 Task: Look for Airbnb options in Damietta, Egypt from 14th December, 2023 to 25th December, 2023 for 3 adults, 1 child. Place can be shared room with 2 bedrooms having 3 beds and 2 bathrooms. Property type can be guest house. Amenities needed are: wifi, TV, free parkinig on premises, gym, breakfast.
Action: Mouse moved to (445, 88)
Screenshot: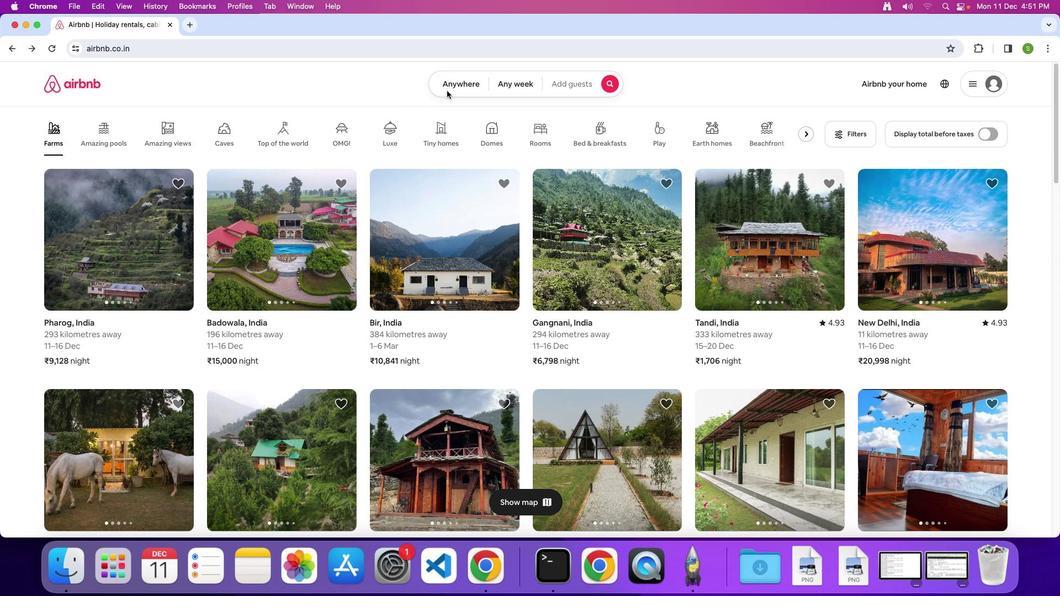 
Action: Mouse pressed left at (445, 88)
Screenshot: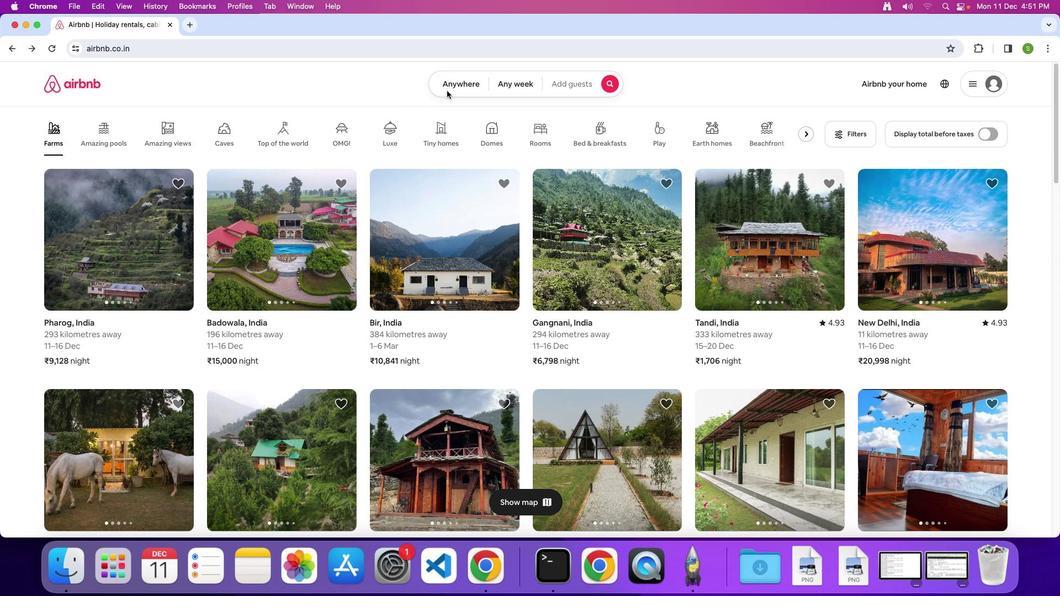 
Action: Mouse moved to (447, 88)
Screenshot: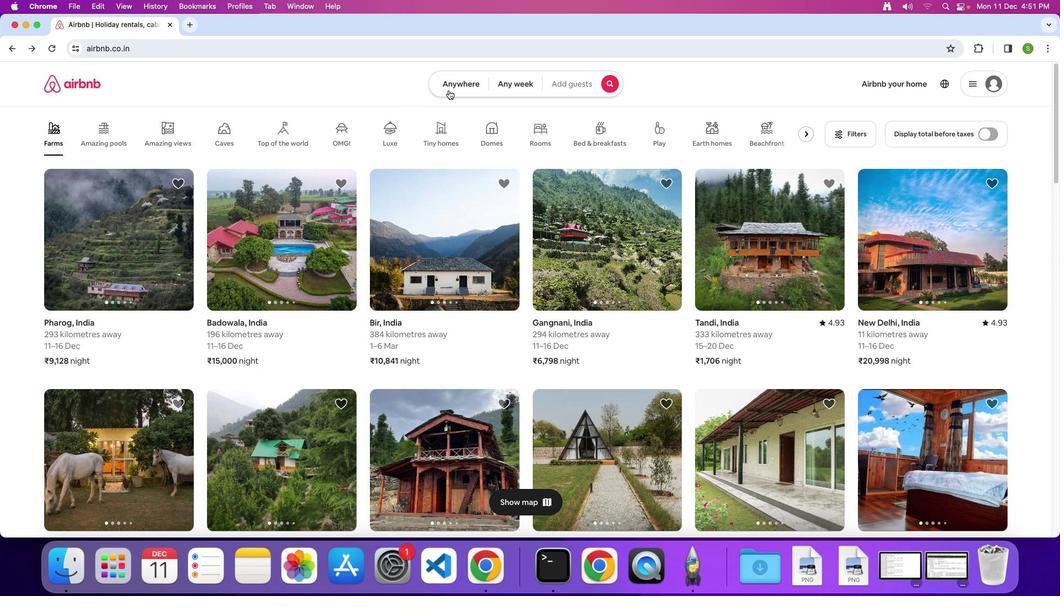 
Action: Mouse pressed left at (447, 88)
Screenshot: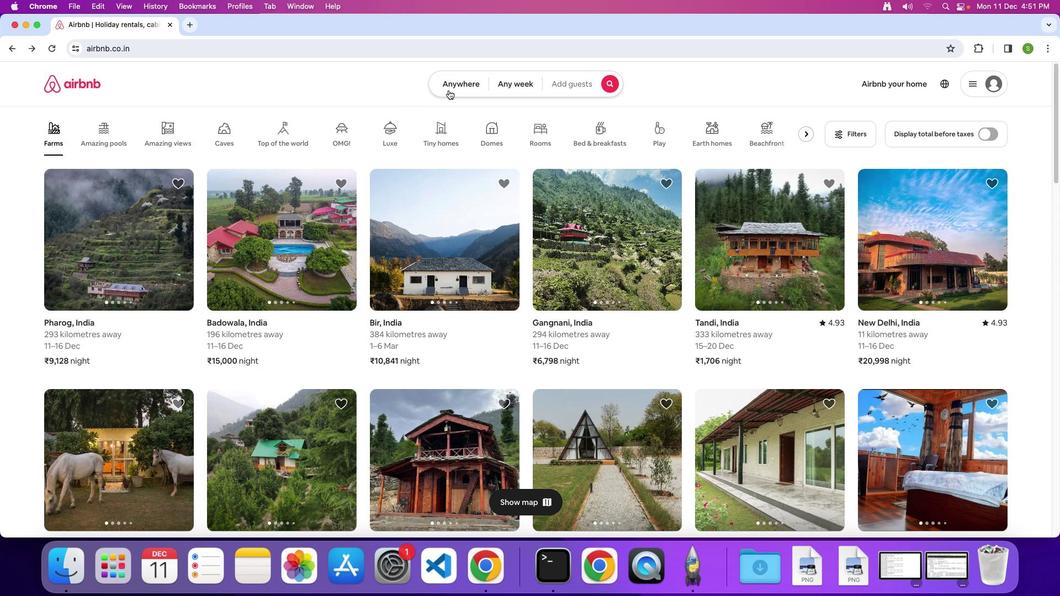 
Action: Mouse moved to (423, 114)
Screenshot: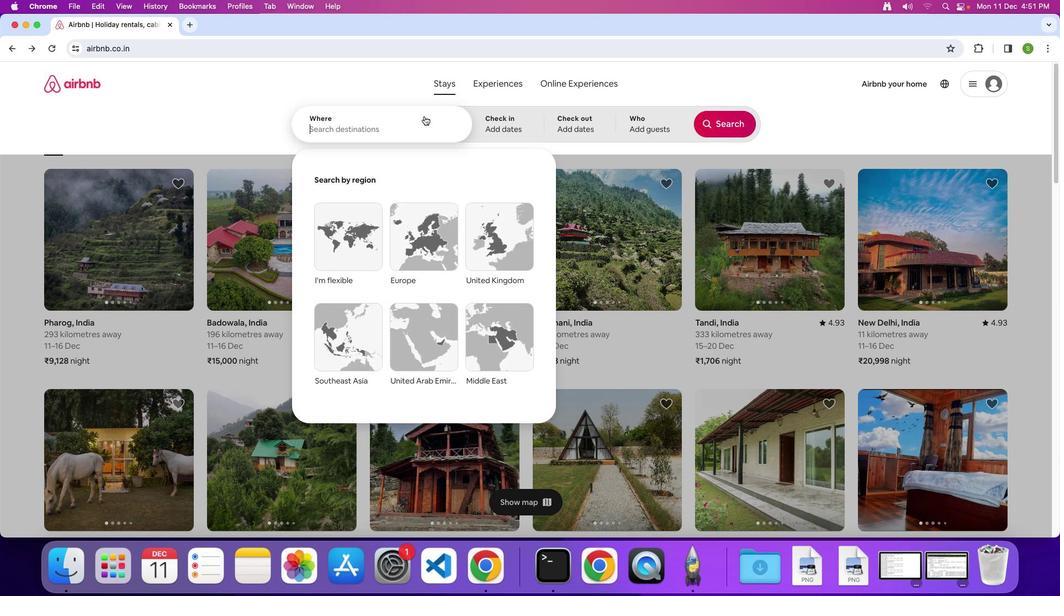 
Action: Mouse pressed left at (423, 114)
Screenshot: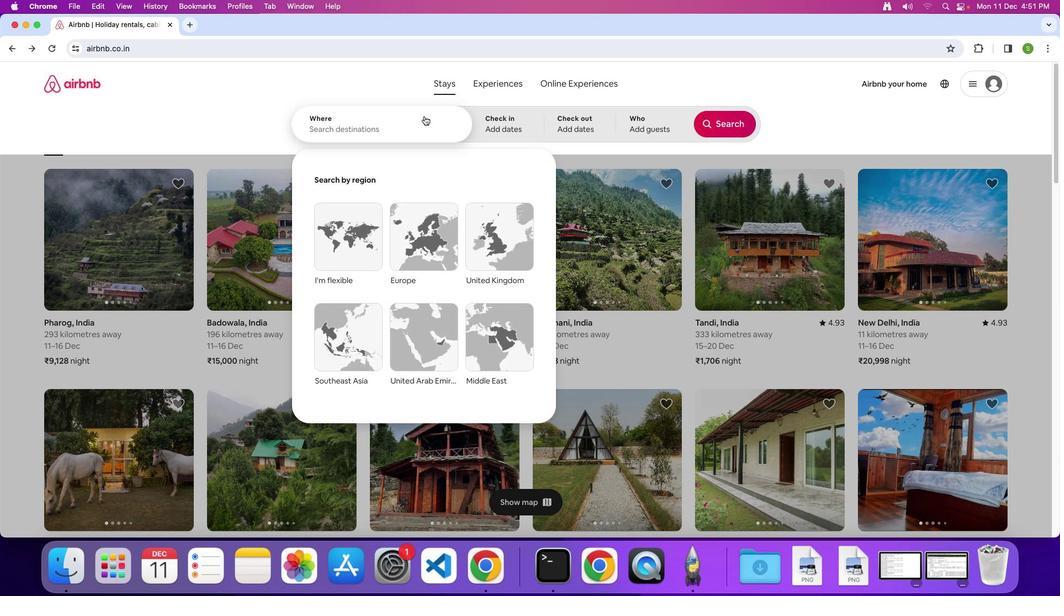 
Action: Key pressed 'D'Key.caps_lock'a''m''e''a''t''t''a'','Key.spaceKey.shift'E''g''y''p''t'Key.enter
Screenshot: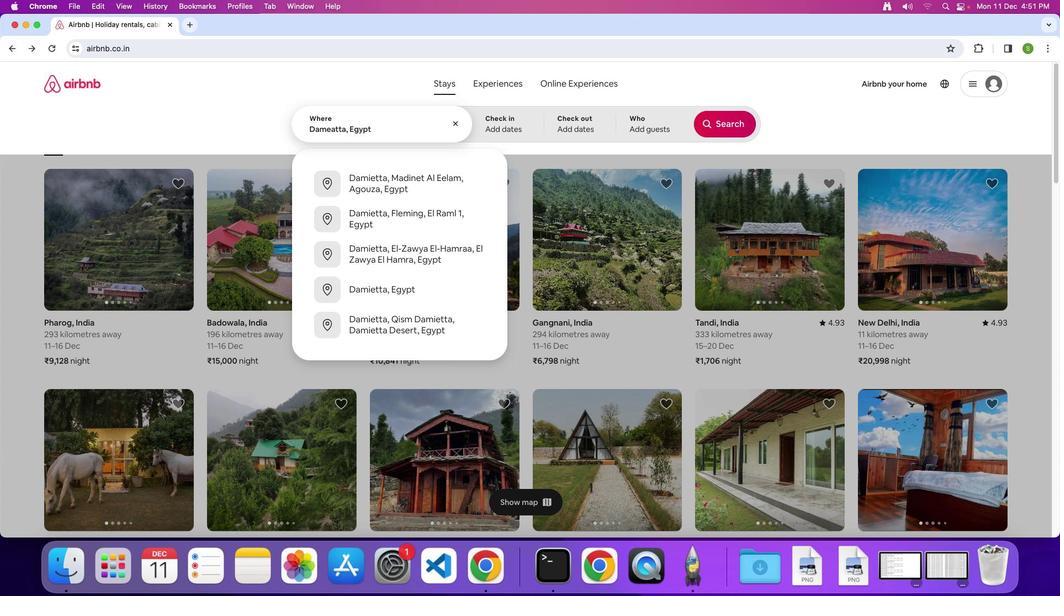 
Action: Mouse moved to (440, 316)
Screenshot: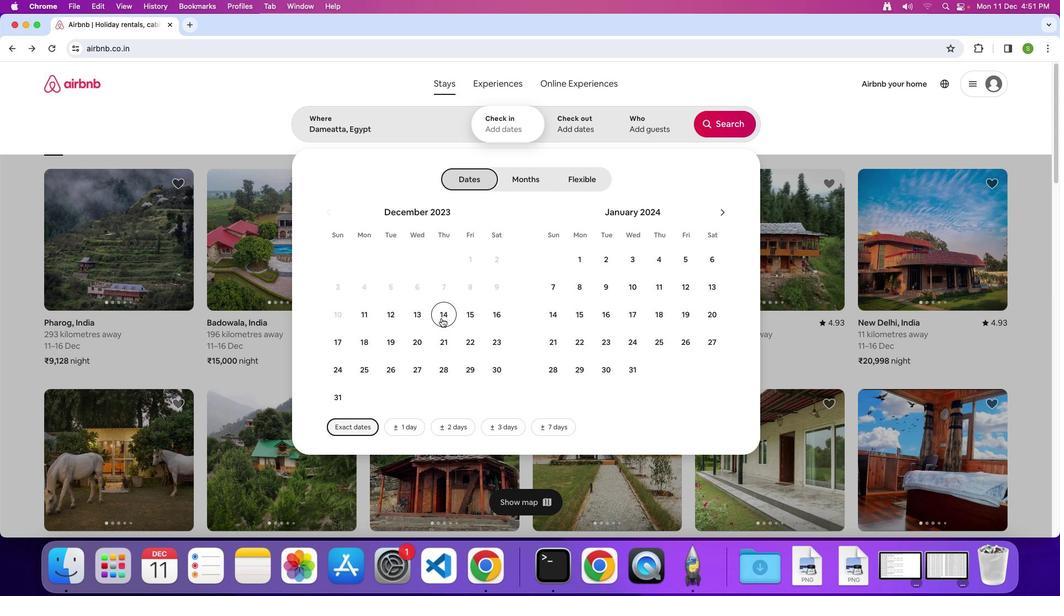 
Action: Mouse pressed left at (440, 316)
Screenshot: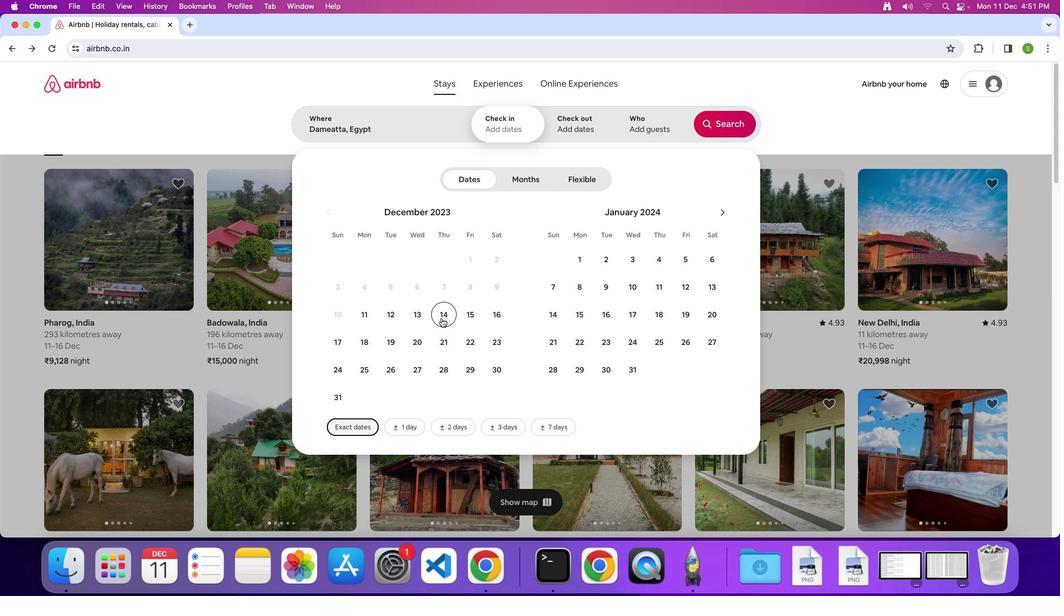 
Action: Mouse moved to (367, 366)
Screenshot: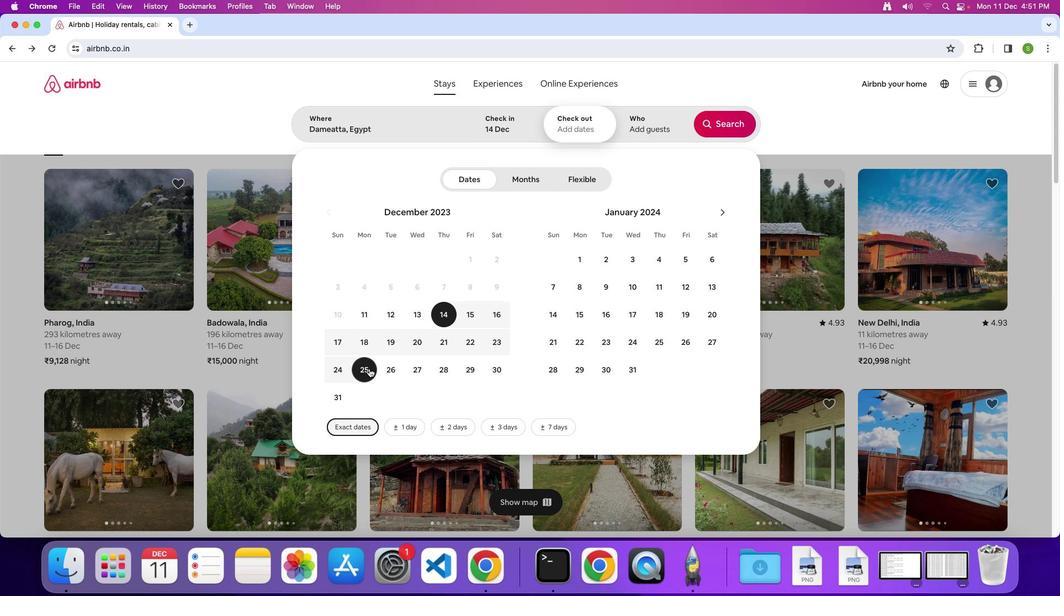 
Action: Mouse pressed left at (367, 366)
Screenshot: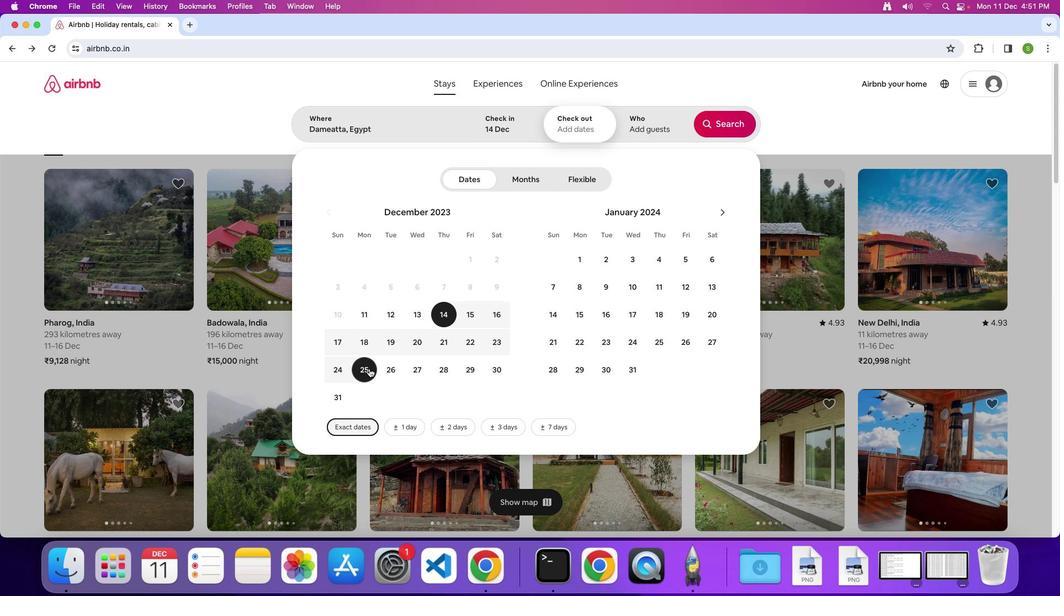 
Action: Mouse moved to (646, 108)
Screenshot: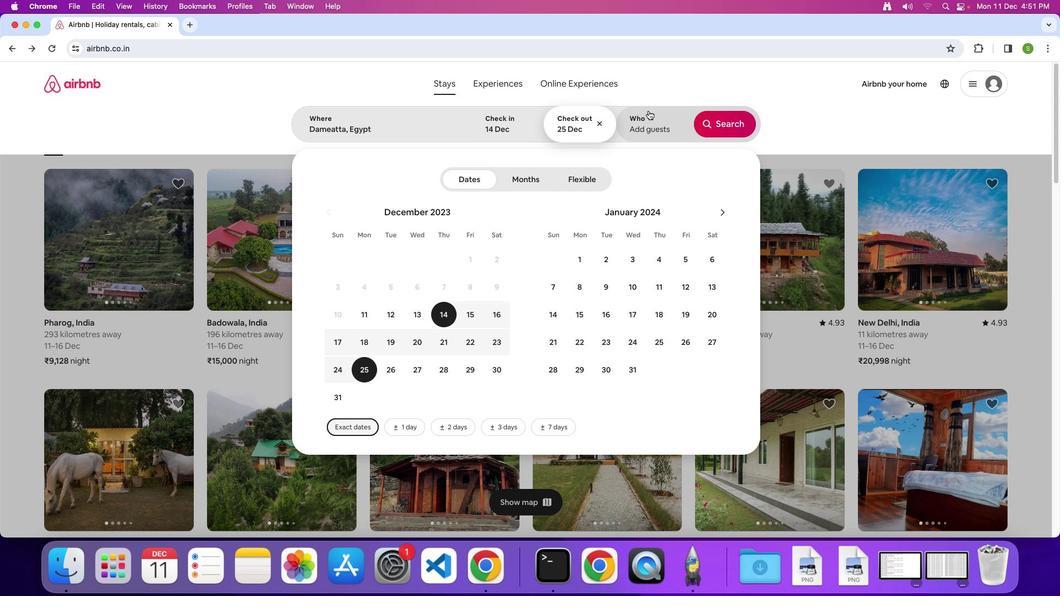 
Action: Mouse pressed left at (646, 108)
Screenshot: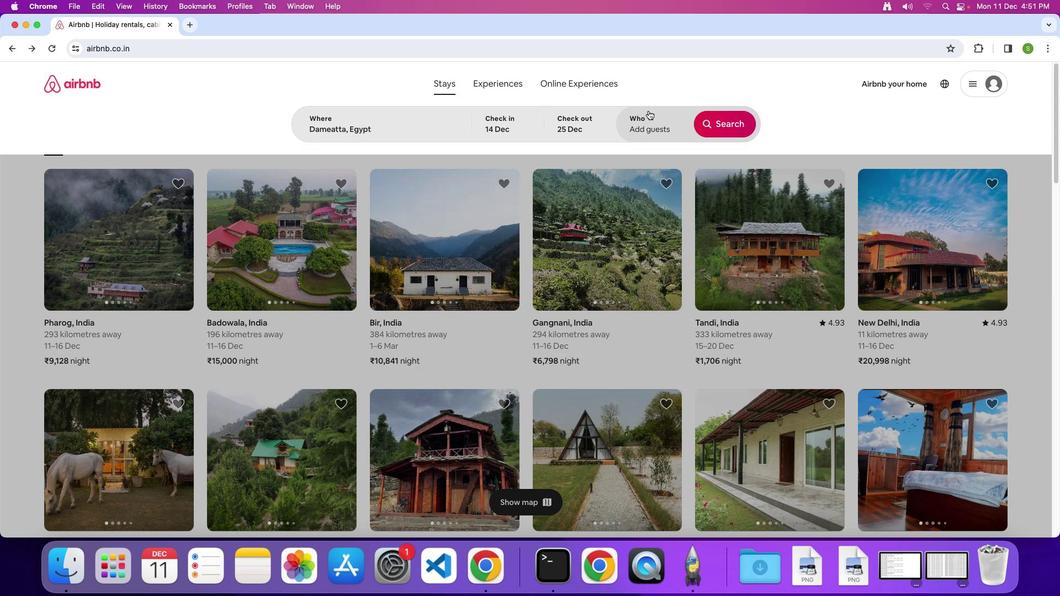 
Action: Mouse moved to (731, 181)
Screenshot: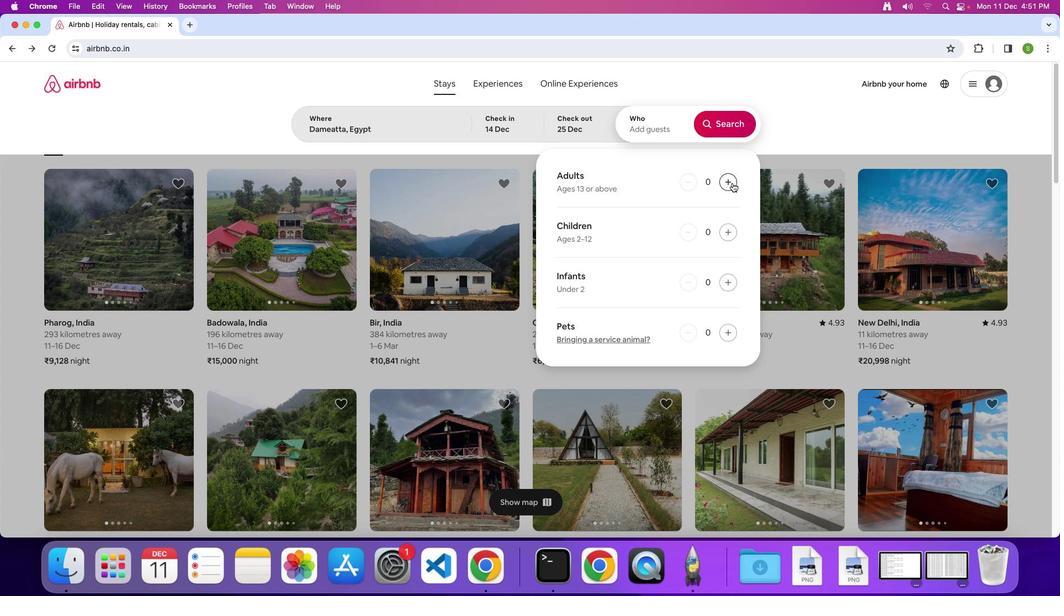 
Action: Mouse pressed left at (731, 181)
Screenshot: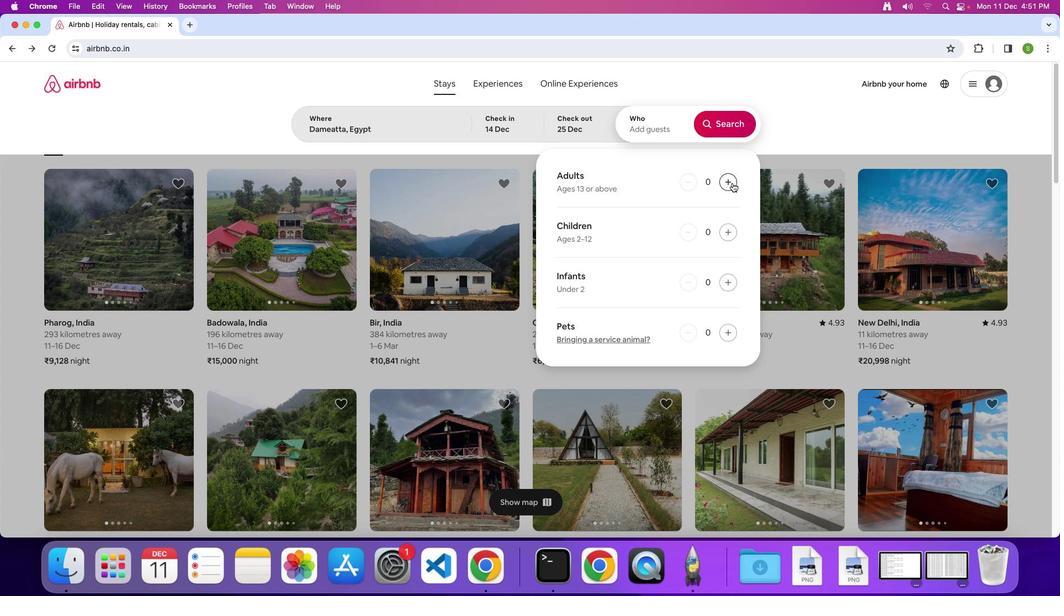 
Action: Mouse pressed left at (731, 181)
Screenshot: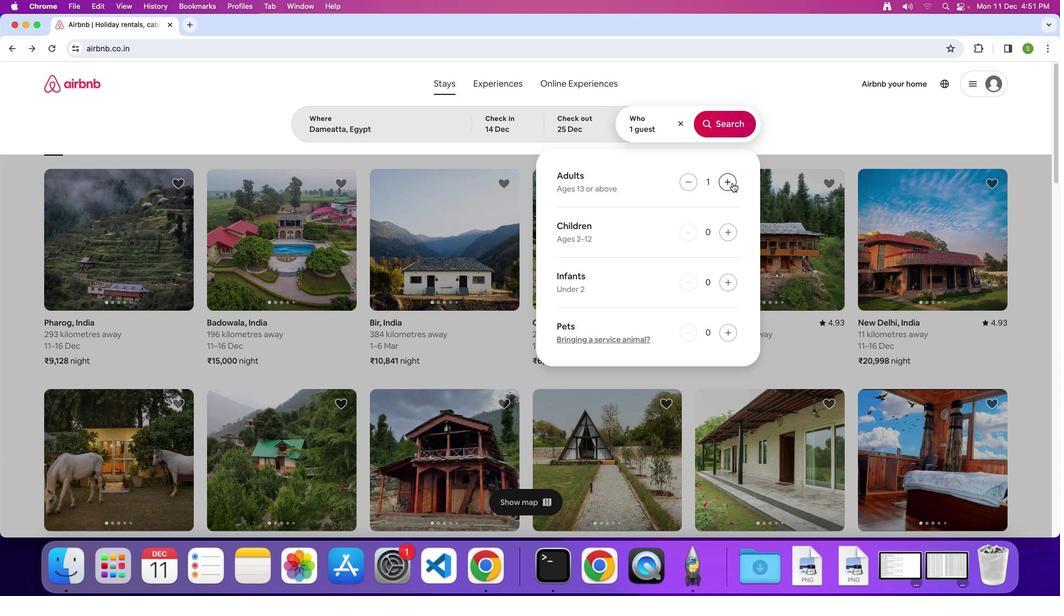 
Action: Mouse pressed left at (731, 181)
Screenshot: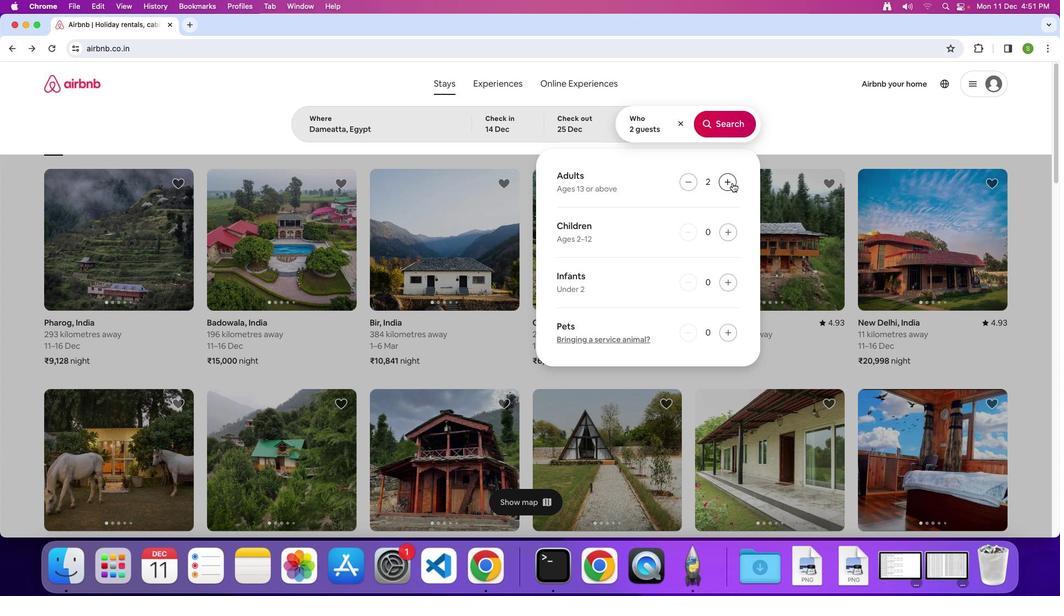
Action: Mouse moved to (724, 228)
Screenshot: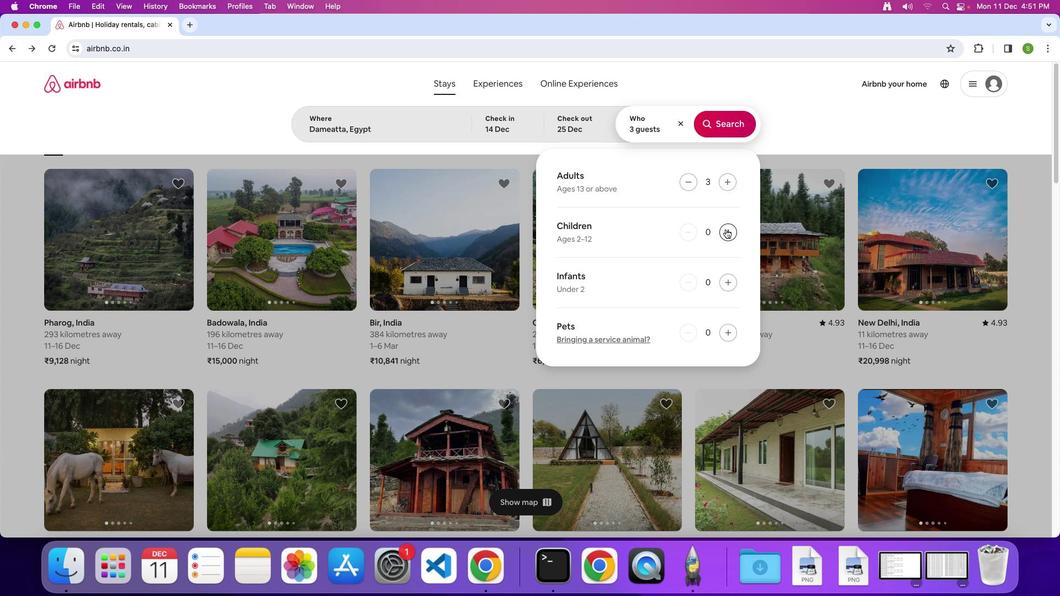 
Action: Mouse pressed left at (724, 228)
Screenshot: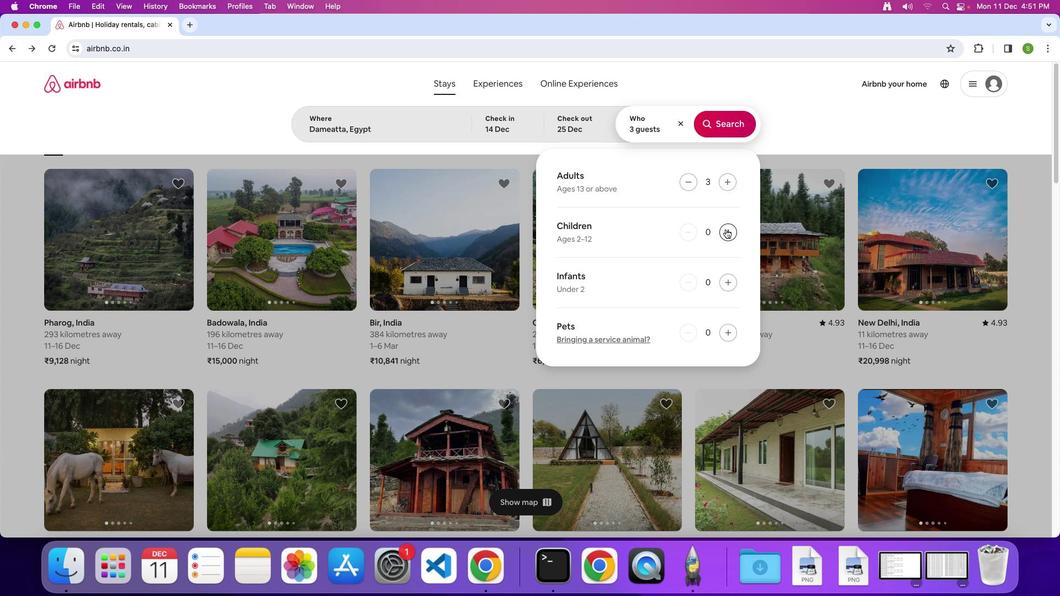 
Action: Mouse moved to (716, 127)
Screenshot: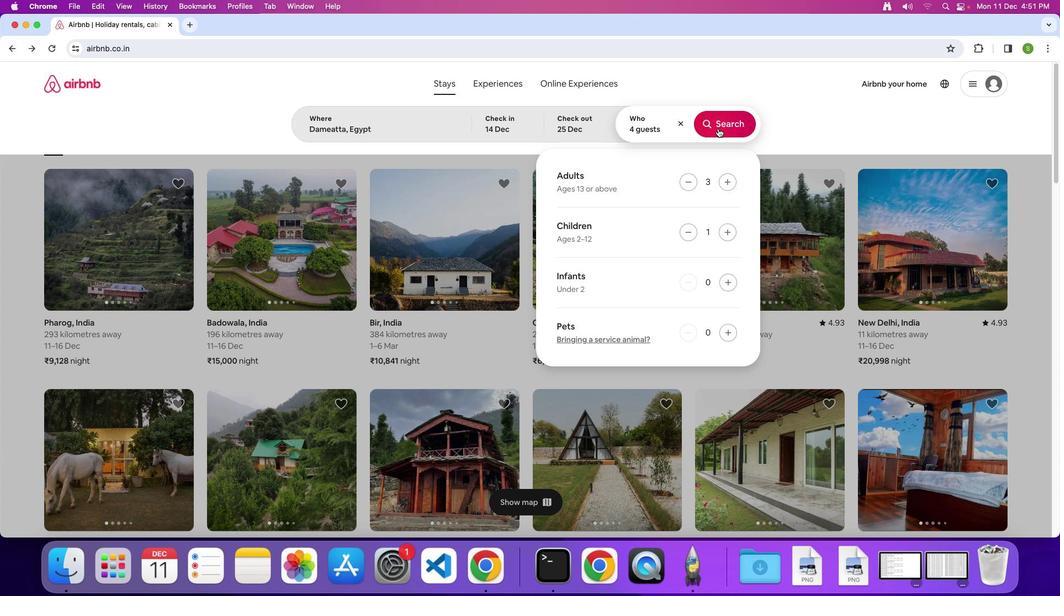 
Action: Mouse pressed left at (716, 127)
Screenshot: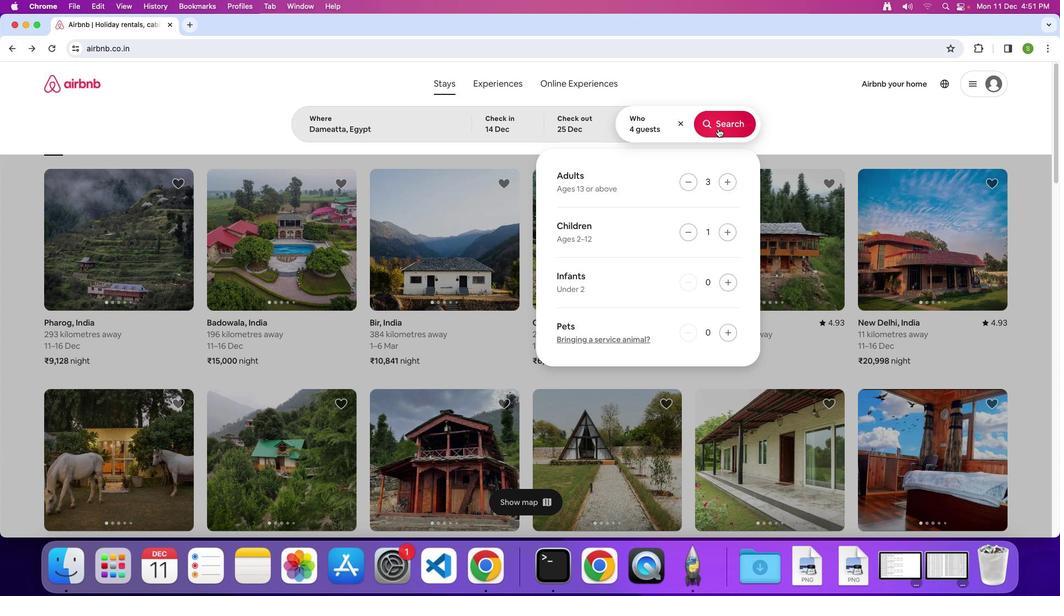 
Action: Mouse moved to (873, 133)
Screenshot: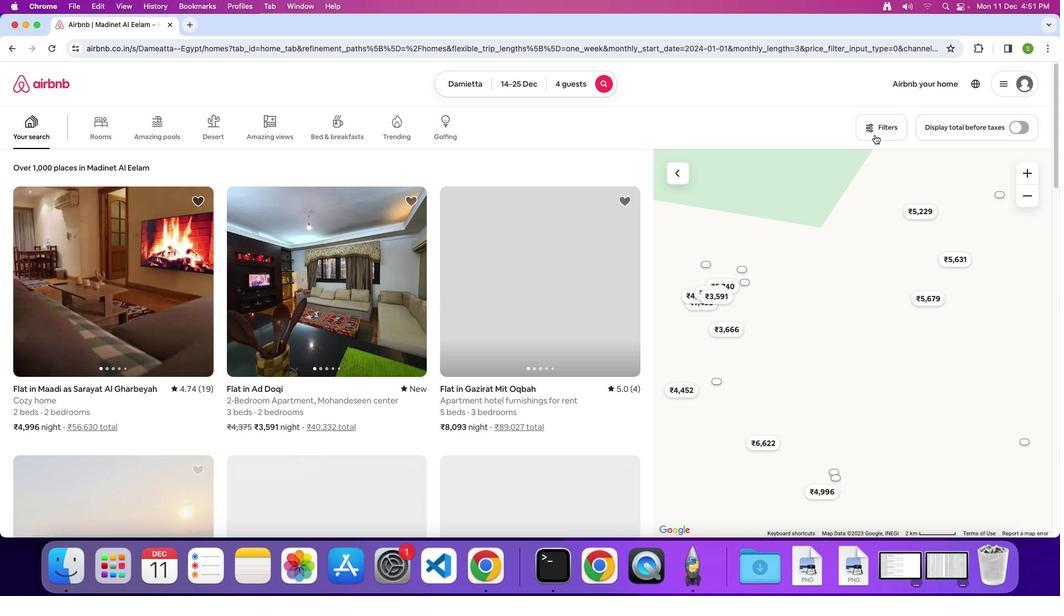 
Action: Mouse pressed left at (873, 133)
Screenshot: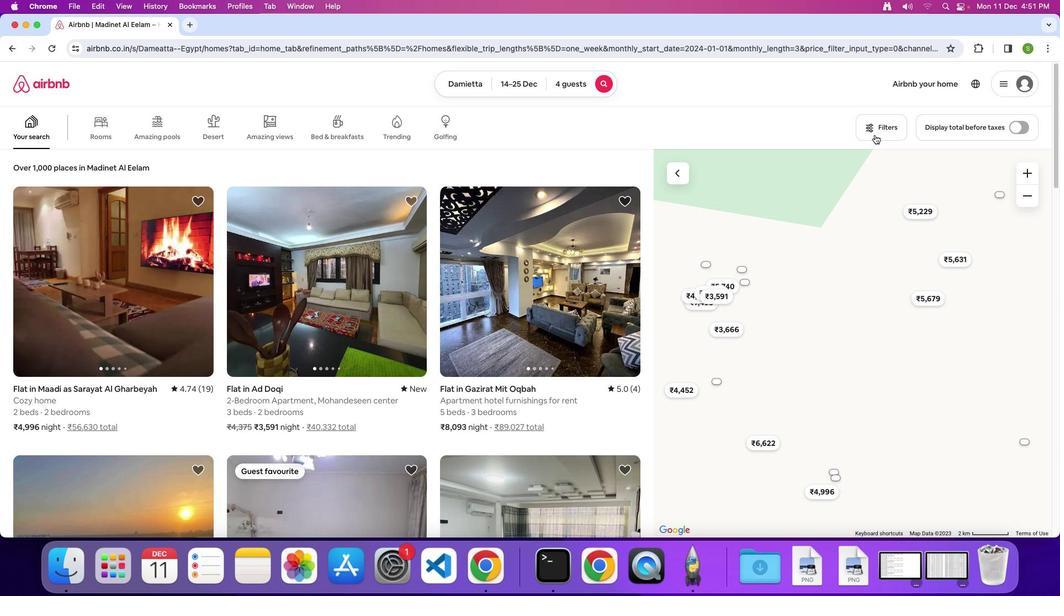 
Action: Mouse moved to (584, 288)
Screenshot: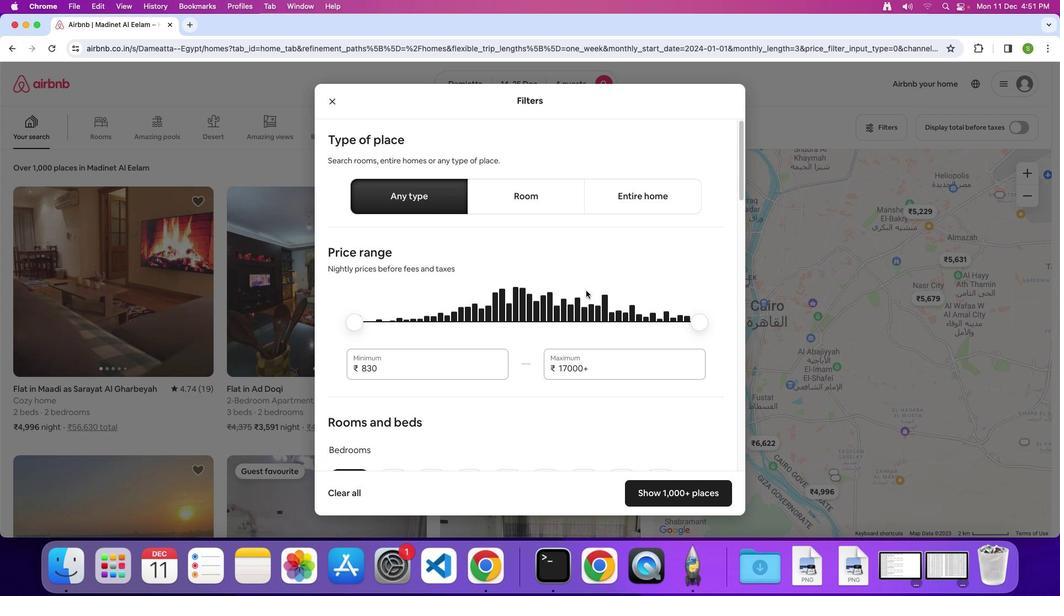 
Action: Mouse scrolled (584, 288) with delta (-1, -1)
Screenshot: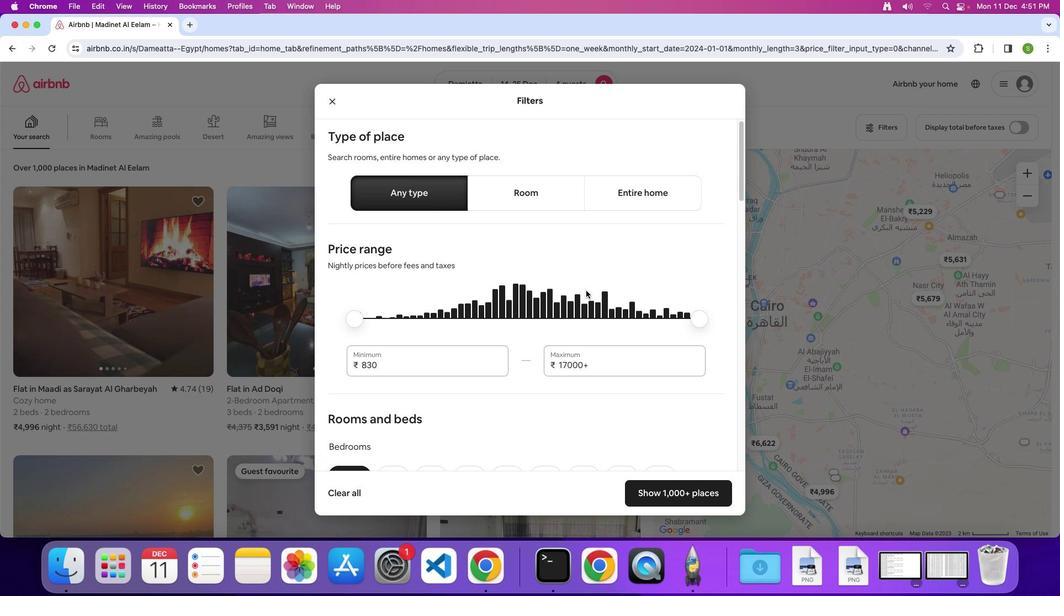 
Action: Mouse scrolled (584, 288) with delta (-1, -1)
Screenshot: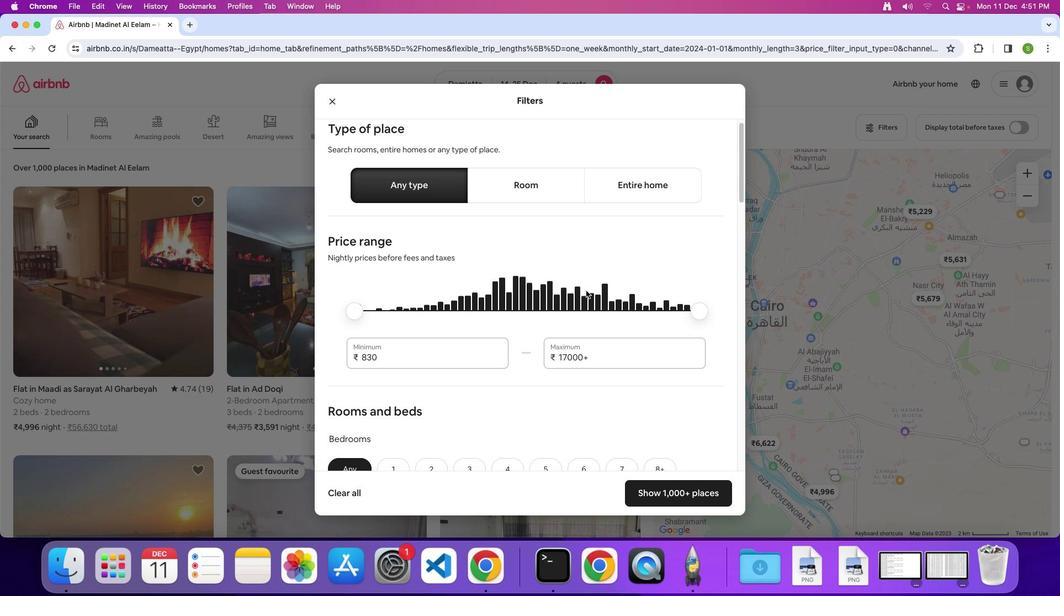 
Action: Mouse scrolled (584, 288) with delta (-1, -1)
Screenshot: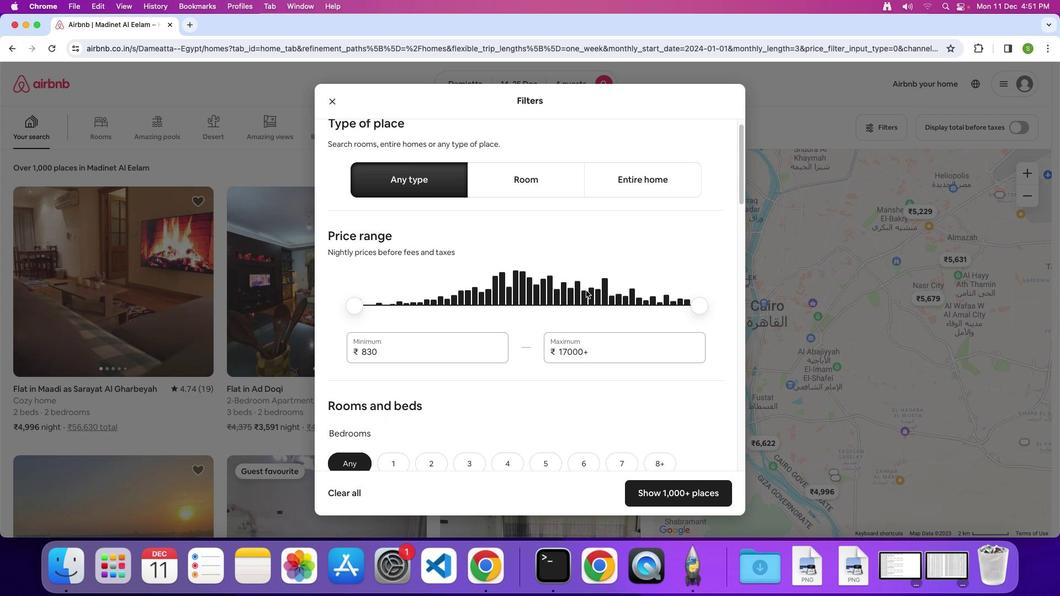 
Action: Mouse scrolled (584, 288) with delta (-1, -1)
Screenshot: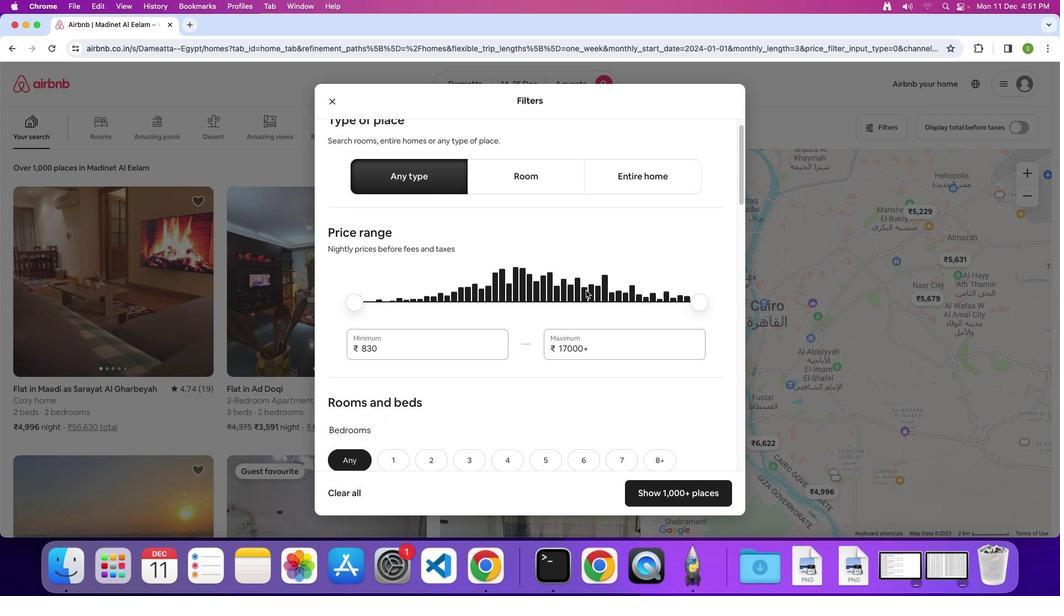 
Action: Mouse scrolled (584, 288) with delta (-1, -1)
Screenshot: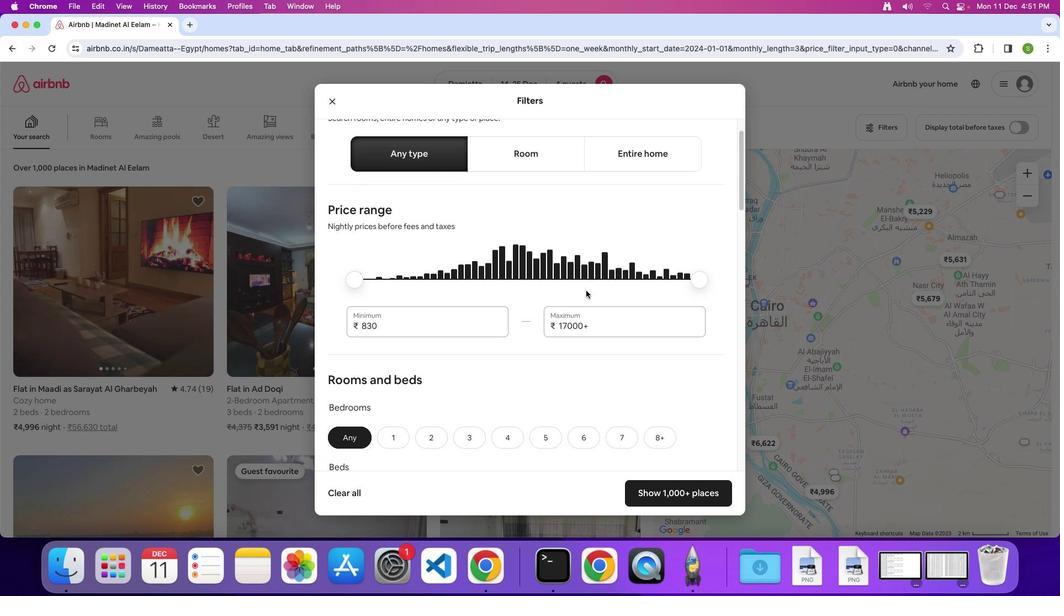 
Action: Mouse scrolled (584, 288) with delta (-1, -1)
Screenshot: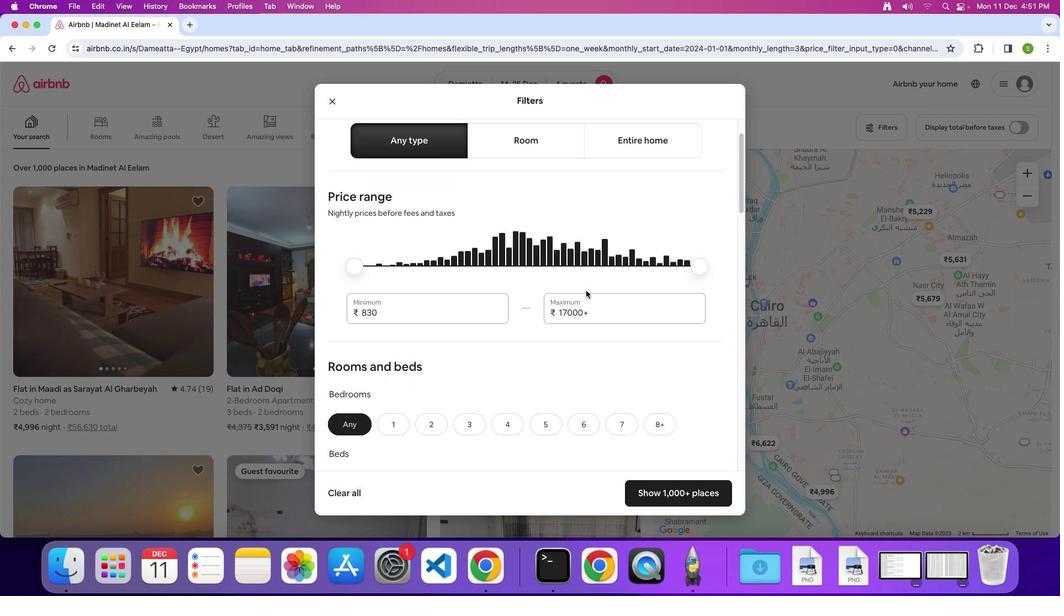 
Action: Mouse scrolled (584, 288) with delta (-1, -1)
Screenshot: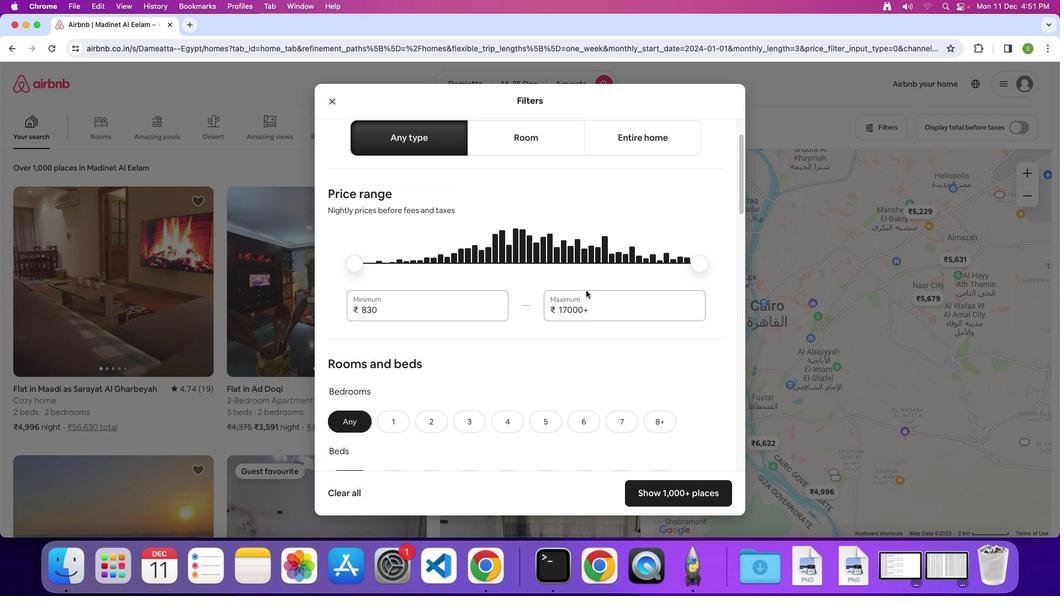 
Action: Mouse scrolled (584, 288) with delta (-1, -2)
Screenshot: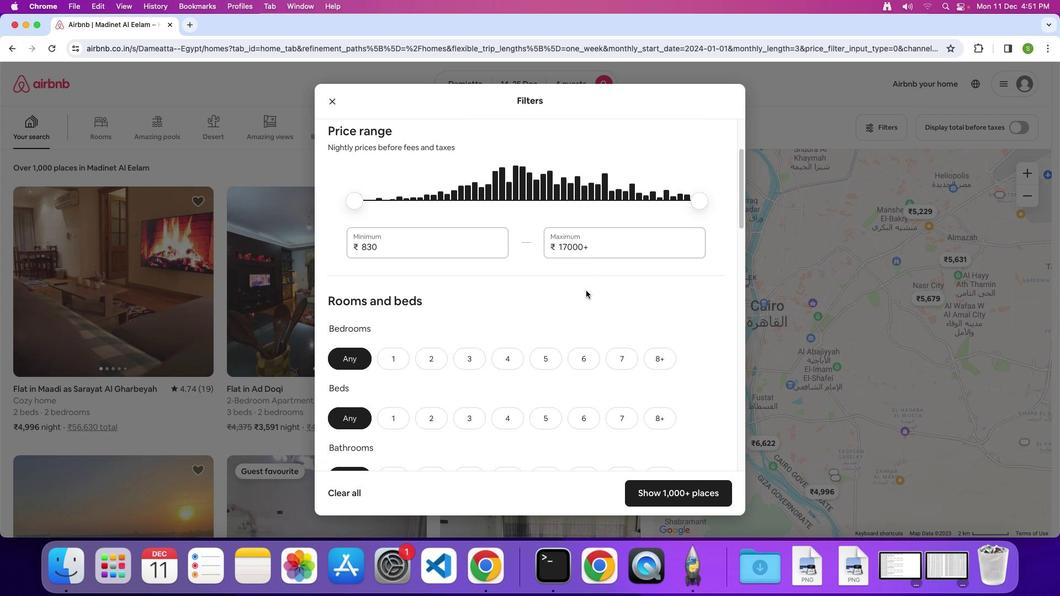 
Action: Mouse moved to (586, 283)
Screenshot: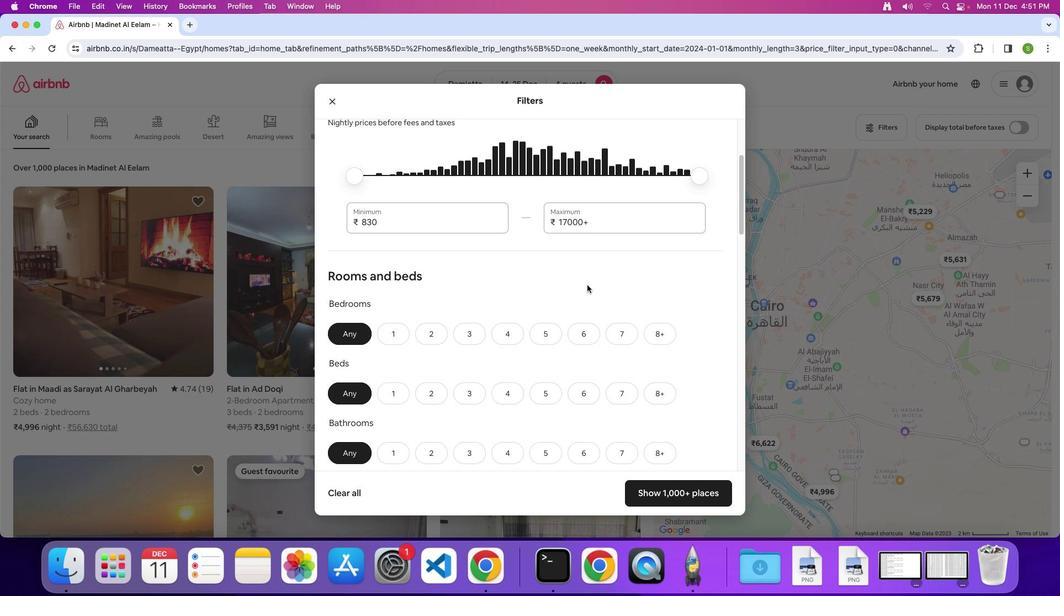 
Action: Mouse scrolled (586, 283) with delta (-1, -1)
Screenshot: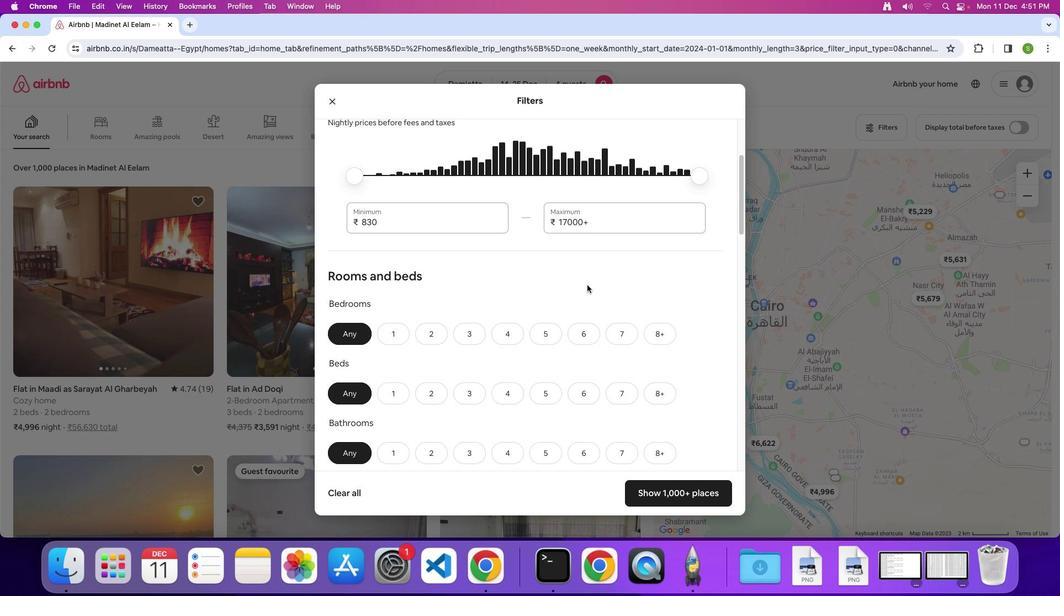
Action: Mouse moved to (586, 283)
Screenshot: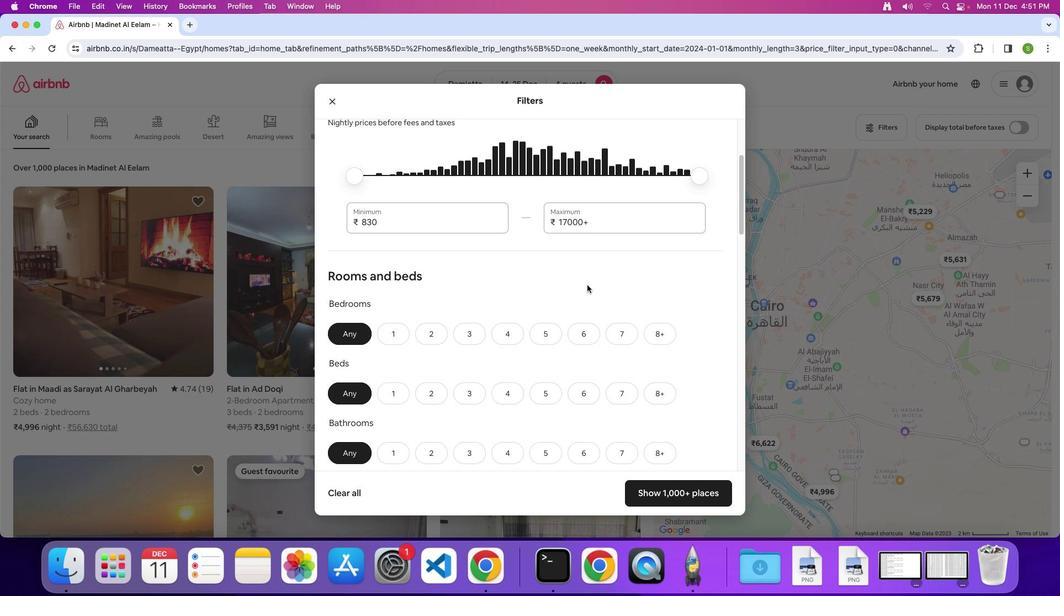 
Action: Mouse scrolled (586, 283) with delta (-1, -1)
Screenshot: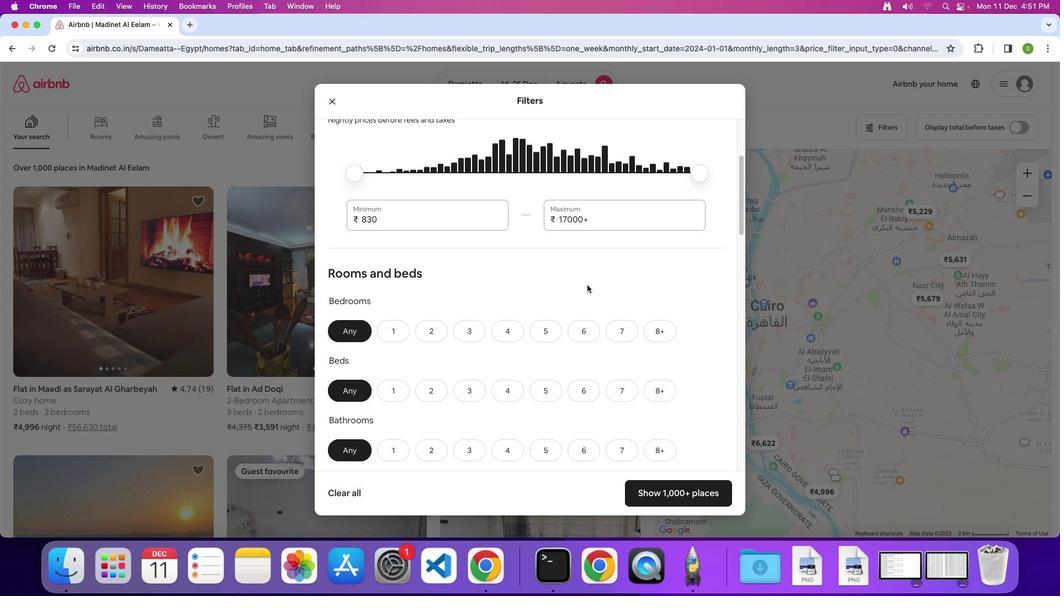 
Action: Mouse scrolled (586, 283) with delta (-1, -1)
Screenshot: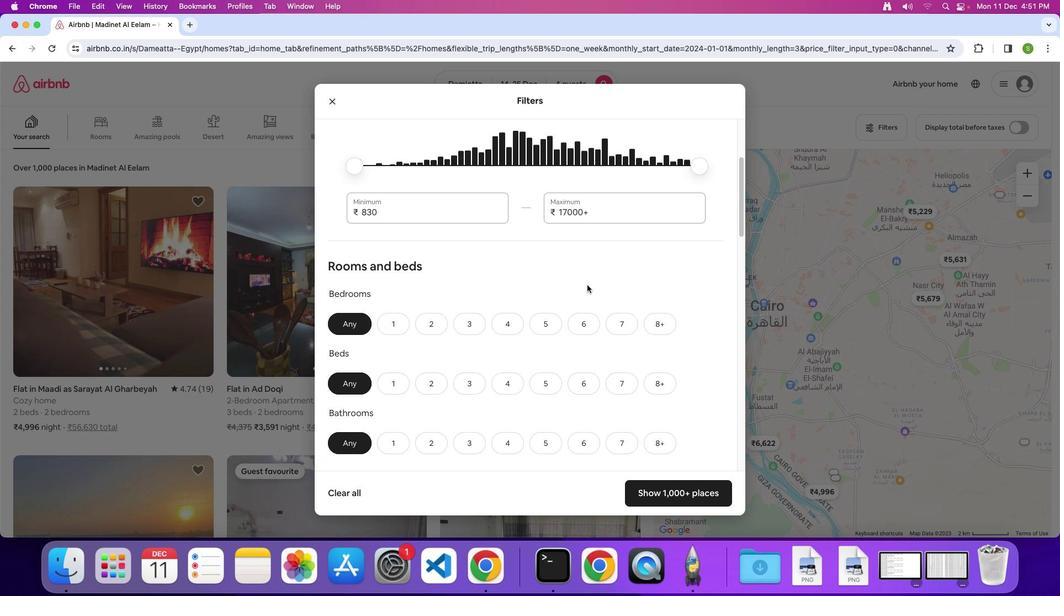 
Action: Mouse scrolled (586, 283) with delta (-1, -1)
Screenshot: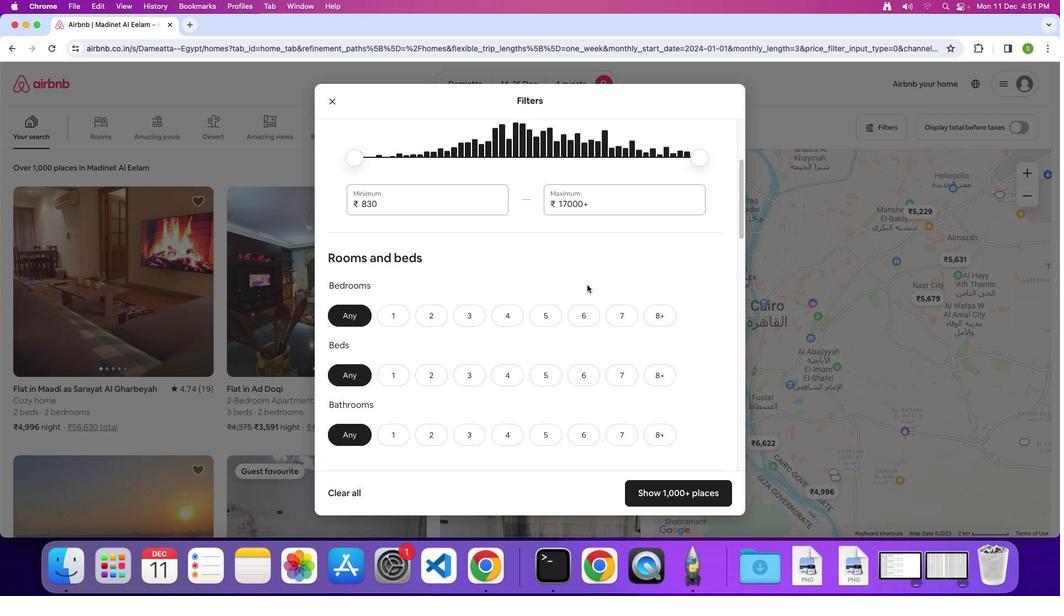 
Action: Mouse scrolled (586, 283) with delta (-1, -1)
Screenshot: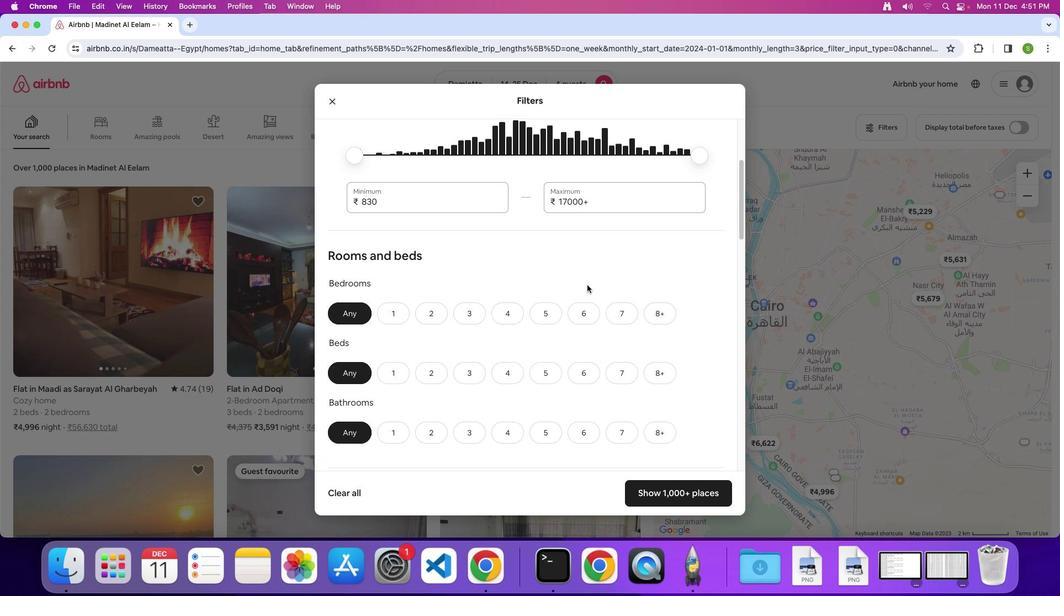 
Action: Mouse scrolled (586, 283) with delta (-1, -1)
Screenshot: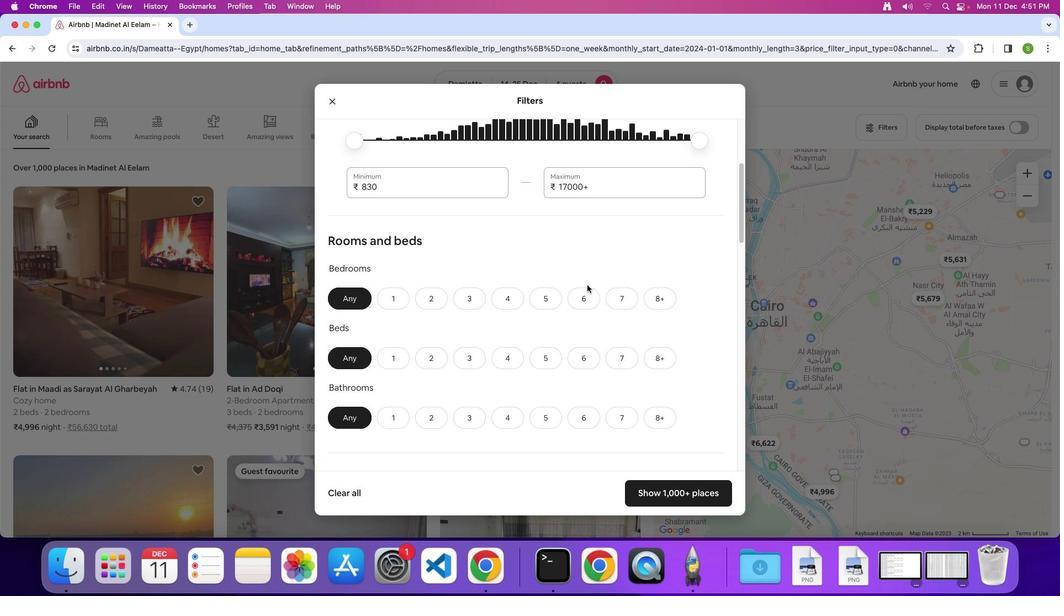 
Action: Mouse scrolled (586, 283) with delta (-1, -1)
Screenshot: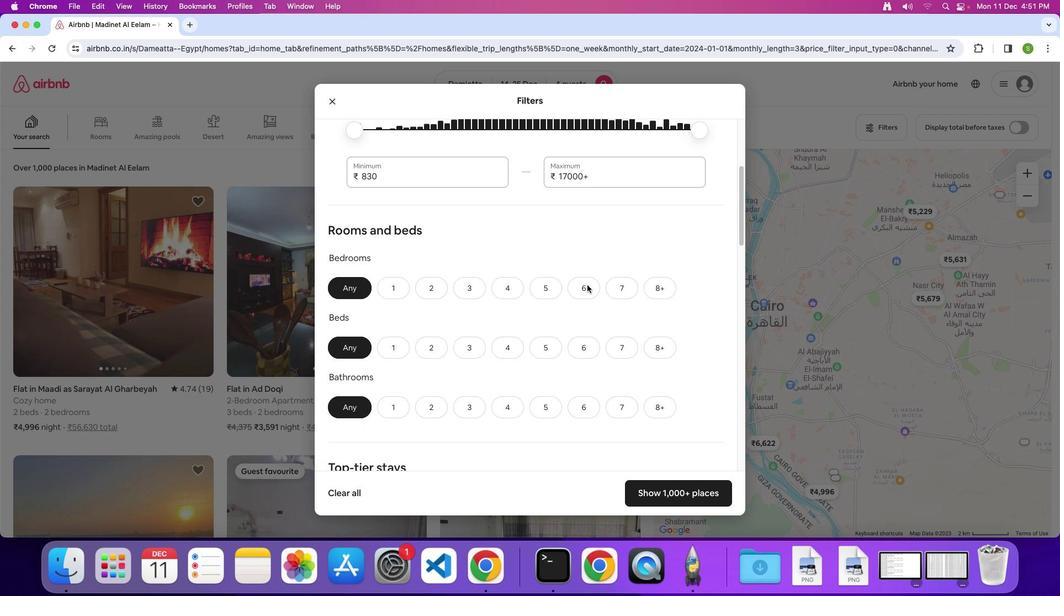 
Action: Mouse scrolled (586, 283) with delta (-1, -1)
Screenshot: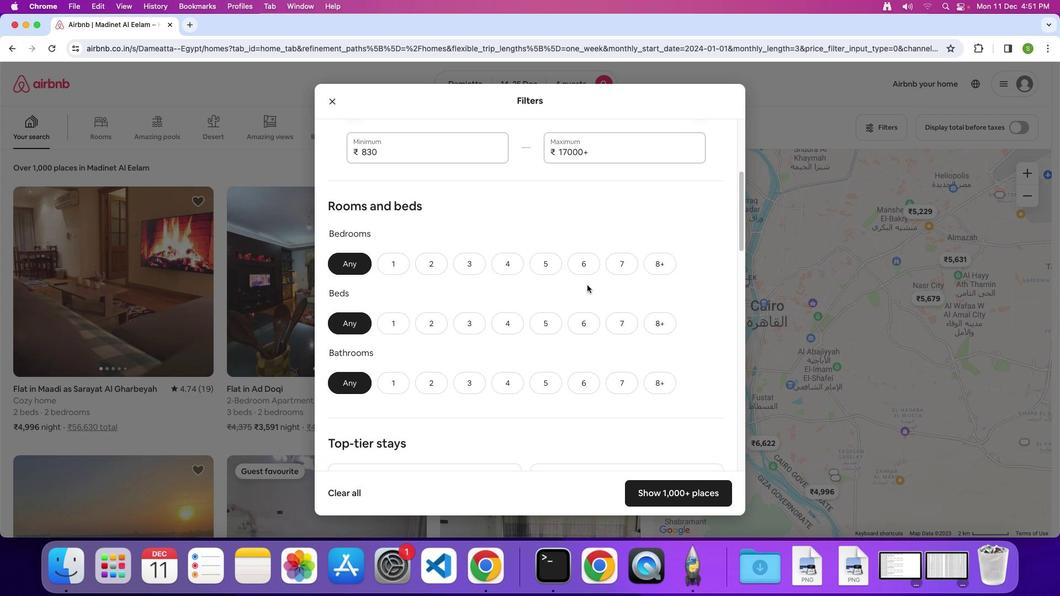 
Action: Mouse moved to (432, 251)
Screenshot: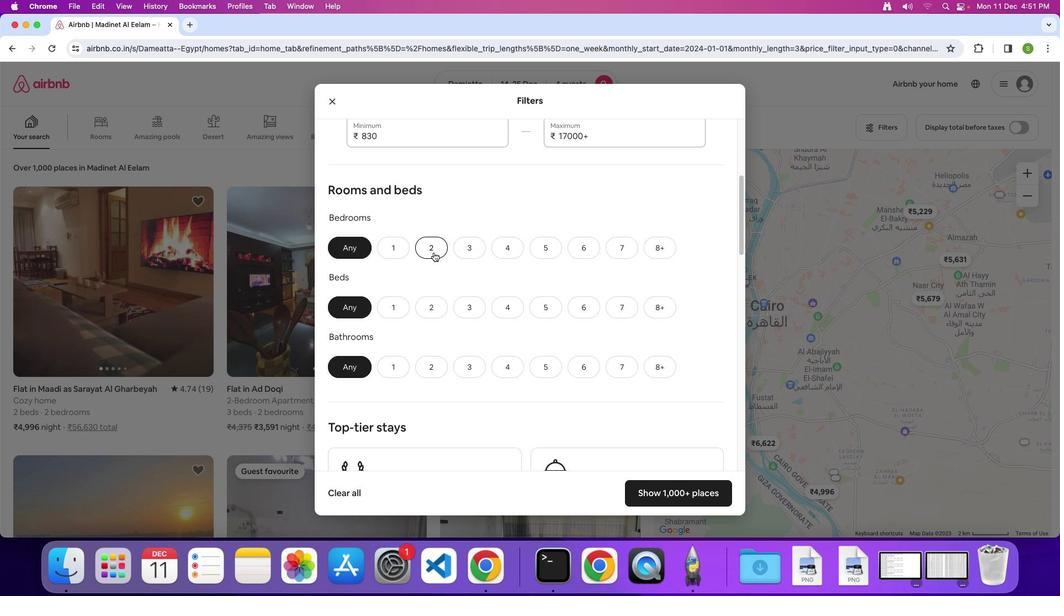 
Action: Mouse pressed left at (432, 251)
Screenshot: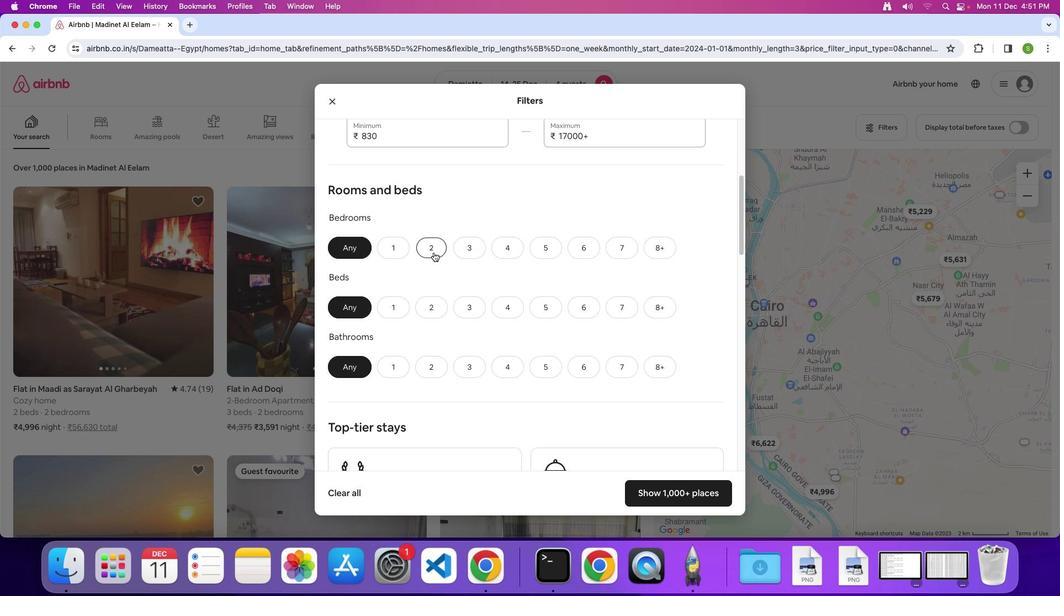 
Action: Mouse moved to (467, 309)
Screenshot: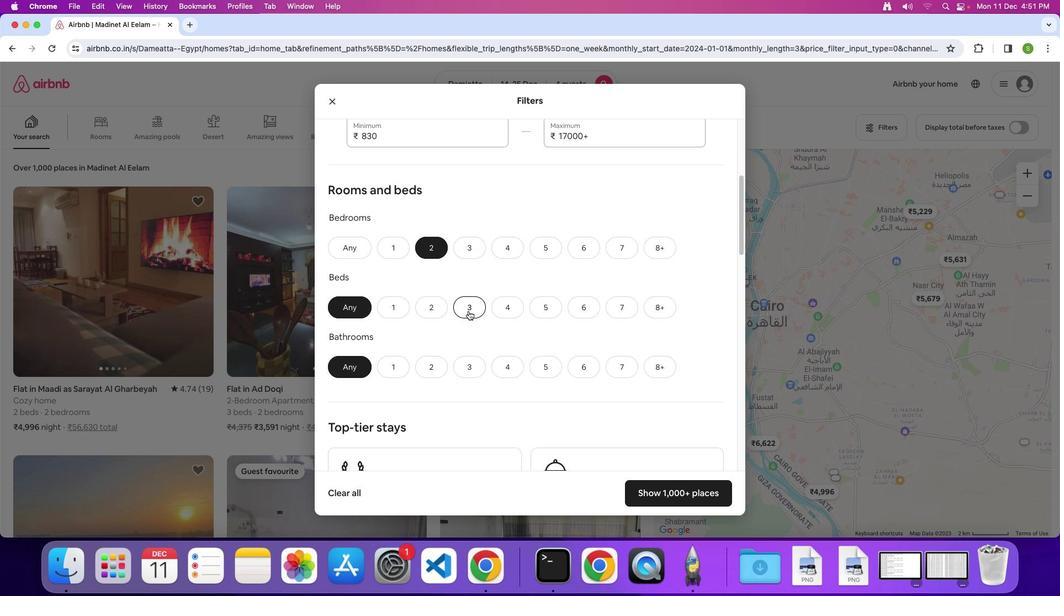 
Action: Mouse pressed left at (467, 309)
Screenshot: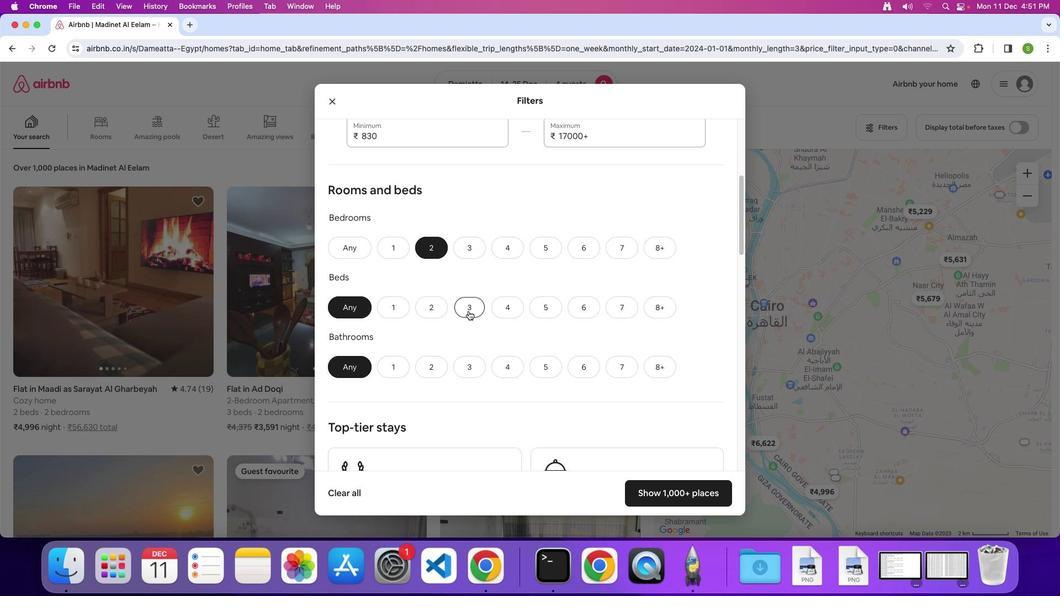 
Action: Mouse moved to (437, 361)
Screenshot: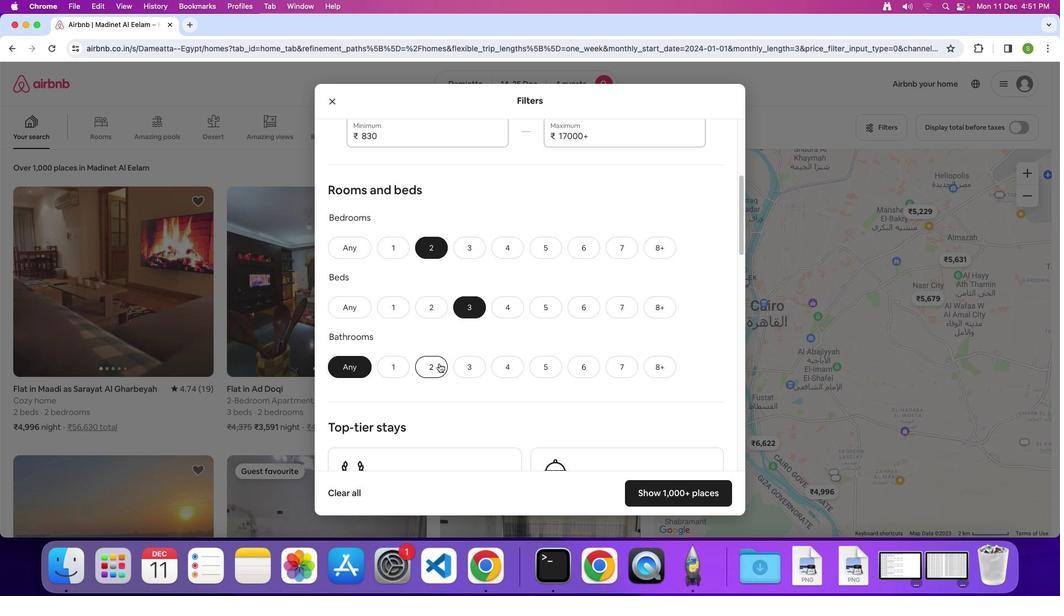 
Action: Mouse pressed left at (437, 361)
Screenshot: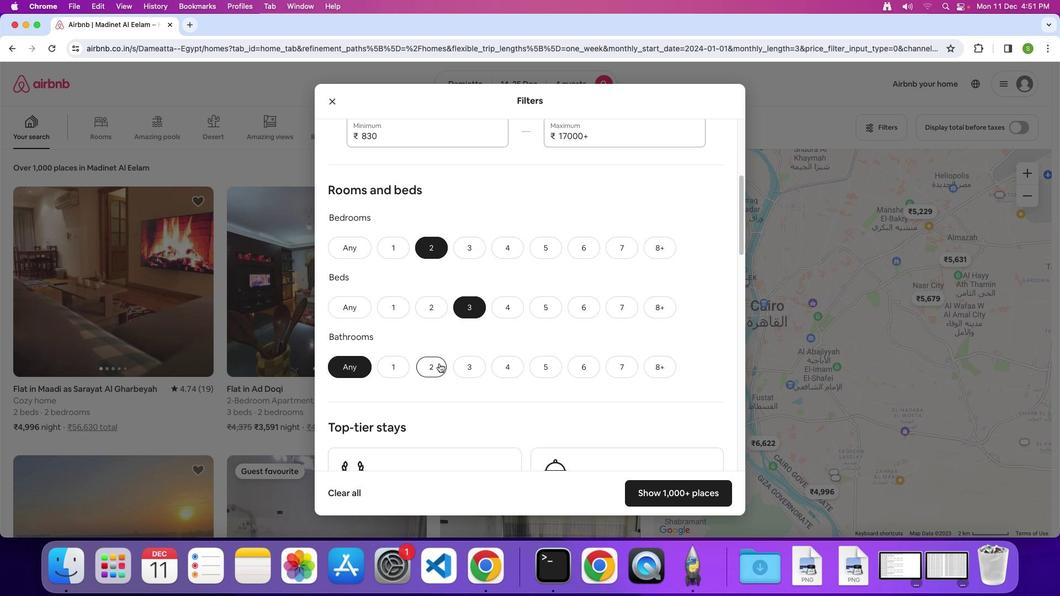 
Action: Mouse moved to (556, 326)
Screenshot: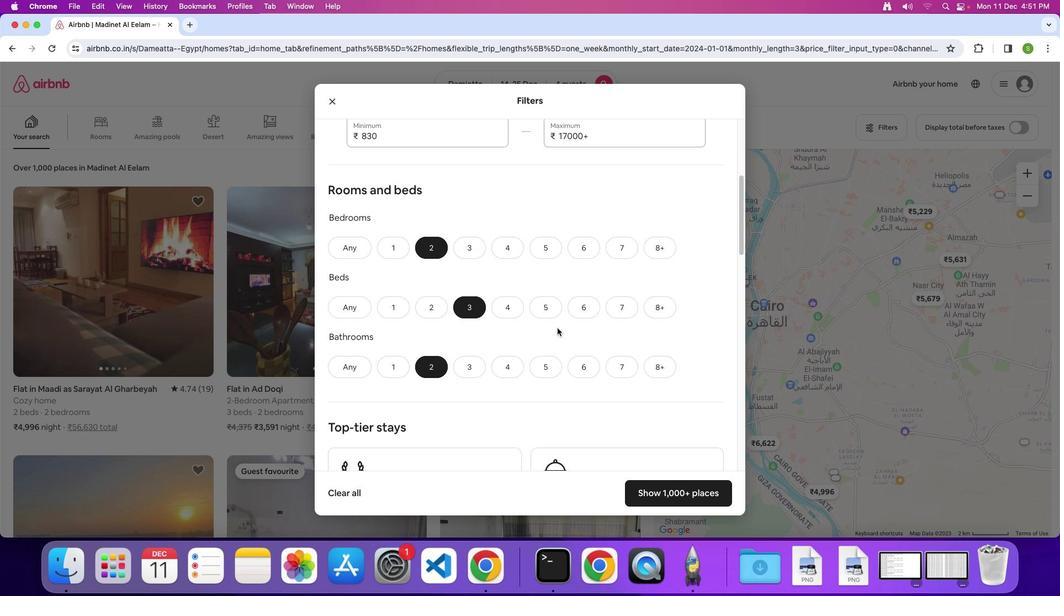 
Action: Mouse scrolled (556, 326) with delta (-1, -1)
Screenshot: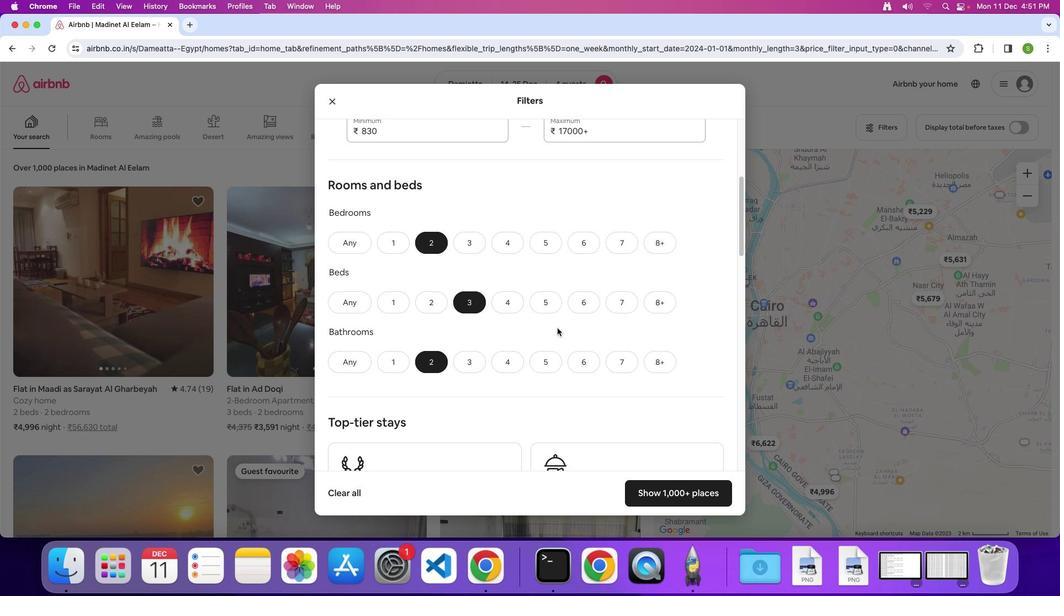 
Action: Mouse scrolled (556, 326) with delta (-1, -1)
Screenshot: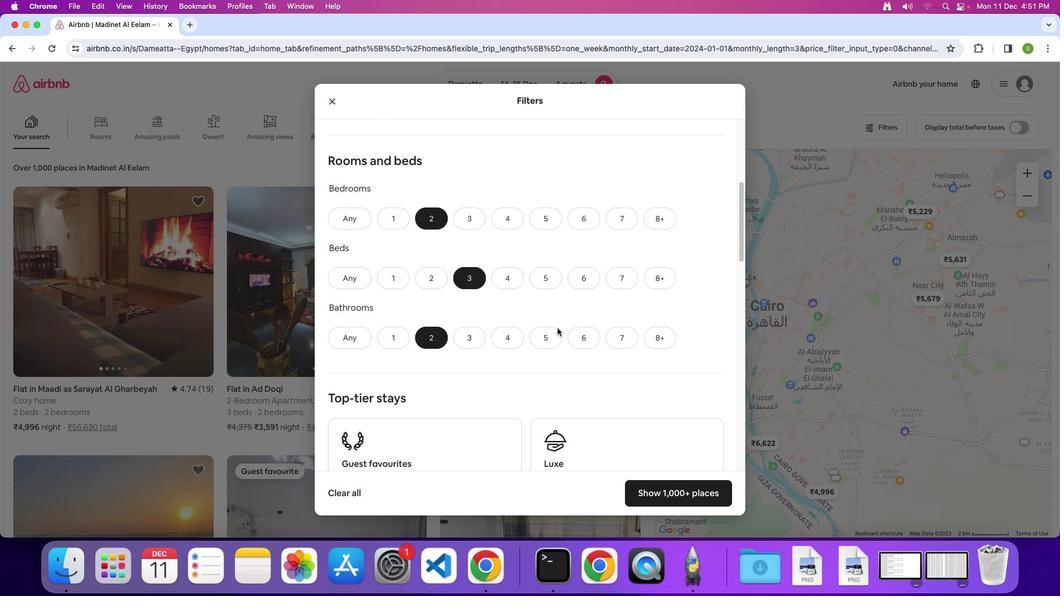 
Action: Mouse scrolled (556, 326) with delta (-1, -2)
Screenshot: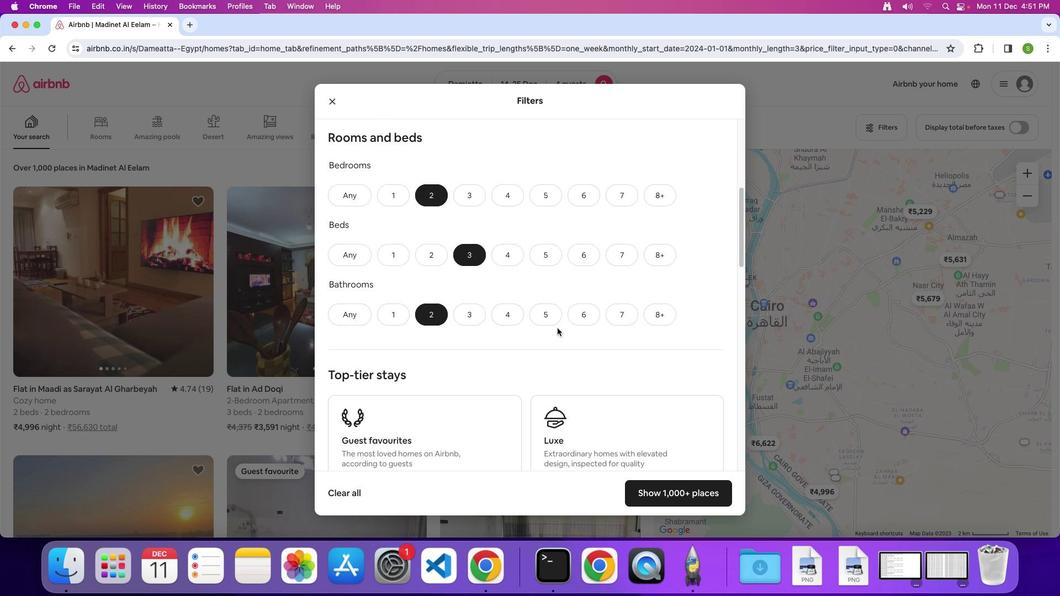 
Action: Mouse scrolled (556, 326) with delta (-1, -1)
Screenshot: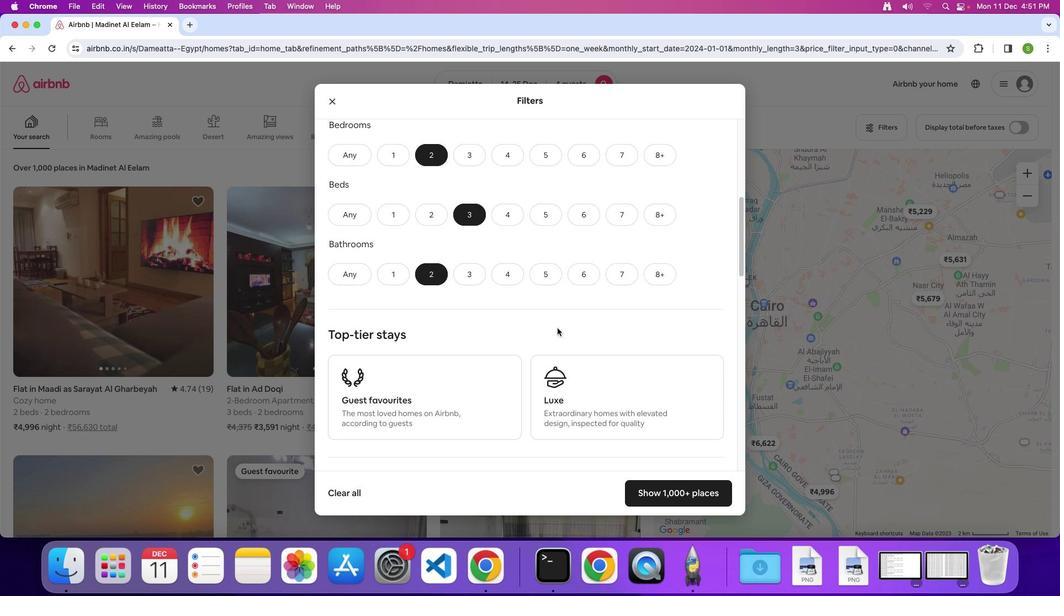 
Action: Mouse scrolled (556, 326) with delta (-1, -1)
Screenshot: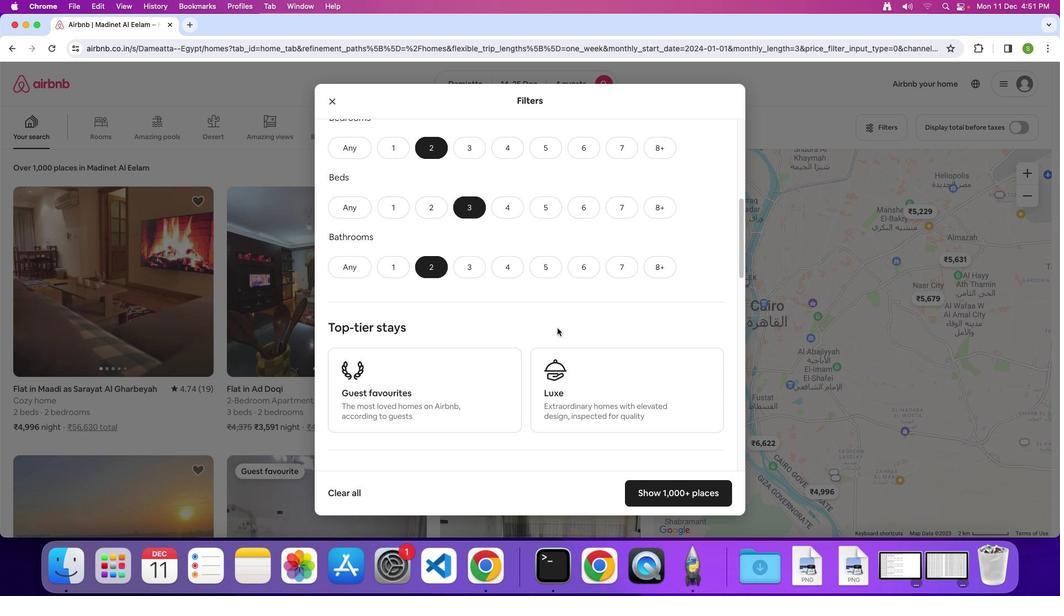 
Action: Mouse scrolled (556, 326) with delta (-1, -1)
Screenshot: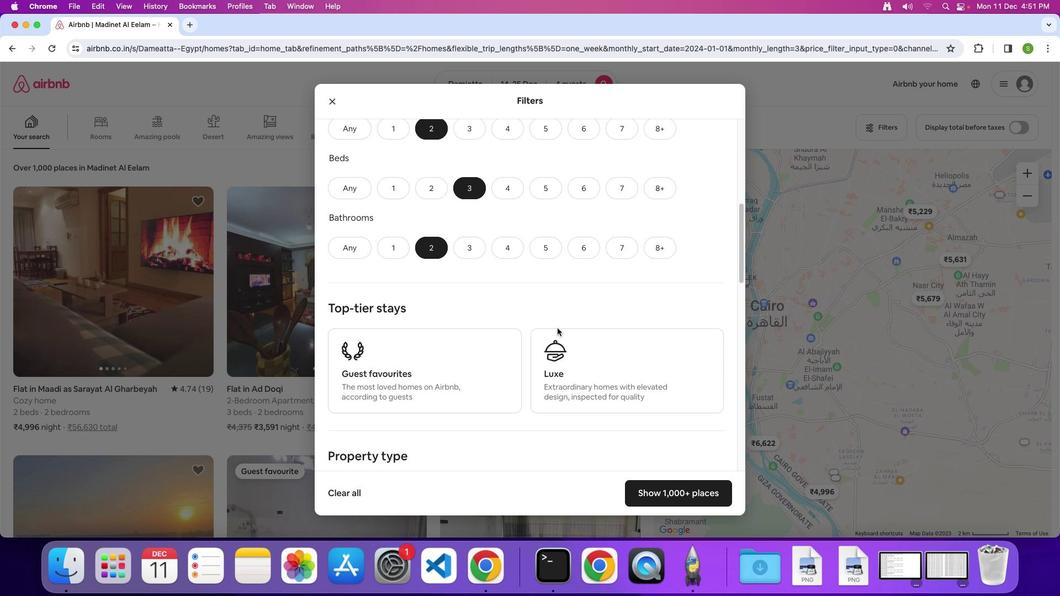 
Action: Mouse scrolled (556, 326) with delta (-1, -1)
Screenshot: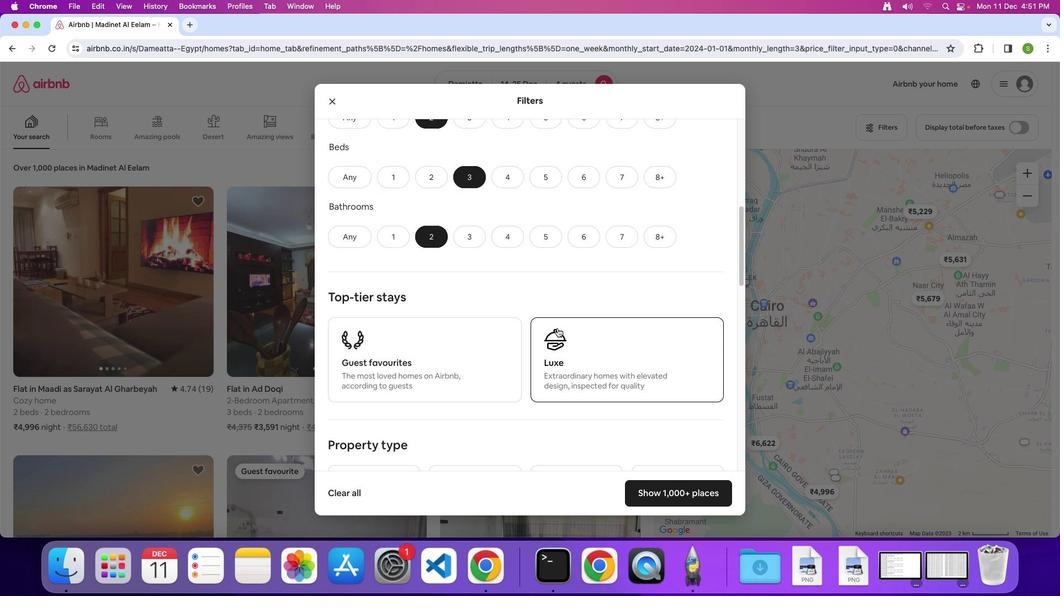 
Action: Mouse scrolled (556, 326) with delta (-1, -1)
Screenshot: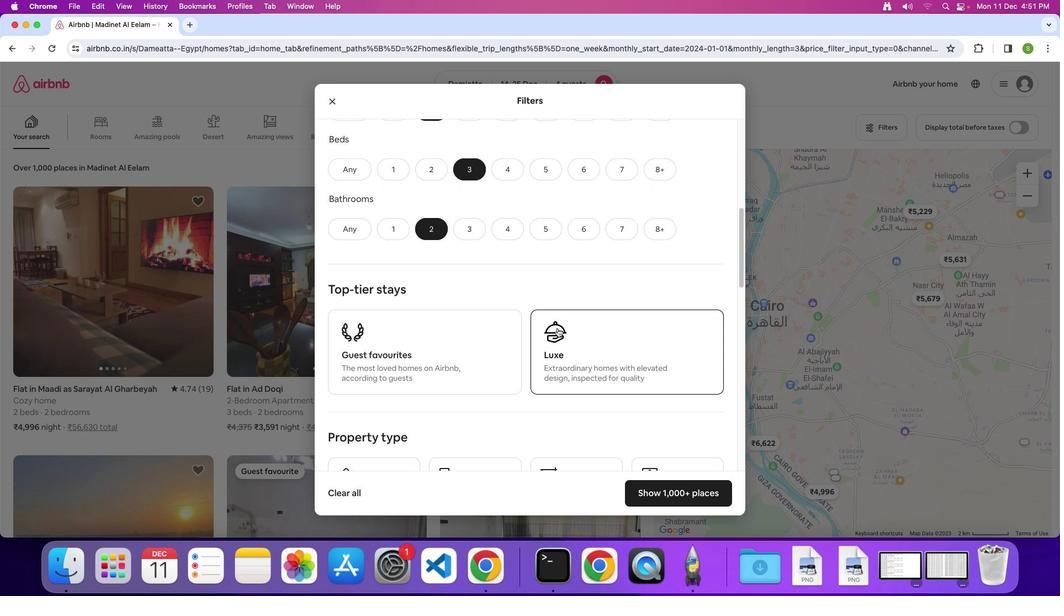 
Action: Mouse scrolled (556, 326) with delta (-1, -1)
Screenshot: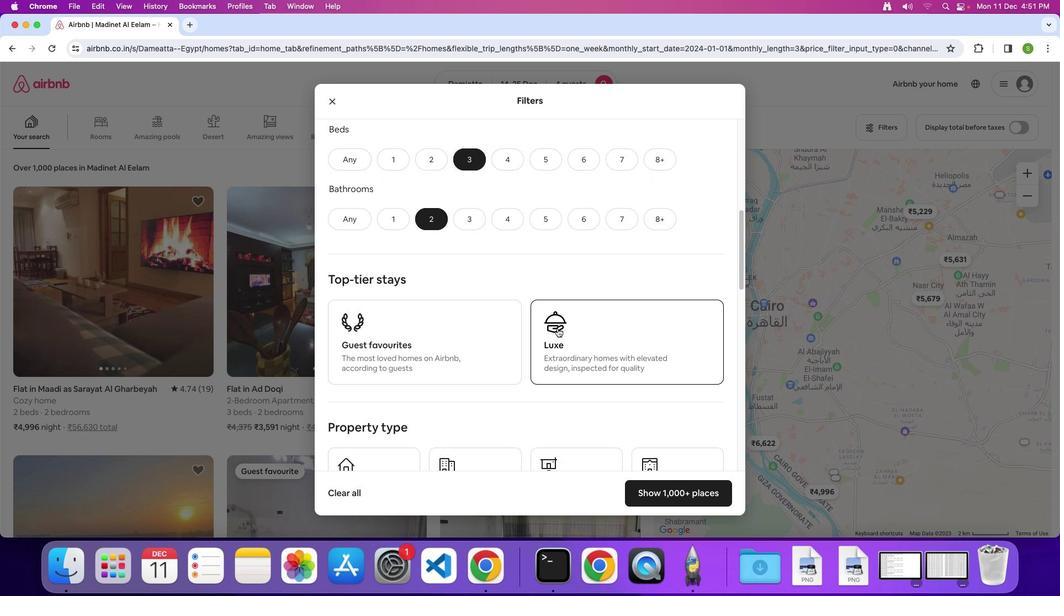 
Action: Mouse scrolled (556, 326) with delta (-1, -1)
Screenshot: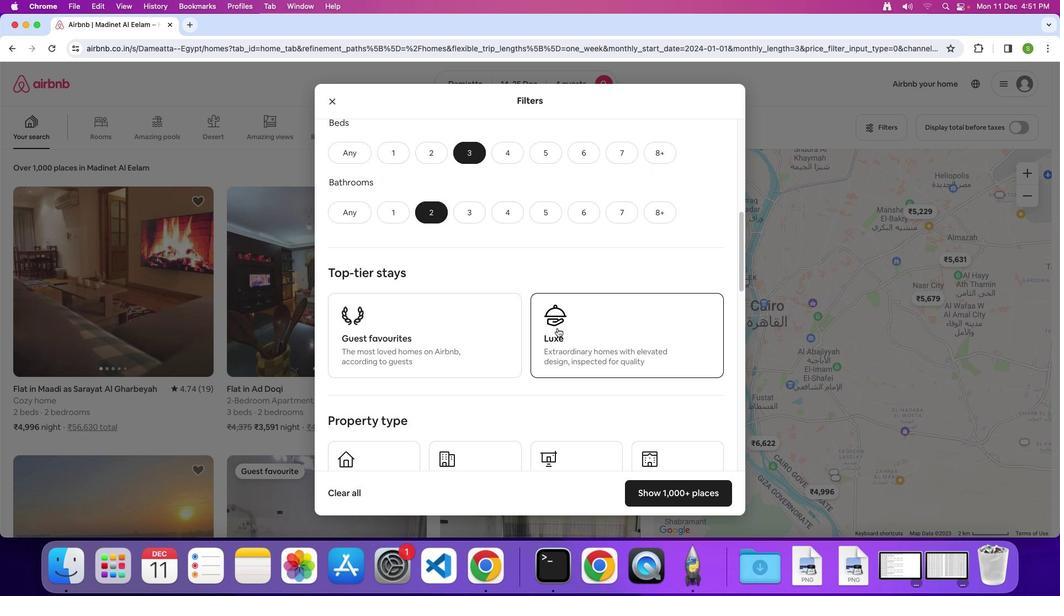 
Action: Mouse scrolled (556, 326) with delta (-1, -1)
Screenshot: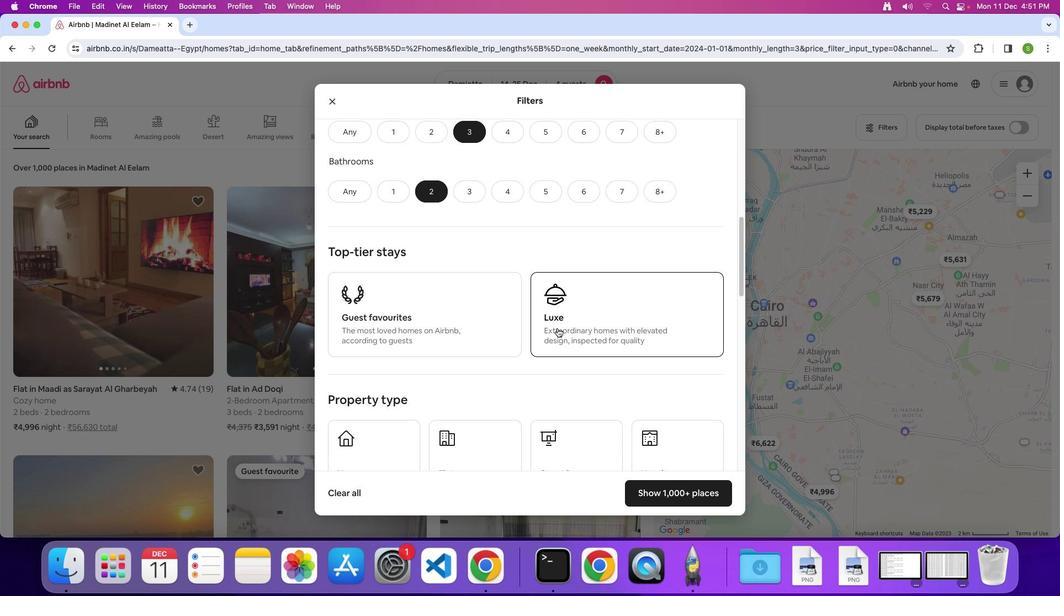 
Action: Mouse scrolled (556, 326) with delta (-1, -1)
Screenshot: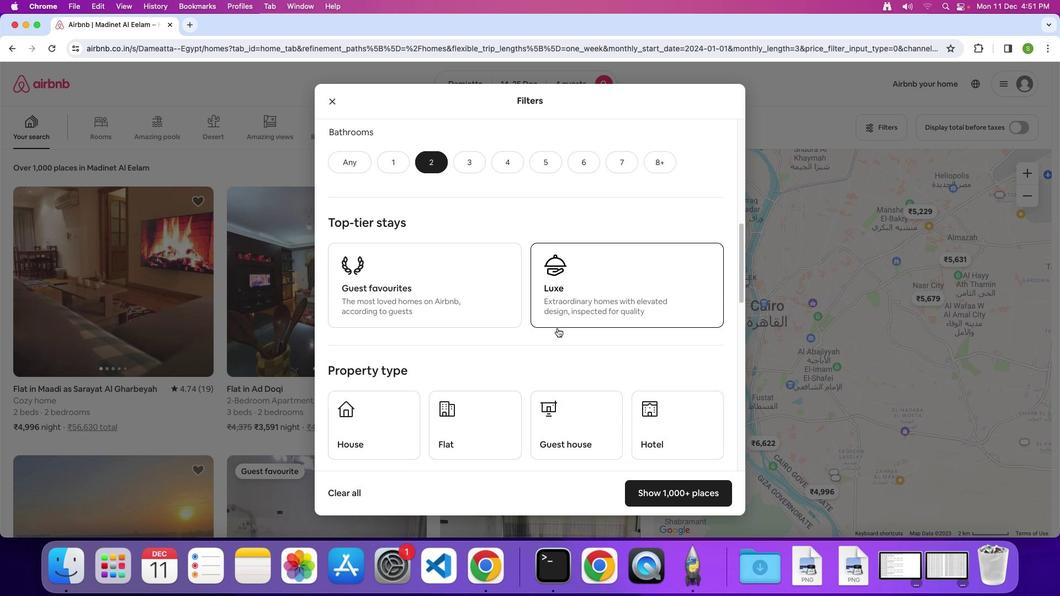 
Action: Mouse scrolled (556, 326) with delta (-1, -1)
Screenshot: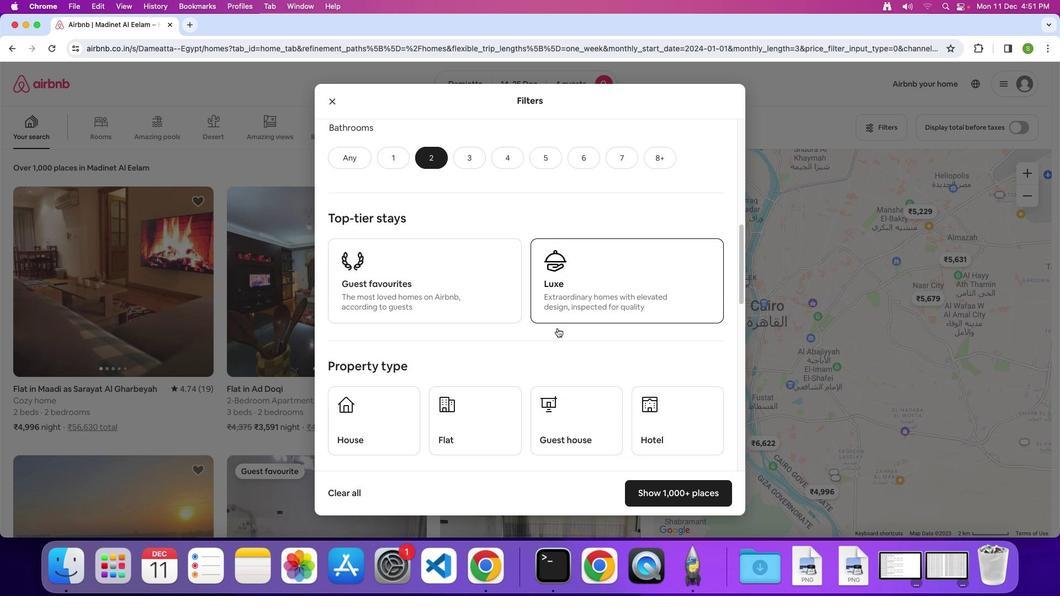 
Action: Mouse scrolled (556, 326) with delta (-1, -1)
Screenshot: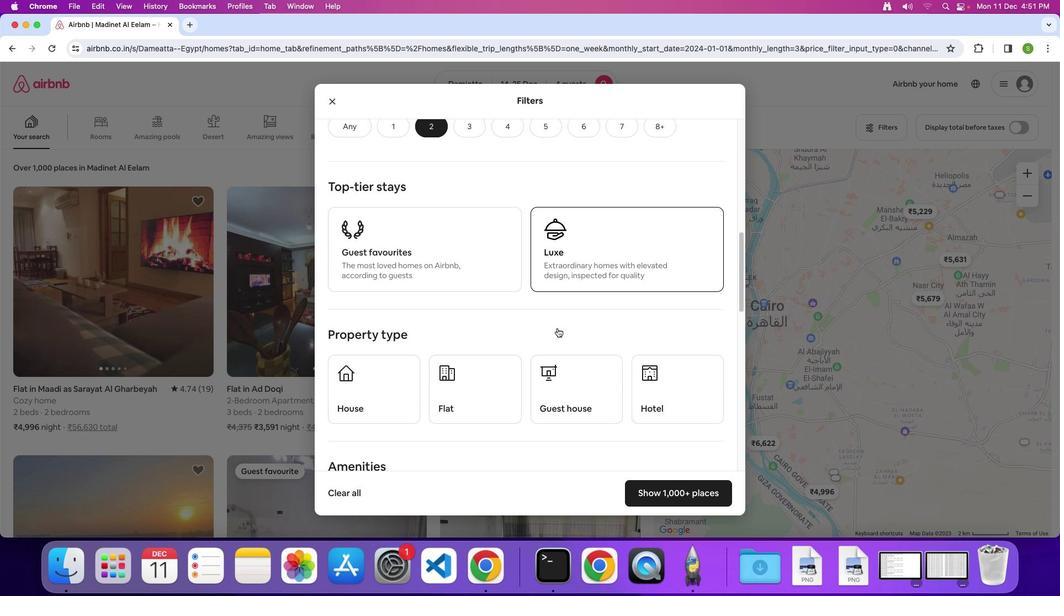 
Action: Mouse scrolled (556, 326) with delta (-1, -1)
Screenshot: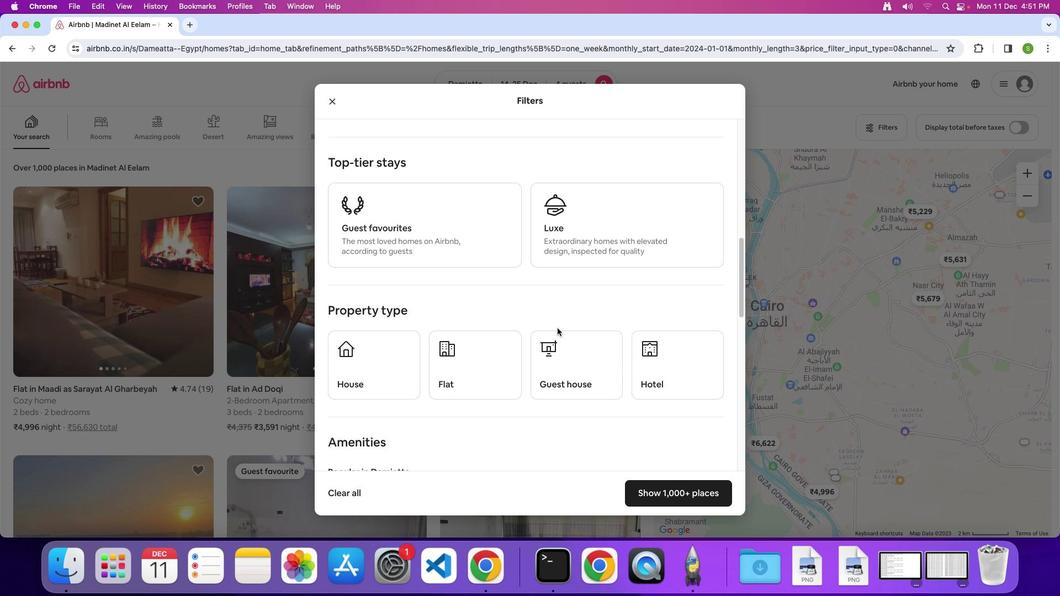 
Action: Mouse scrolled (556, 326) with delta (-1, -1)
Screenshot: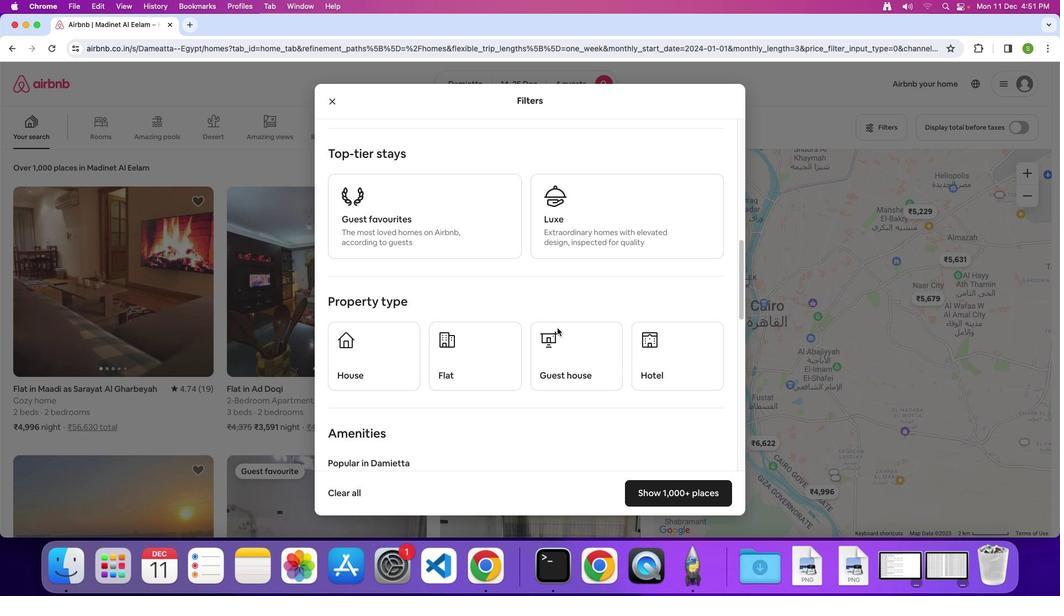 
Action: Mouse moved to (567, 346)
Screenshot: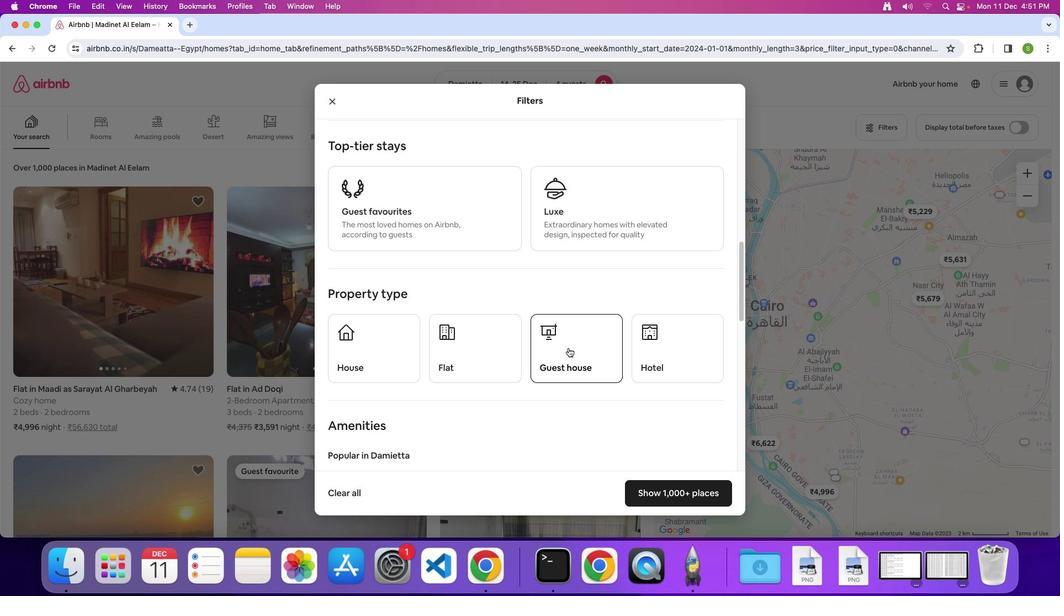 
Action: Mouse pressed left at (567, 346)
Screenshot: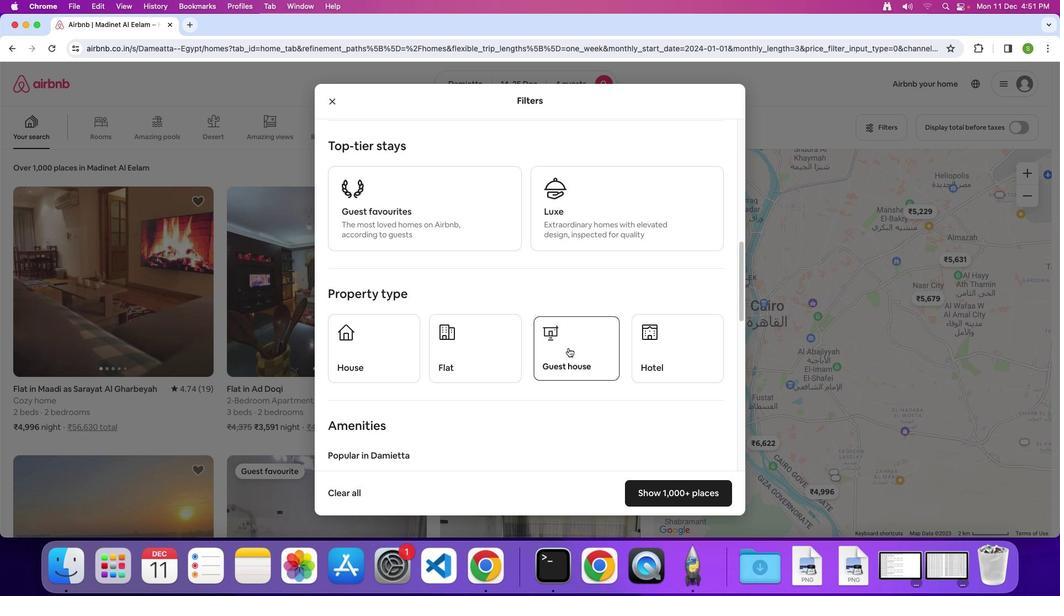 
Action: Mouse moved to (569, 334)
Screenshot: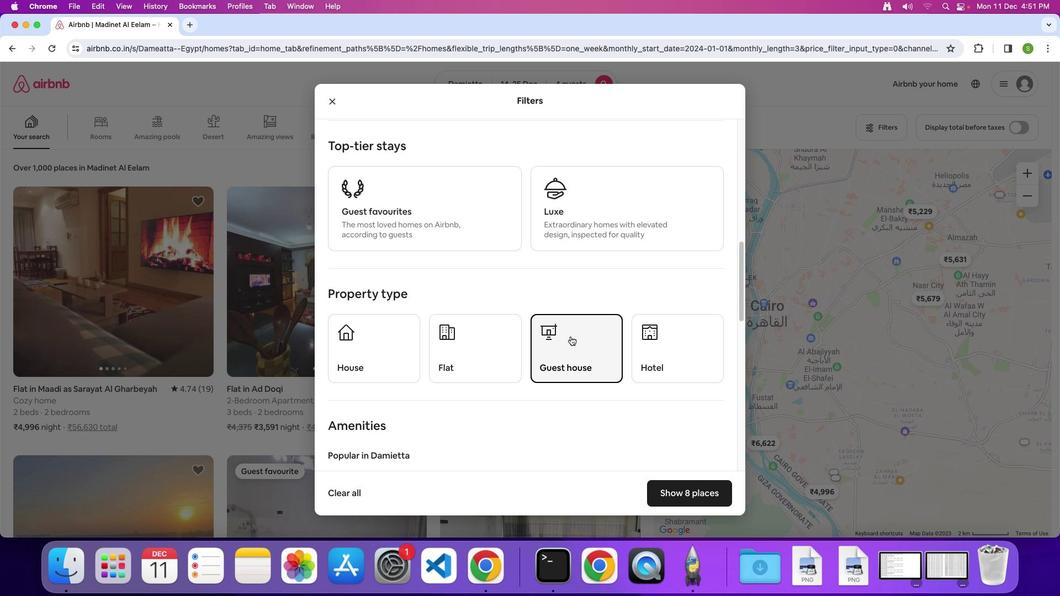 
Action: Mouse scrolled (569, 334) with delta (-1, -1)
Screenshot: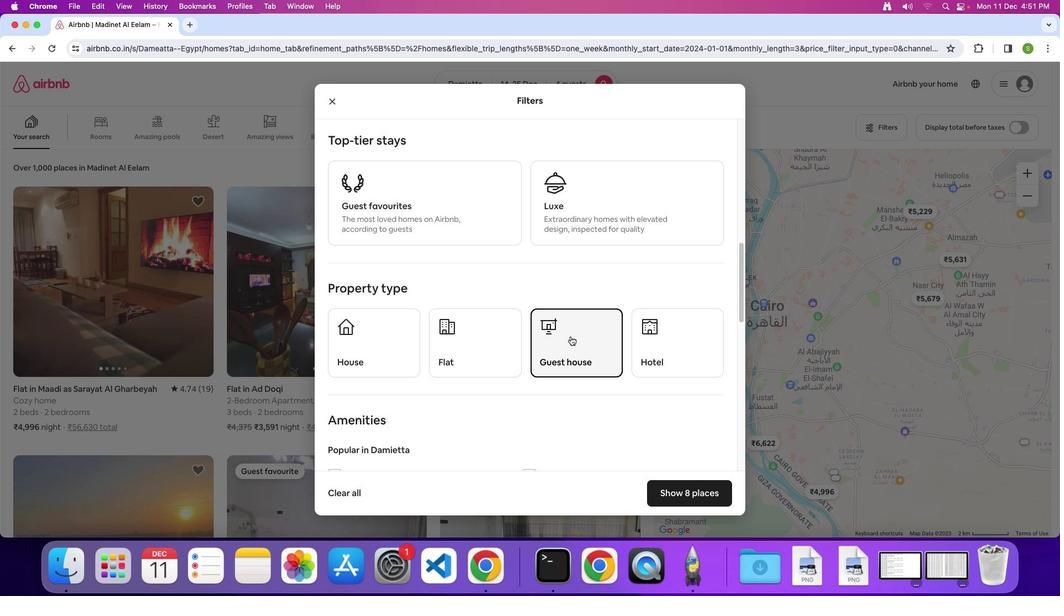 
Action: Mouse scrolled (569, 334) with delta (-1, -1)
Screenshot: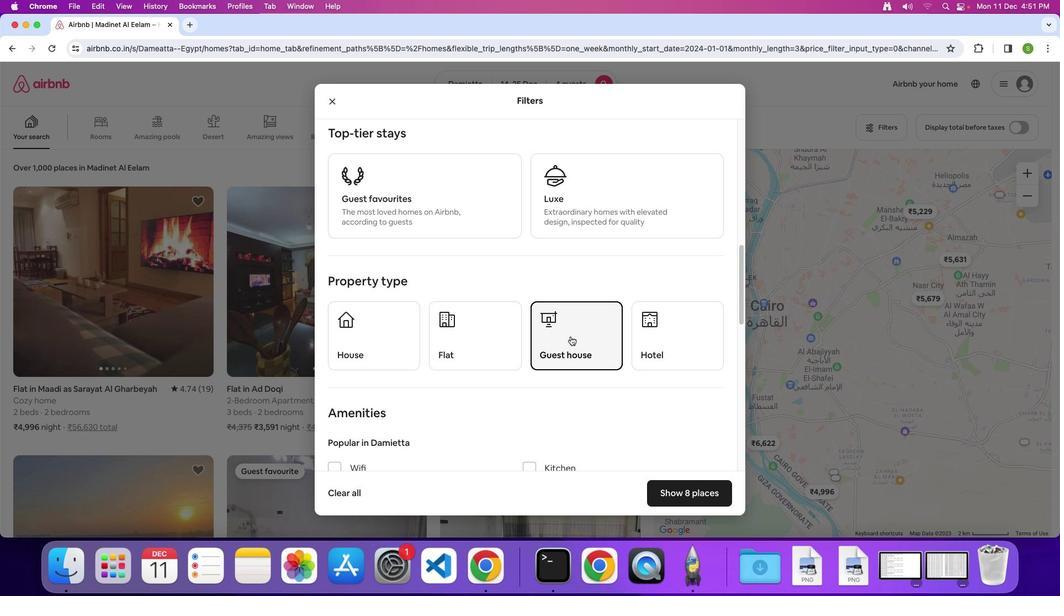 
Action: Mouse scrolled (569, 334) with delta (-1, -2)
Screenshot: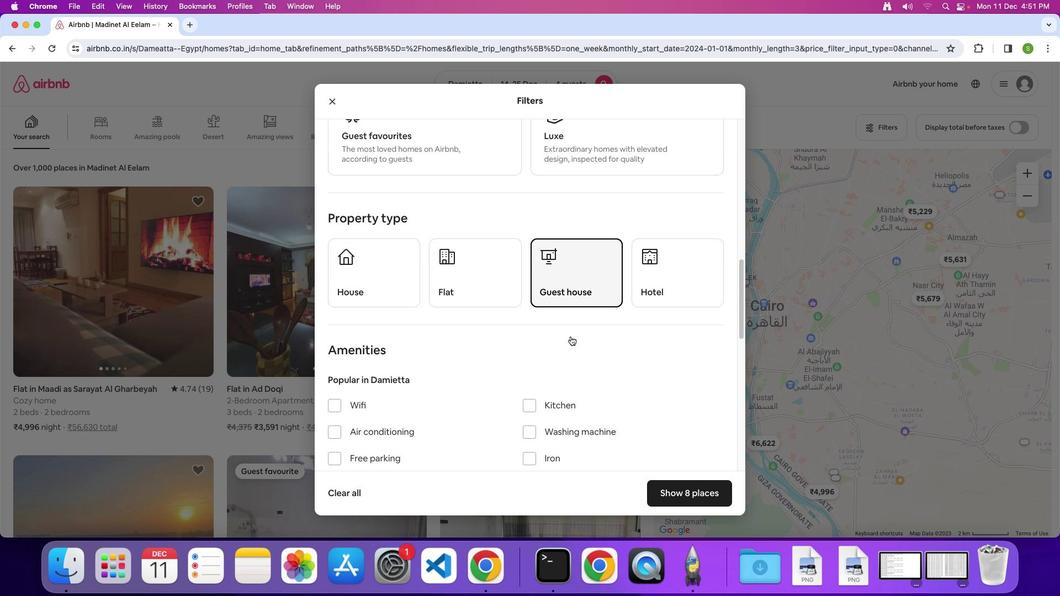 
Action: Mouse moved to (569, 334)
Screenshot: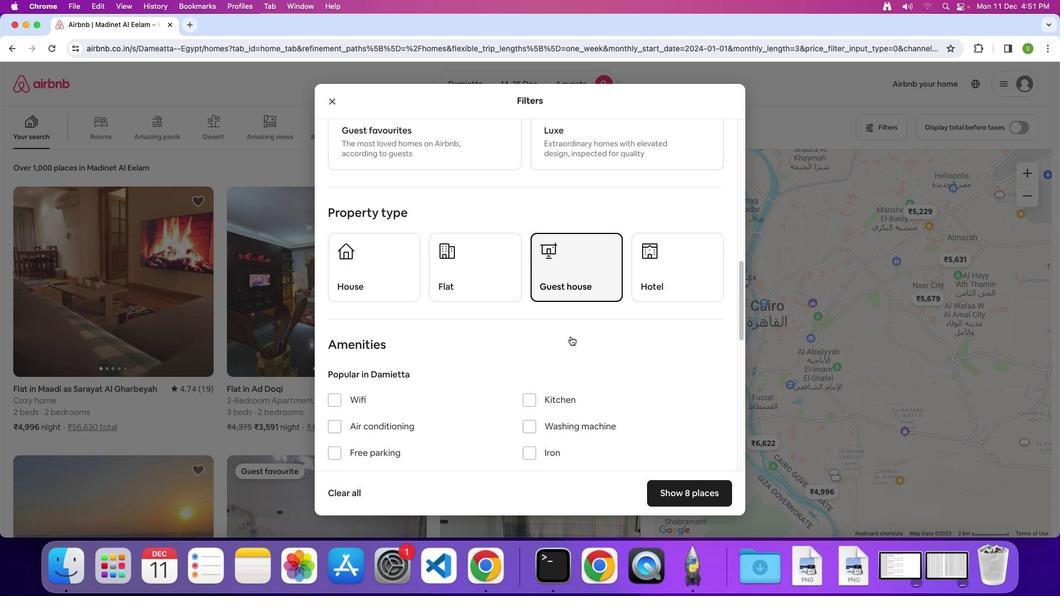 
Action: Mouse scrolled (569, 334) with delta (-1, -1)
Screenshot: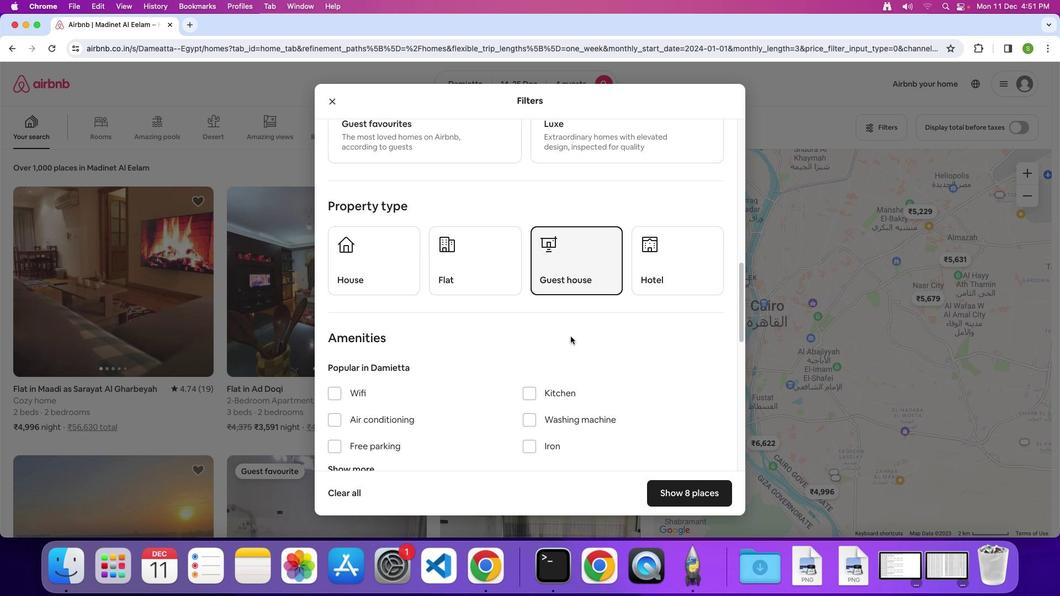 
Action: Mouse scrolled (569, 334) with delta (-1, -1)
Screenshot: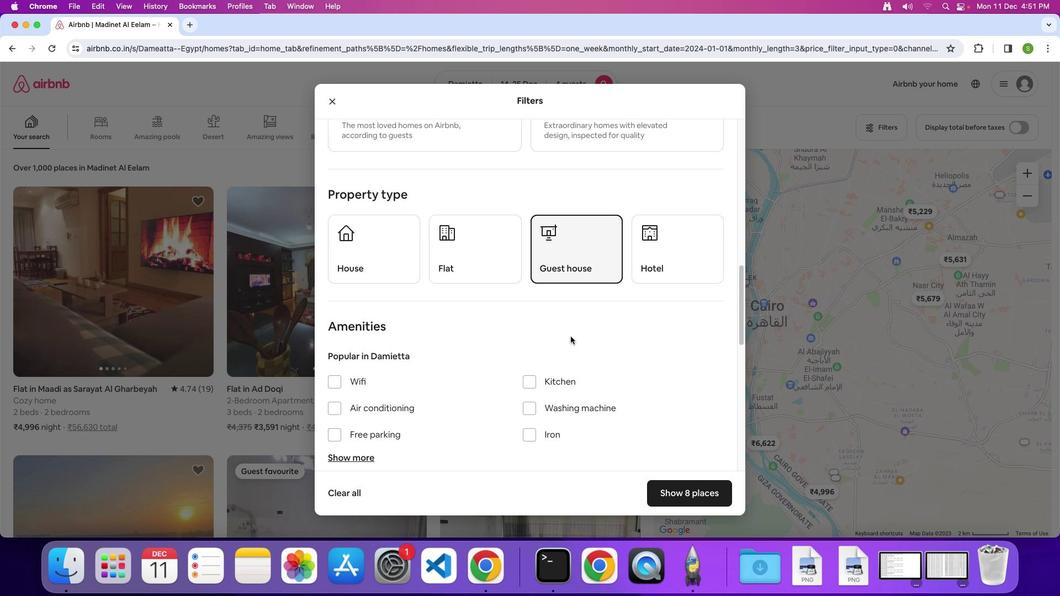 
Action: Mouse scrolled (569, 334) with delta (-1, -1)
Screenshot: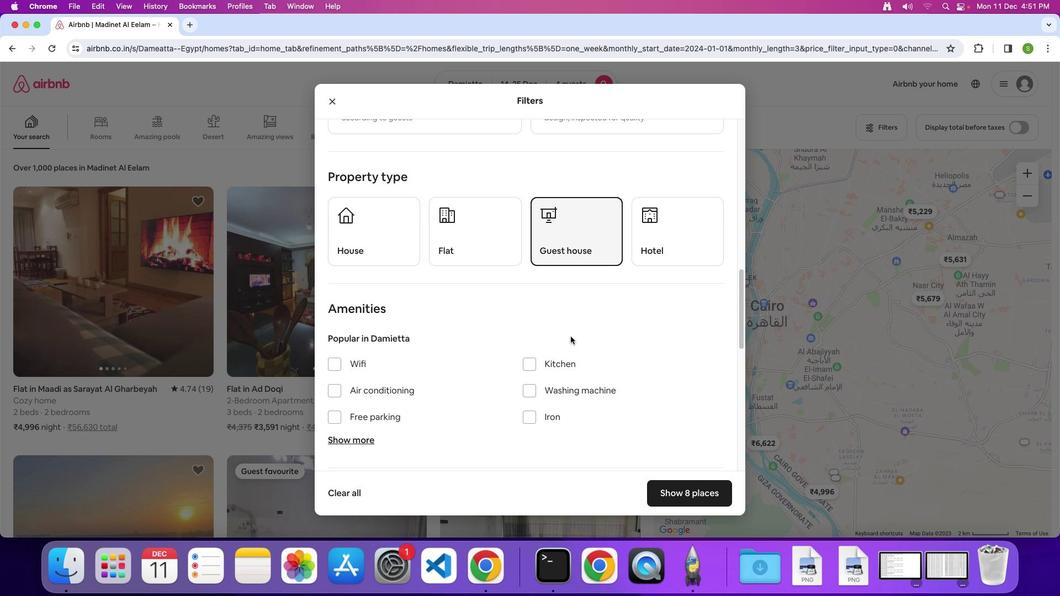 
Action: Mouse scrolled (569, 334) with delta (-1, -1)
Screenshot: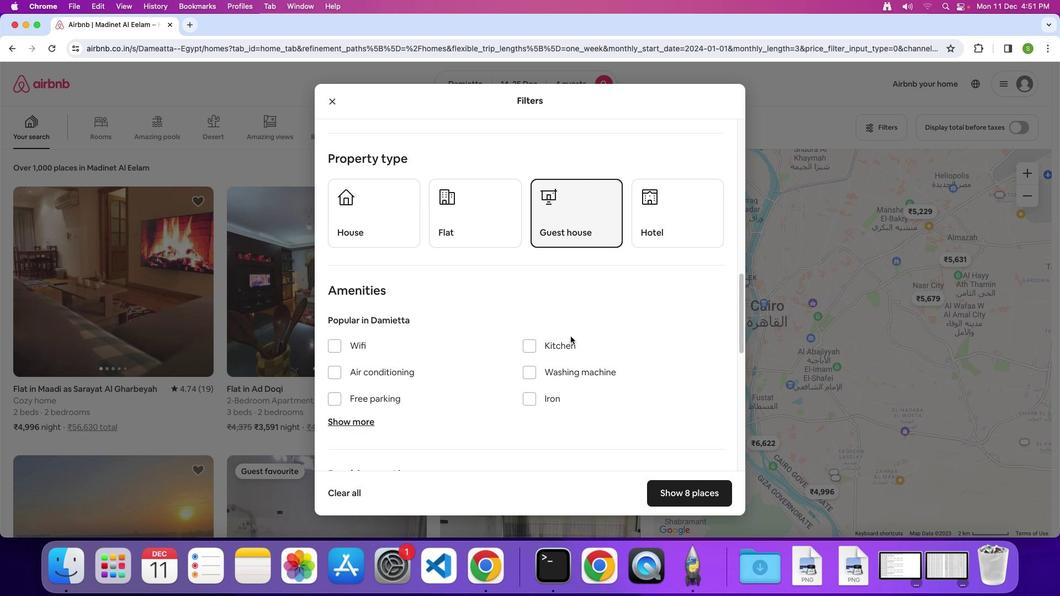 
Action: Mouse scrolled (569, 334) with delta (-1, -1)
Screenshot: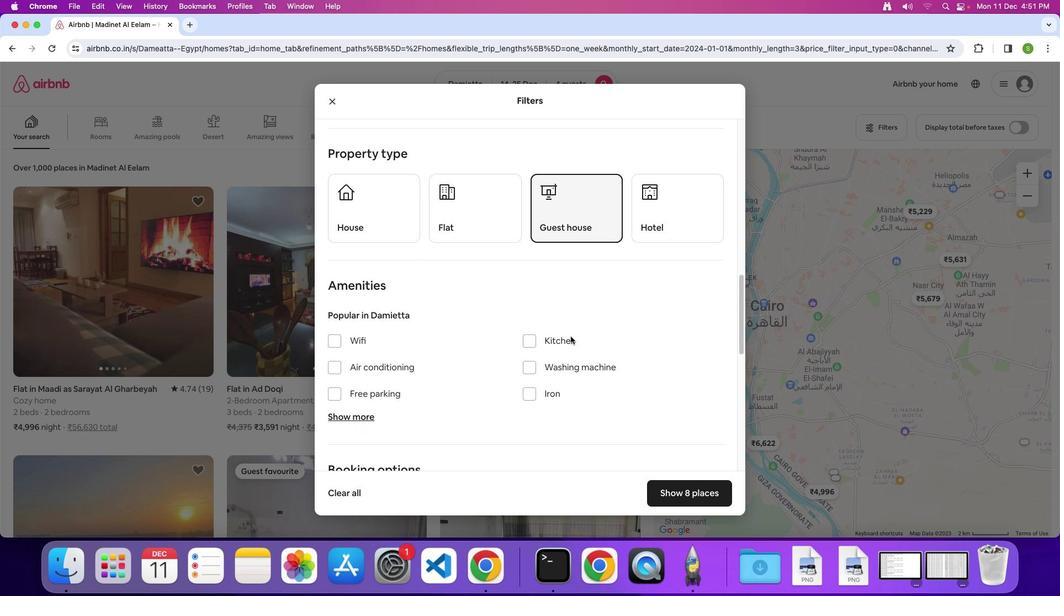 
Action: Mouse scrolled (569, 334) with delta (-1, -1)
Screenshot: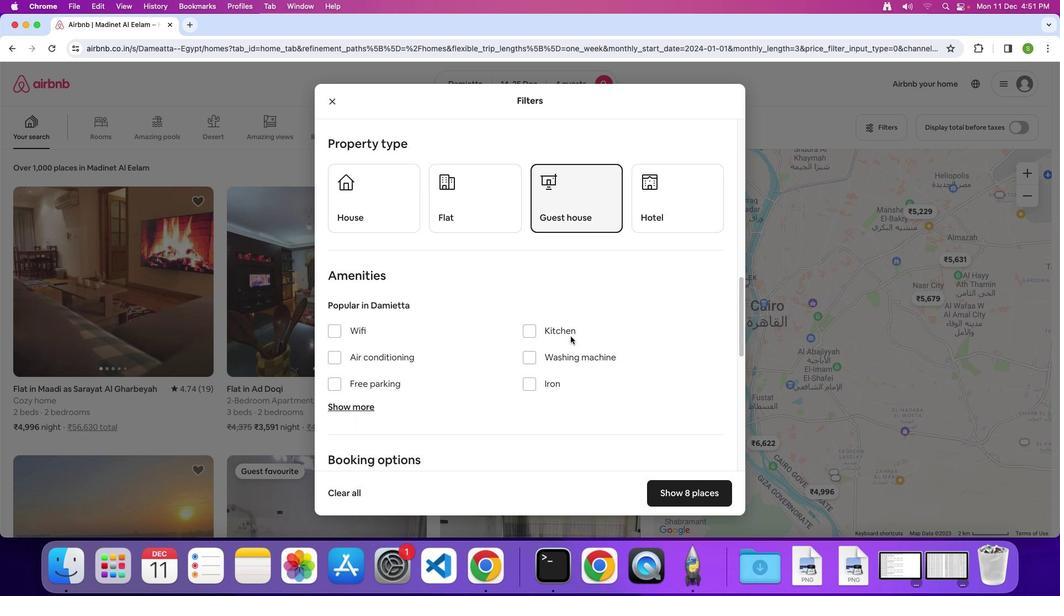 
Action: Mouse scrolled (569, 334) with delta (-1, -1)
Screenshot: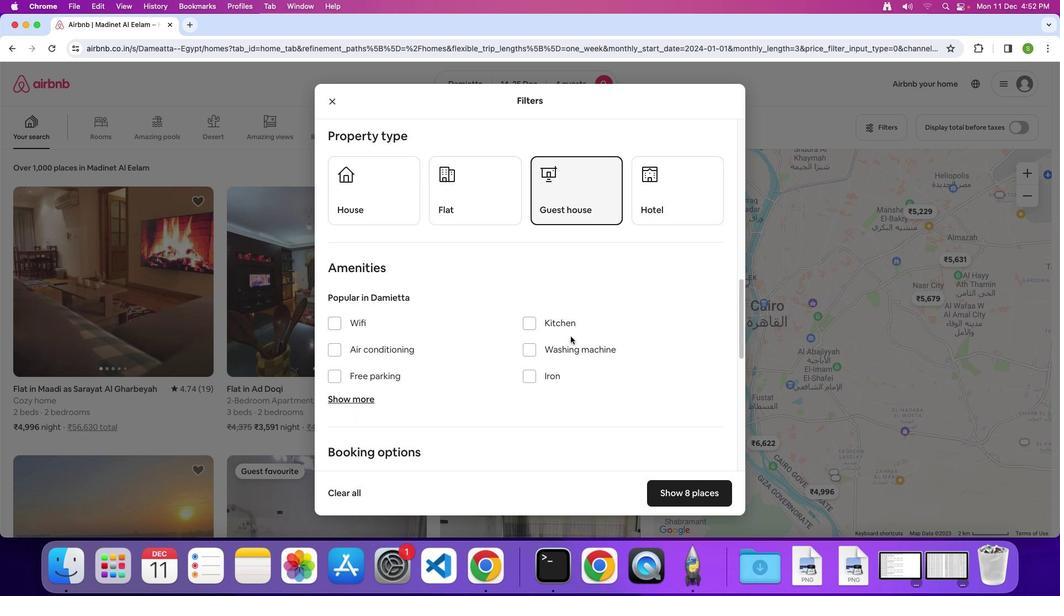 
Action: Mouse scrolled (569, 334) with delta (-1, -1)
Screenshot: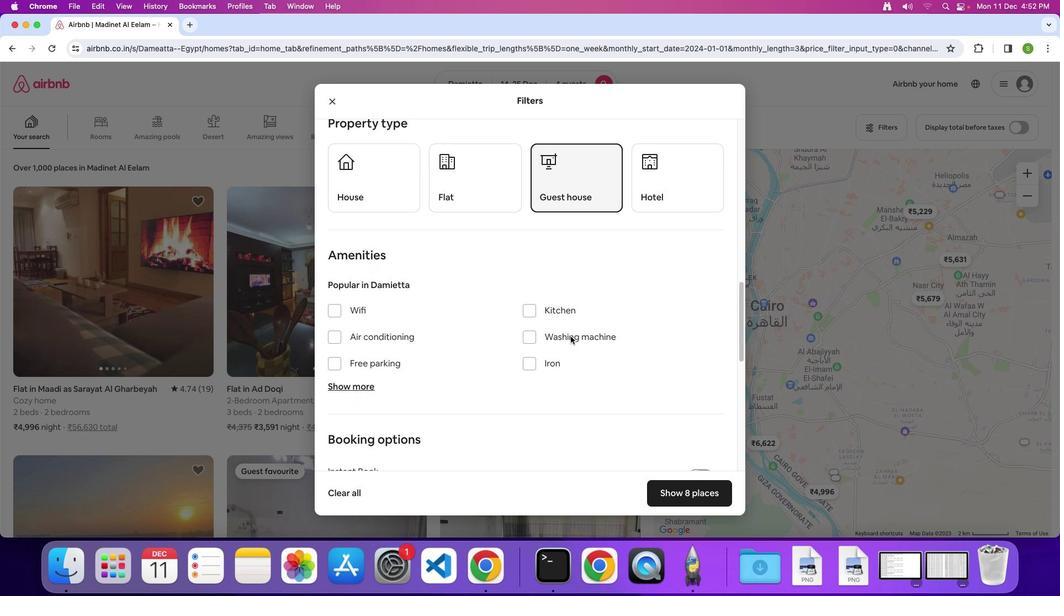 
Action: Mouse scrolled (569, 334) with delta (-1, -1)
Screenshot: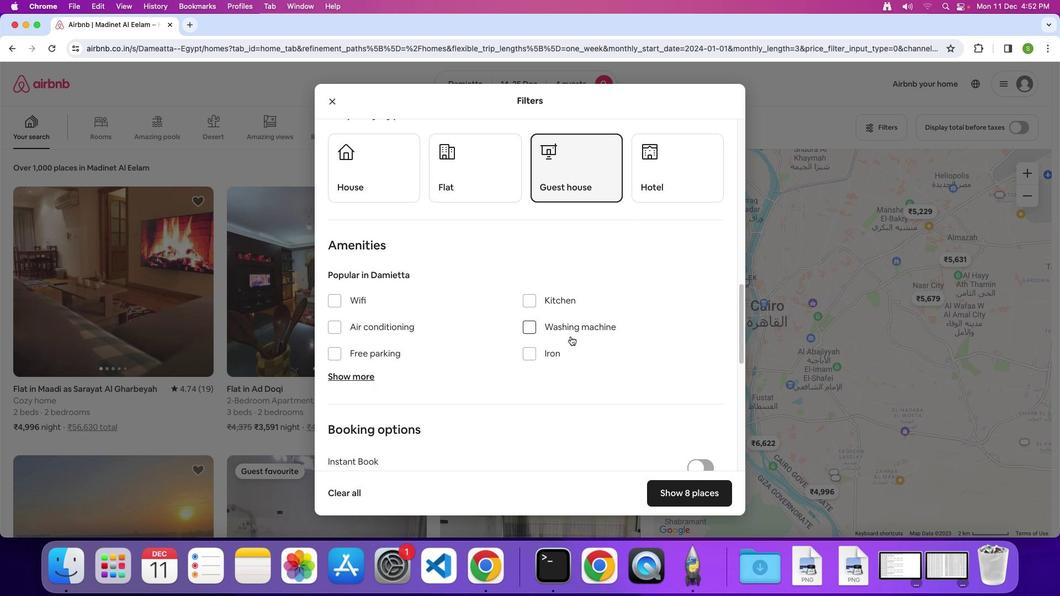 
Action: Mouse scrolled (569, 334) with delta (-1, -1)
Screenshot: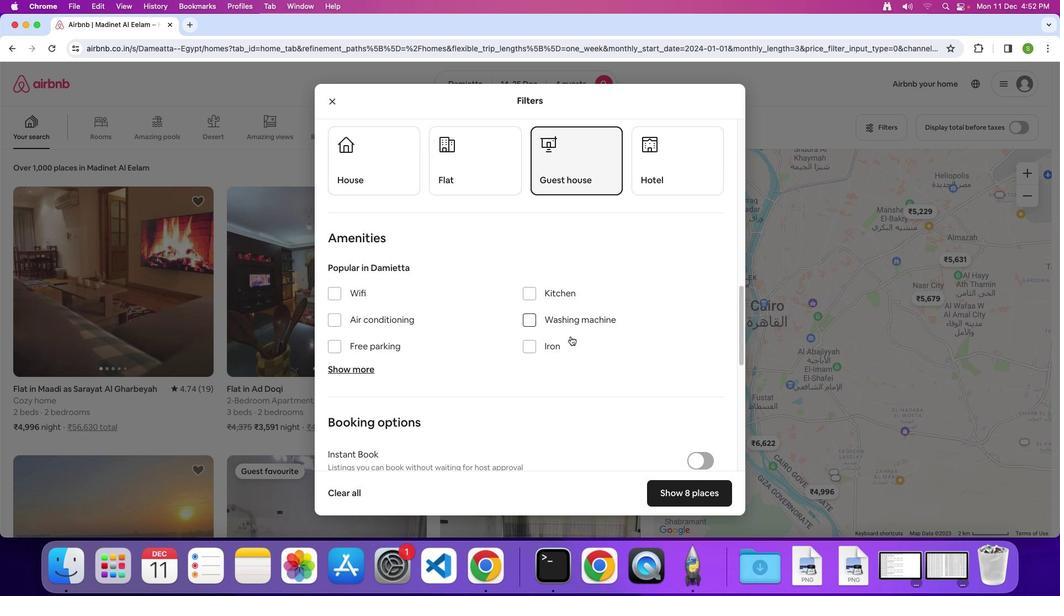 
Action: Mouse scrolled (569, 334) with delta (-1, -1)
Screenshot: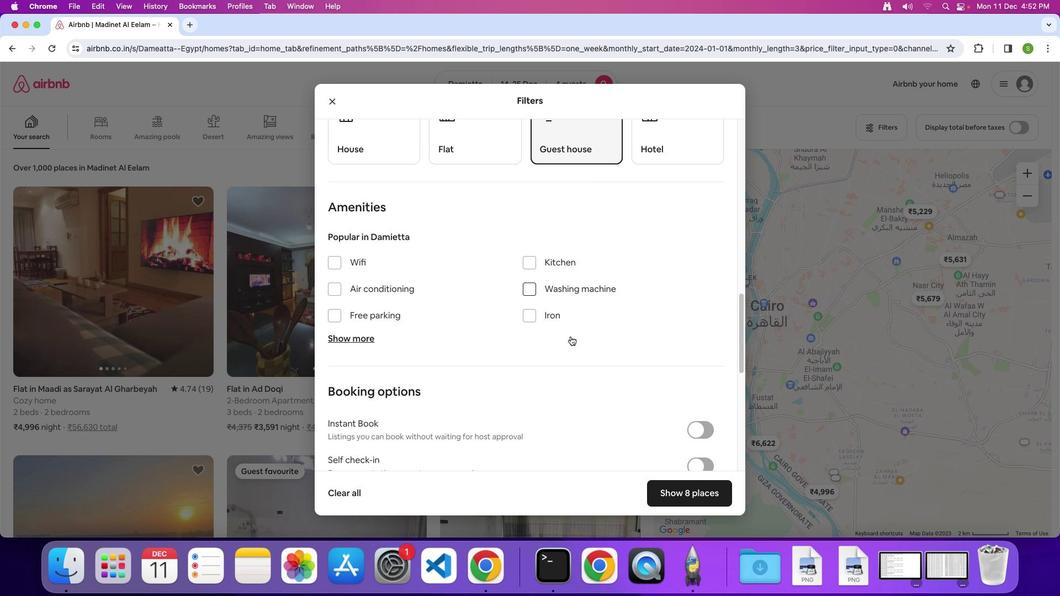 
Action: Mouse scrolled (569, 334) with delta (-1, -1)
Screenshot: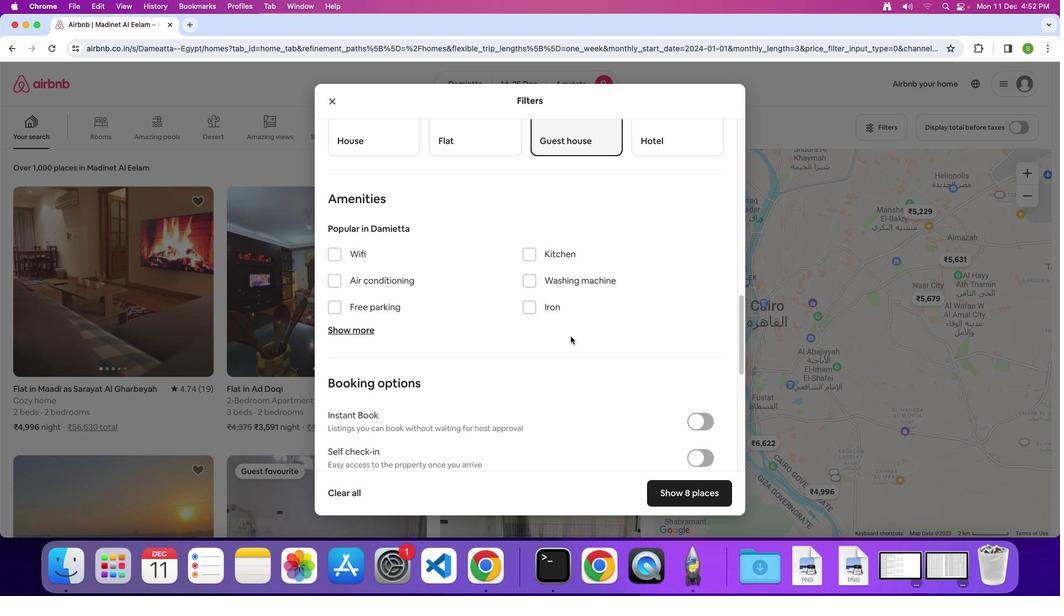
Action: Mouse moved to (335, 303)
Screenshot: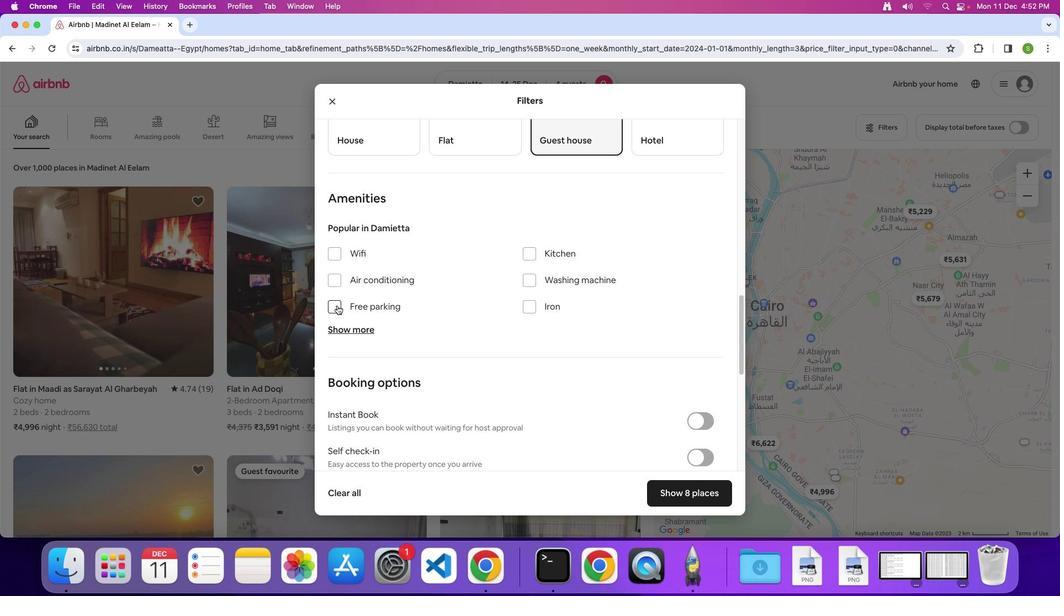 
Action: Mouse pressed left at (335, 303)
Screenshot: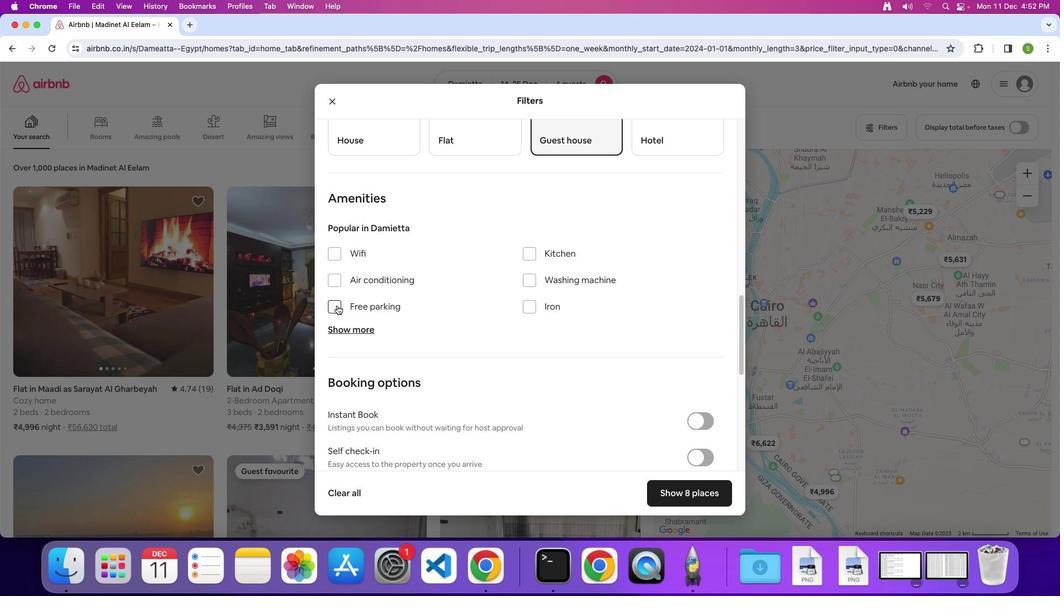 
Action: Mouse moved to (332, 248)
Screenshot: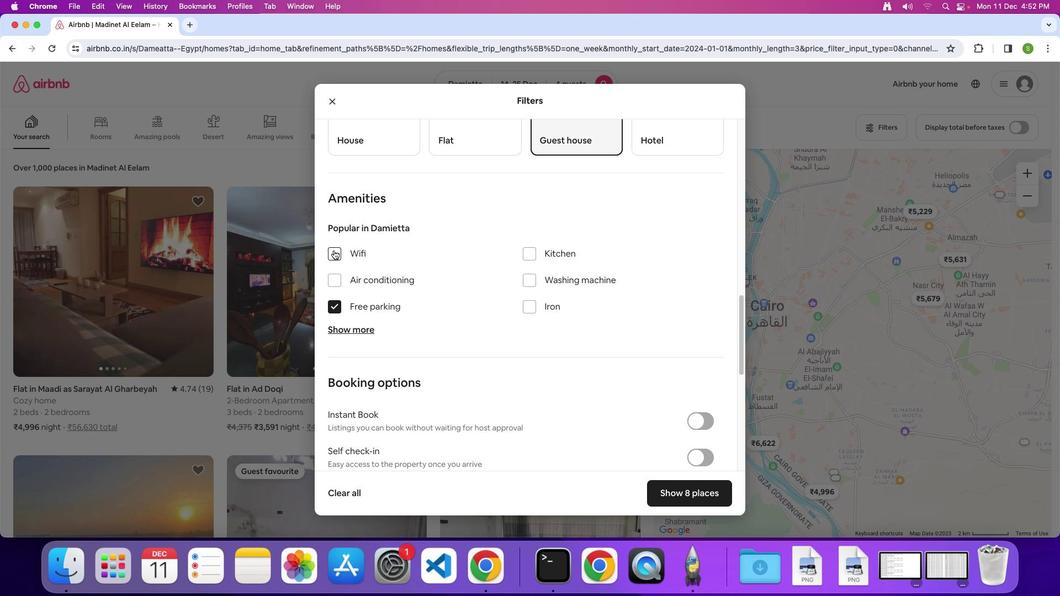 
Action: Mouse pressed left at (332, 248)
Screenshot: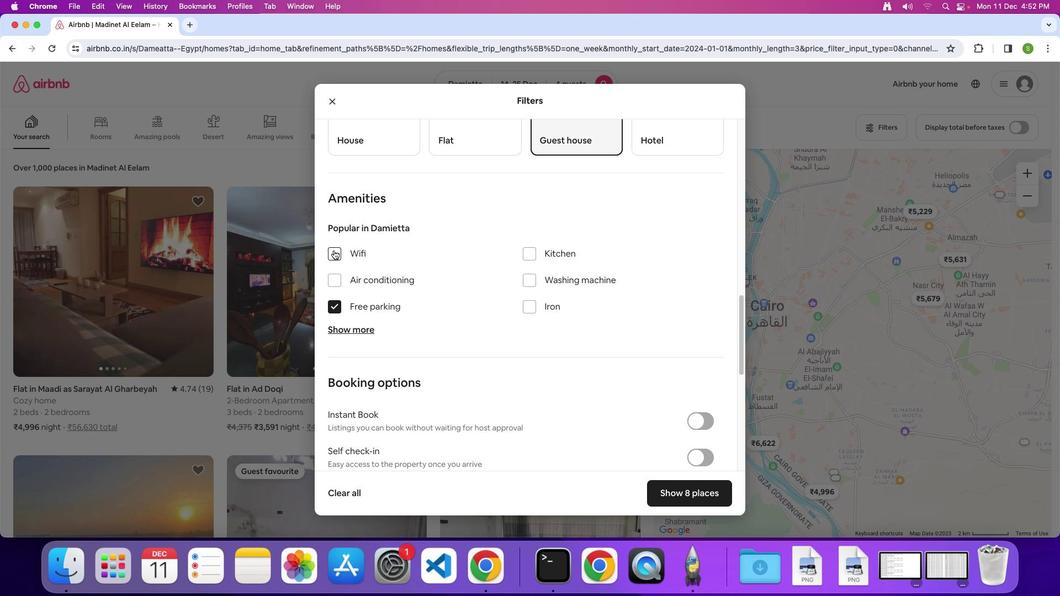 
Action: Mouse moved to (352, 329)
Screenshot: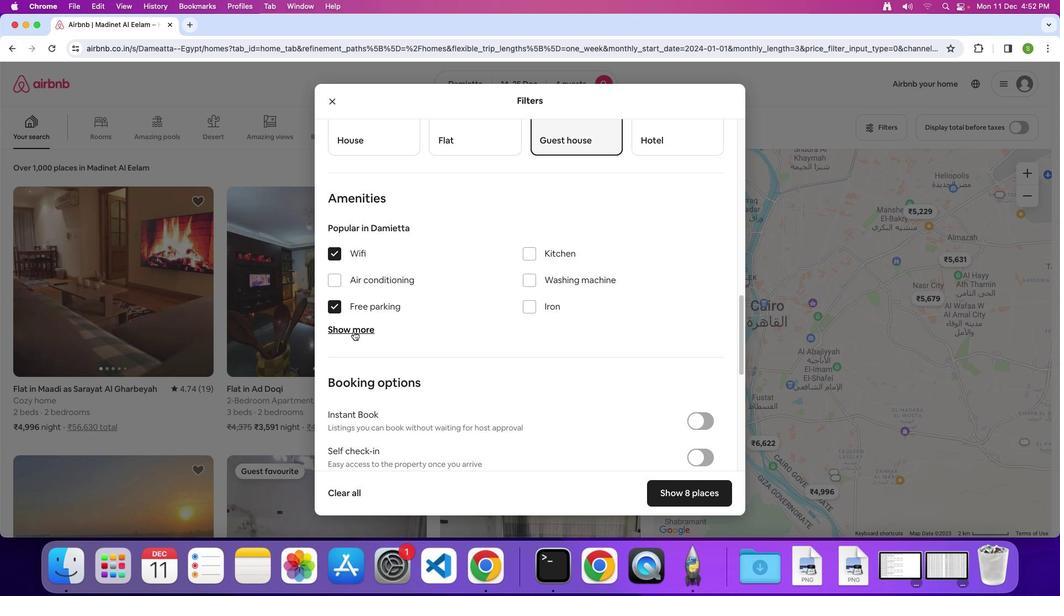 
Action: Mouse pressed left at (352, 329)
Screenshot: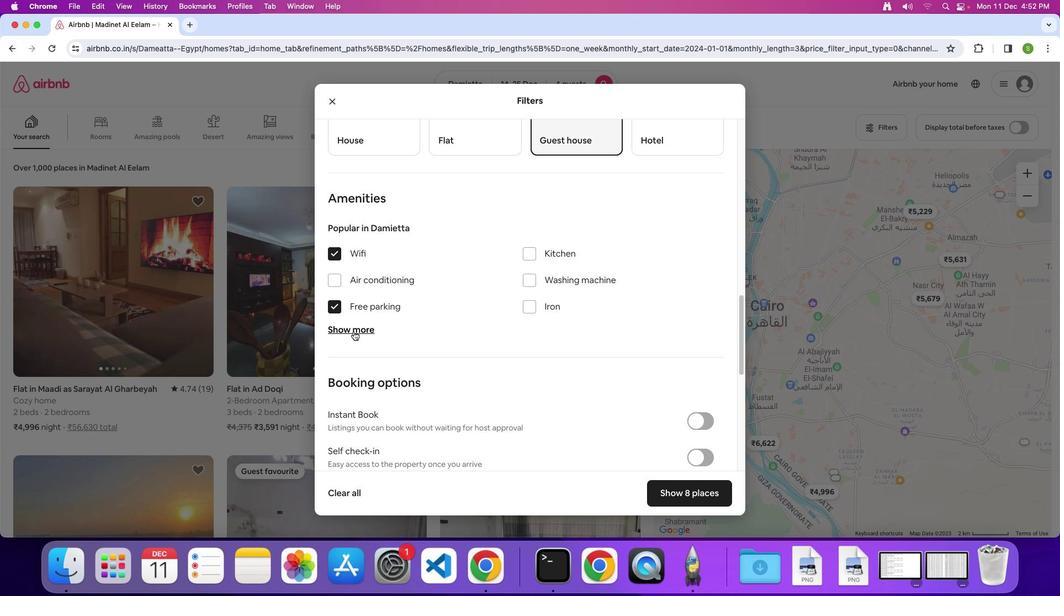
Action: Mouse moved to (484, 323)
Screenshot: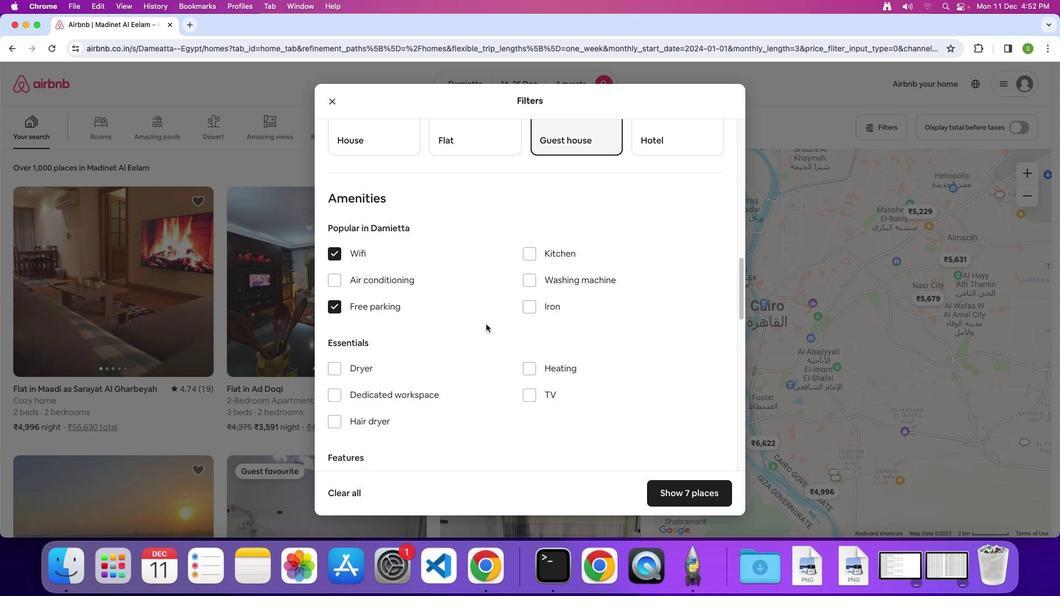 
Action: Mouse scrolled (484, 323) with delta (-1, -1)
Screenshot: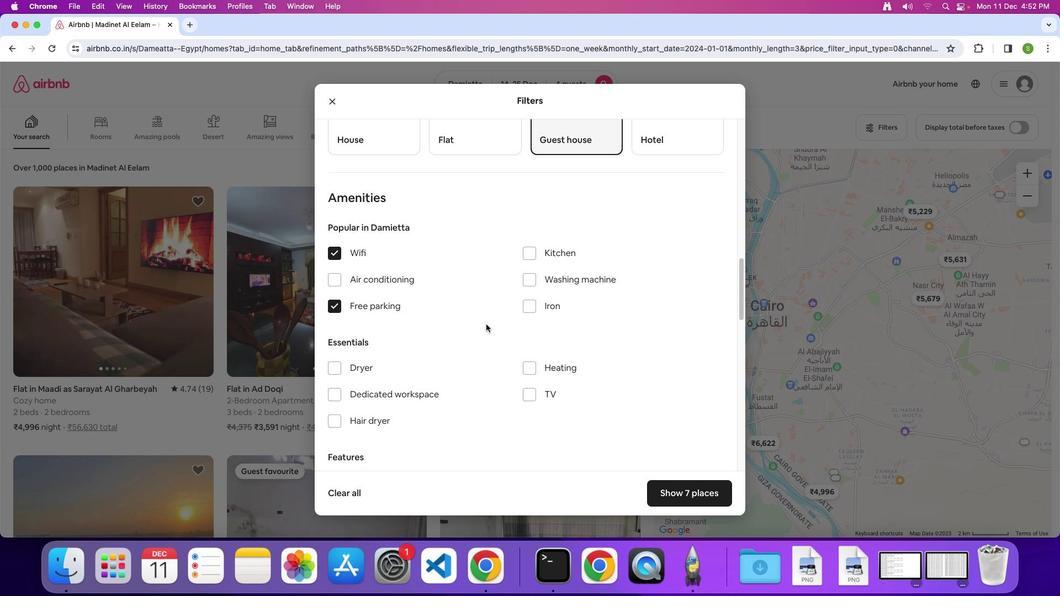 
Action: Mouse scrolled (484, 323) with delta (-1, -1)
Screenshot: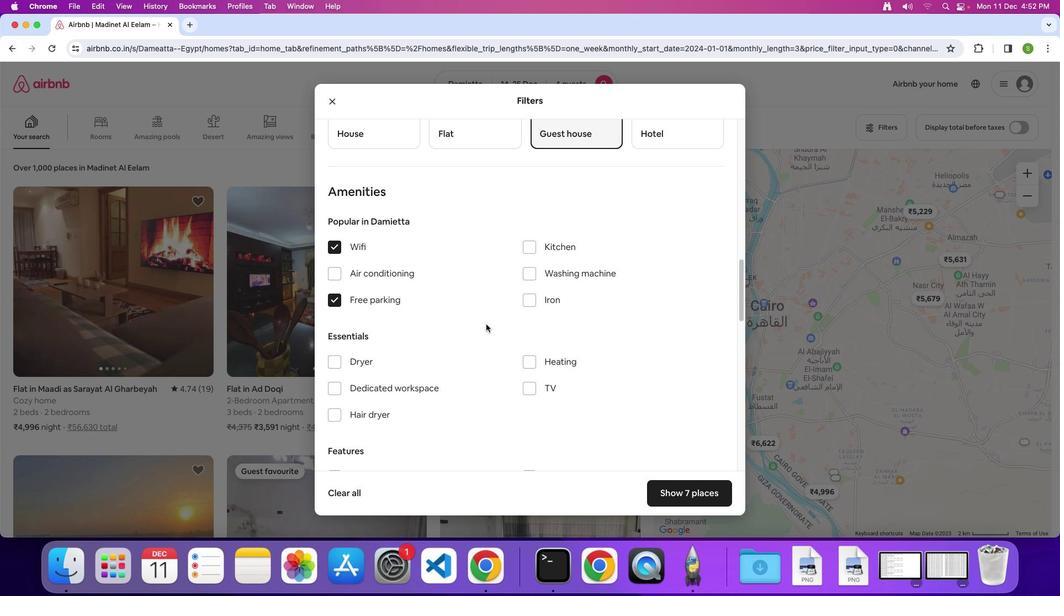 
Action: Mouse scrolled (484, 323) with delta (-1, -1)
Screenshot: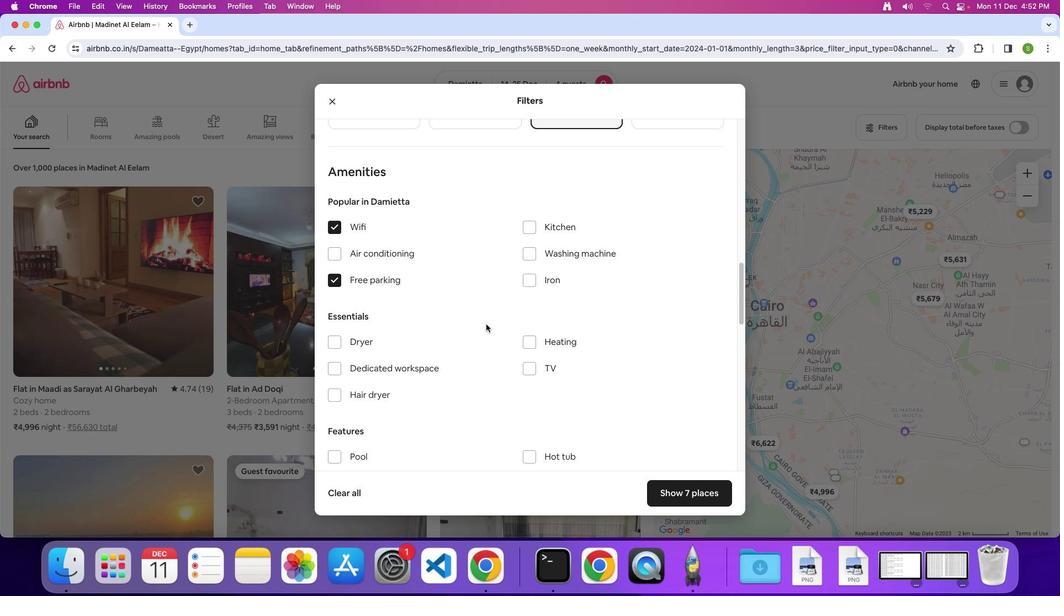
Action: Mouse scrolled (484, 323) with delta (-1, -1)
Screenshot: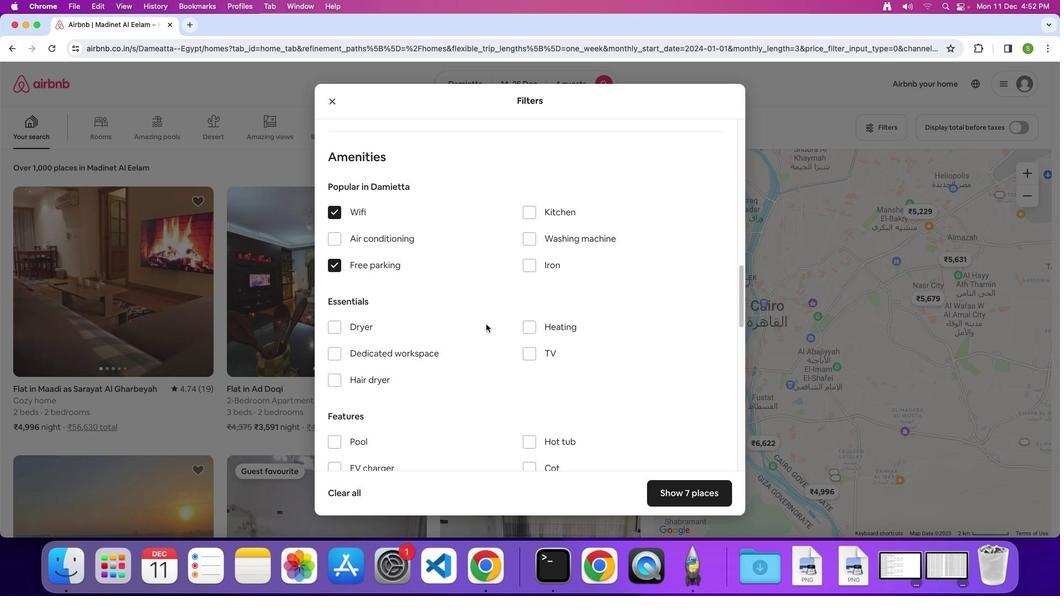 
Action: Mouse scrolled (484, 323) with delta (-1, -1)
Screenshot: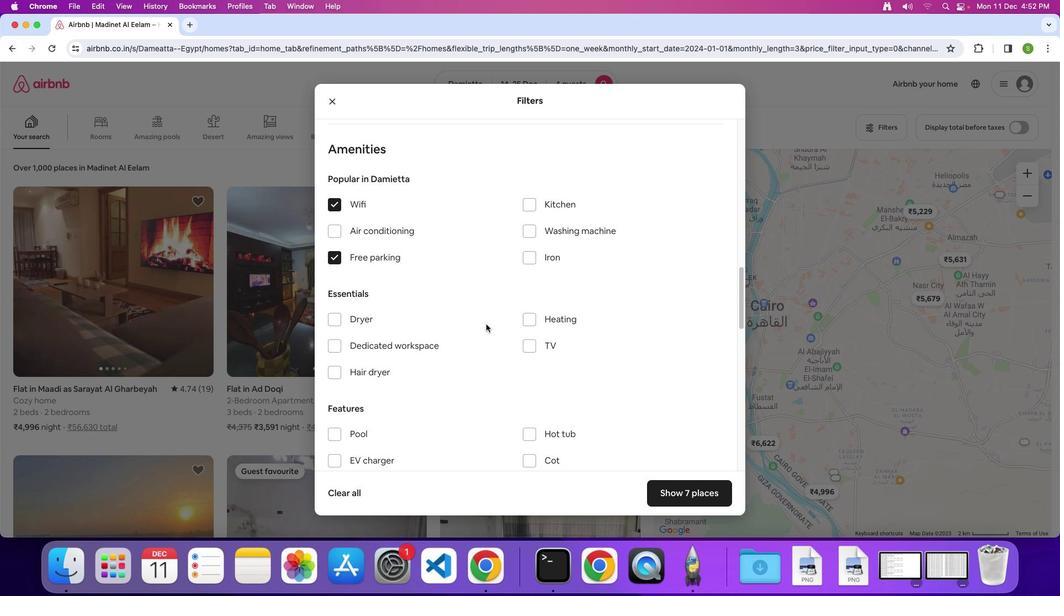 
Action: Mouse scrolled (484, 323) with delta (-1, -1)
Screenshot: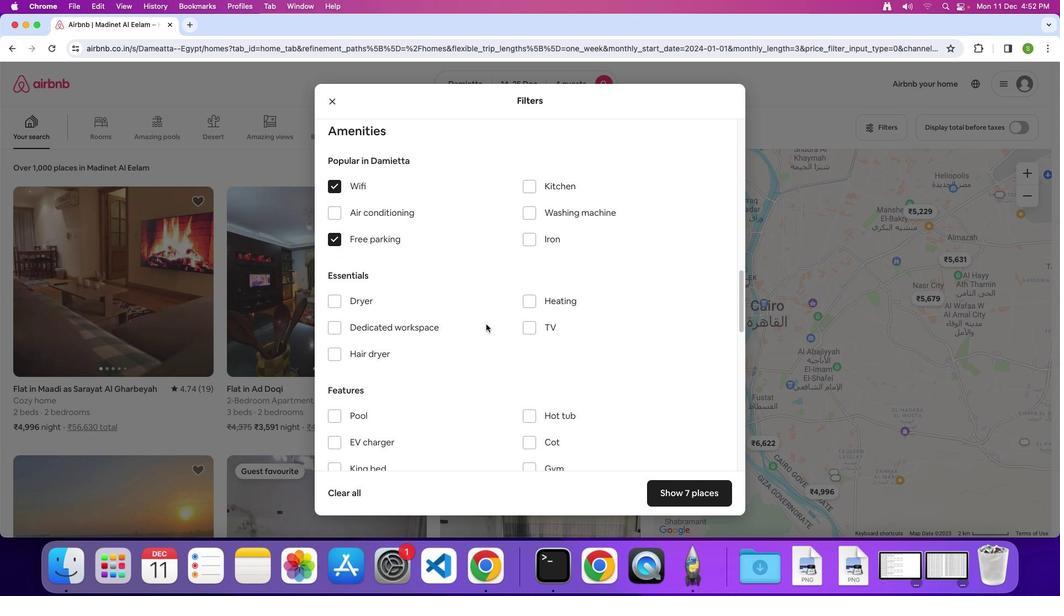 
Action: Mouse scrolled (484, 323) with delta (-1, -1)
Screenshot: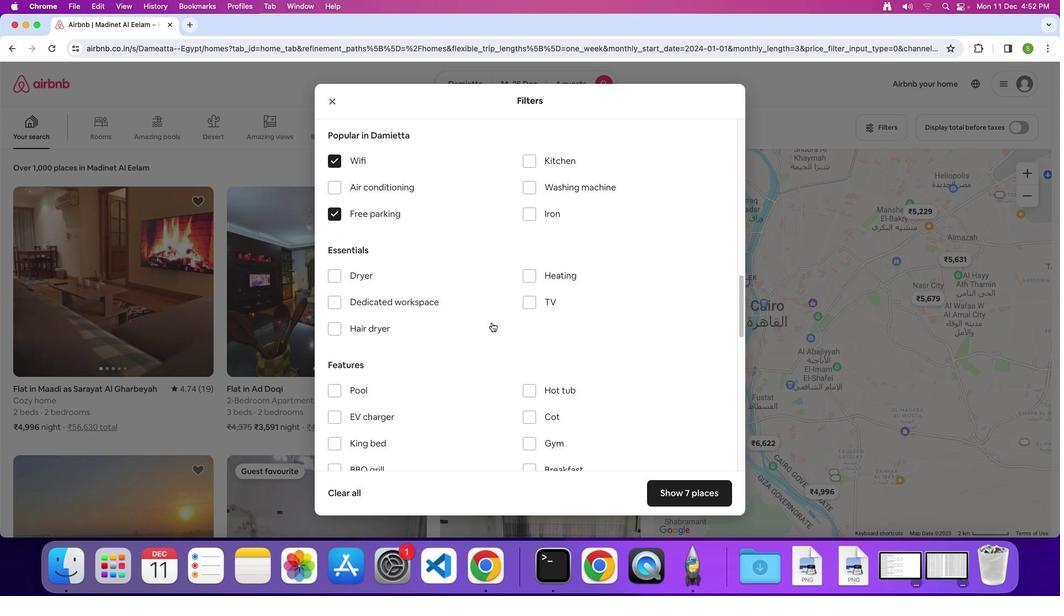 
Action: Mouse moved to (528, 300)
Screenshot: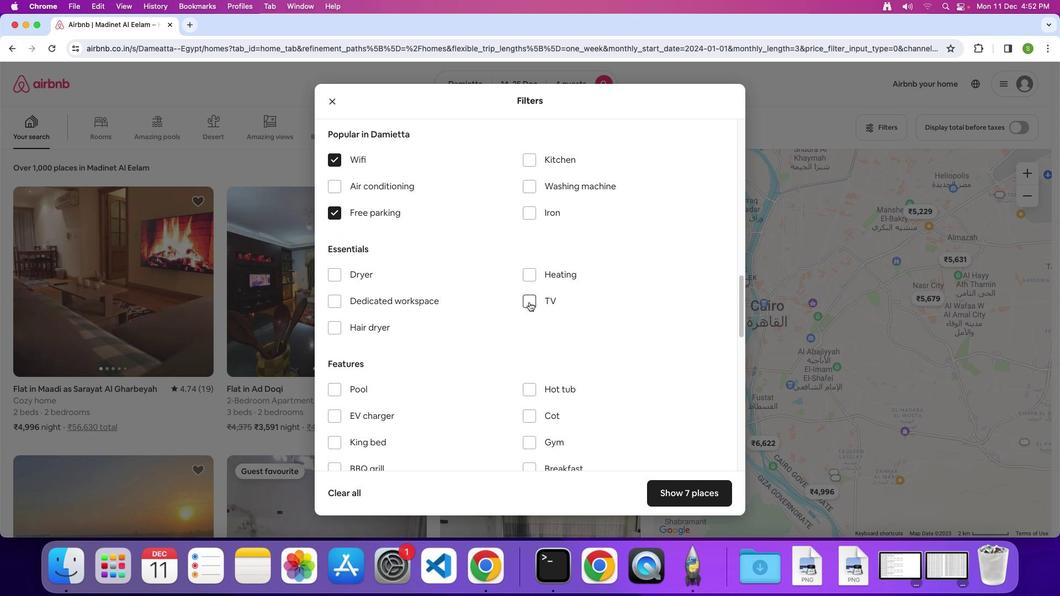 
Action: Mouse pressed left at (528, 300)
Screenshot: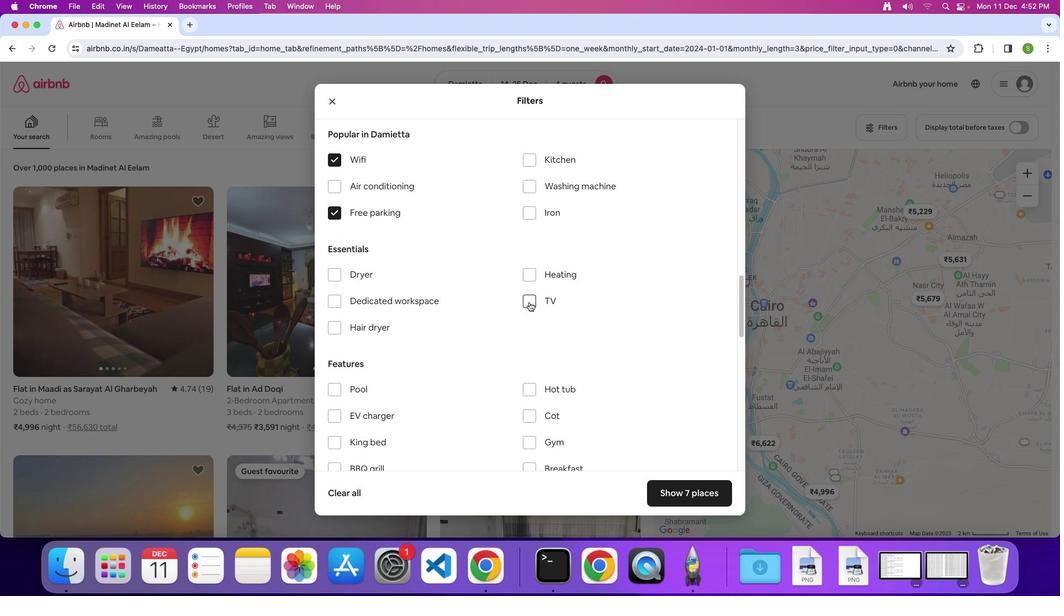 
Action: Mouse moved to (473, 322)
Screenshot: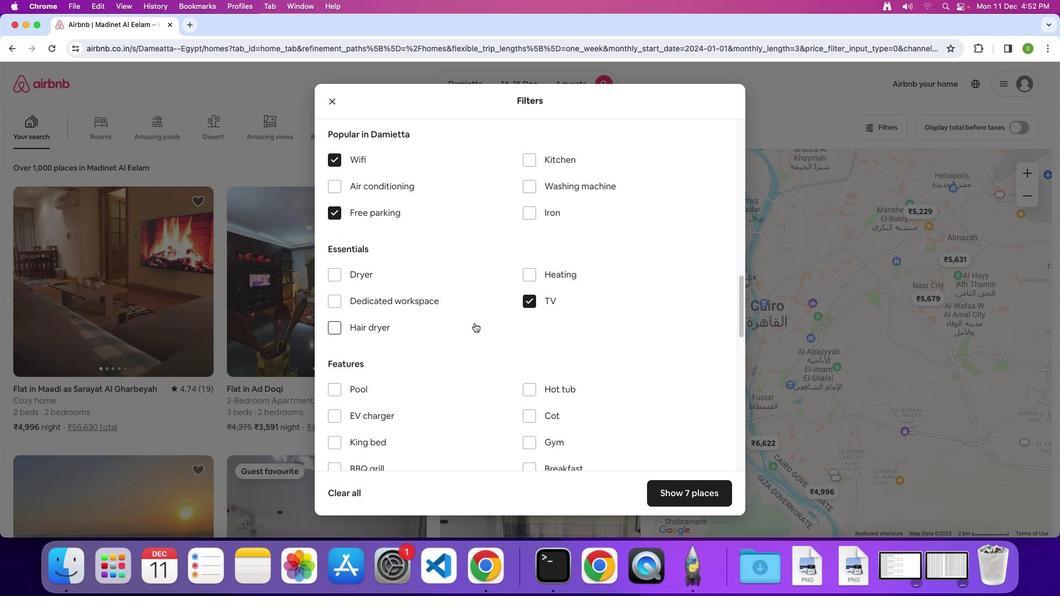 
Action: Mouse scrolled (473, 322) with delta (-1, -1)
Screenshot: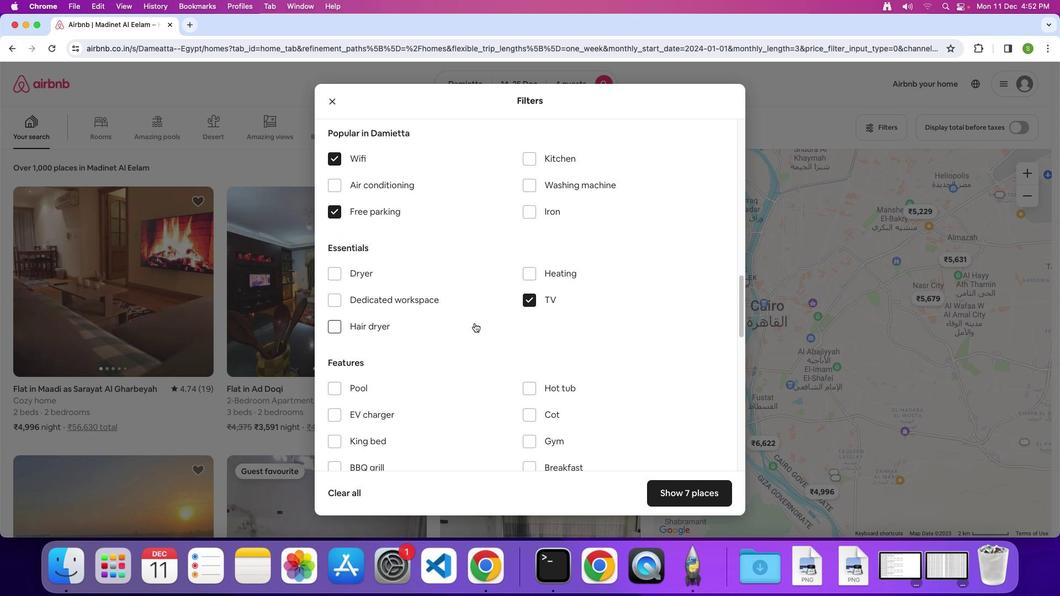 
Action: Mouse scrolled (473, 322) with delta (-1, -1)
Screenshot: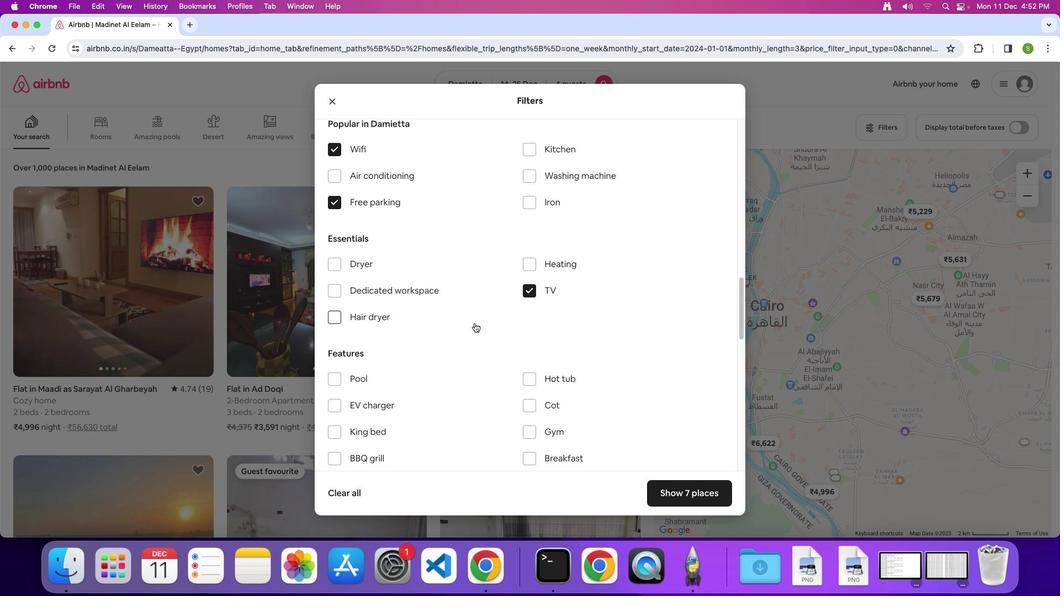 
Action: Mouse scrolled (473, 322) with delta (-1, -1)
Screenshot: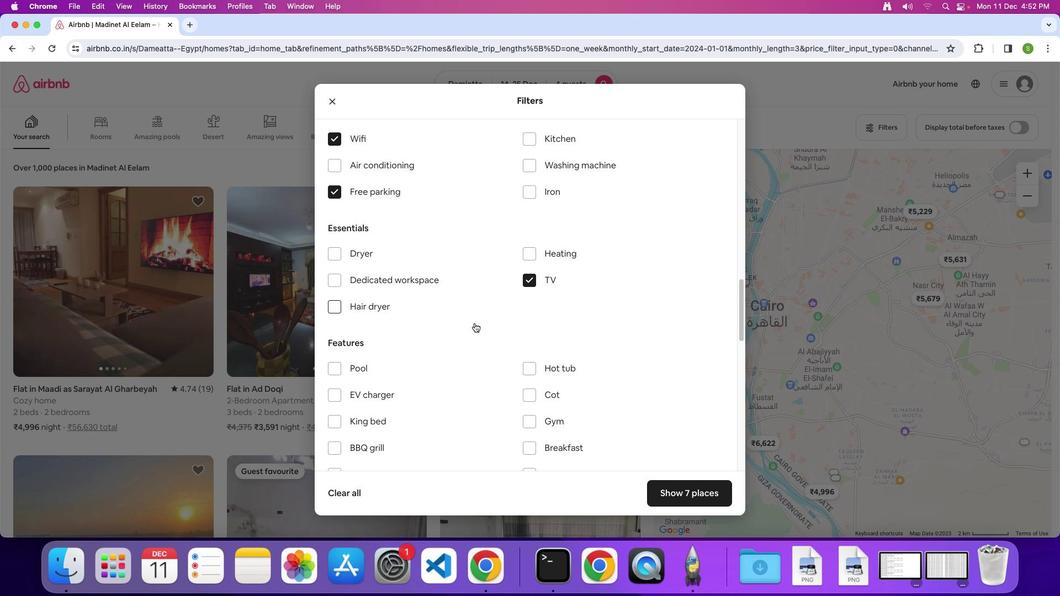 
Action: Mouse scrolled (473, 322) with delta (-1, -1)
Screenshot: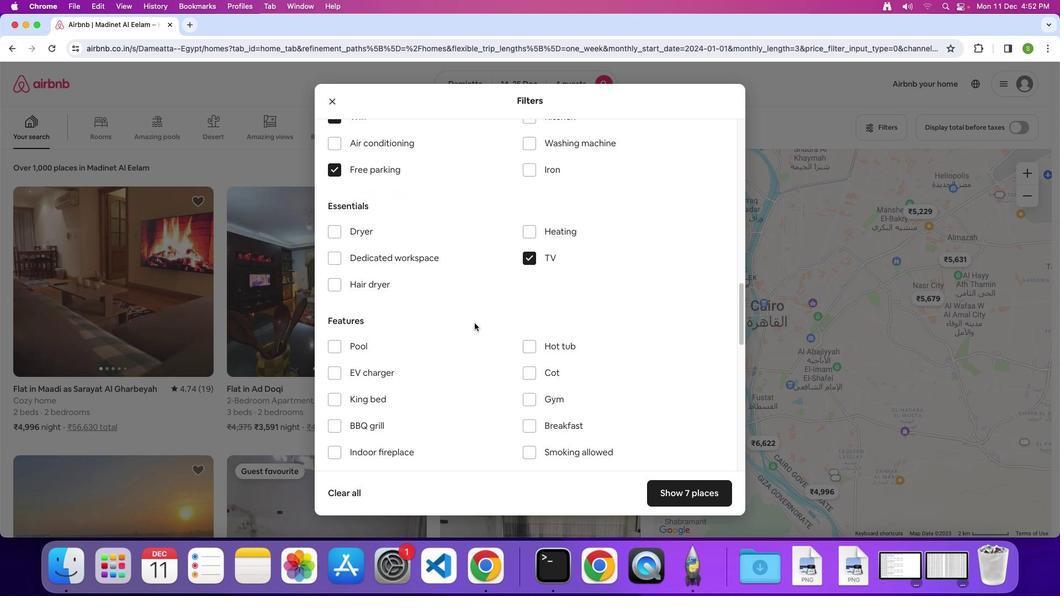 
Action: Mouse scrolled (473, 322) with delta (-1, -1)
Screenshot: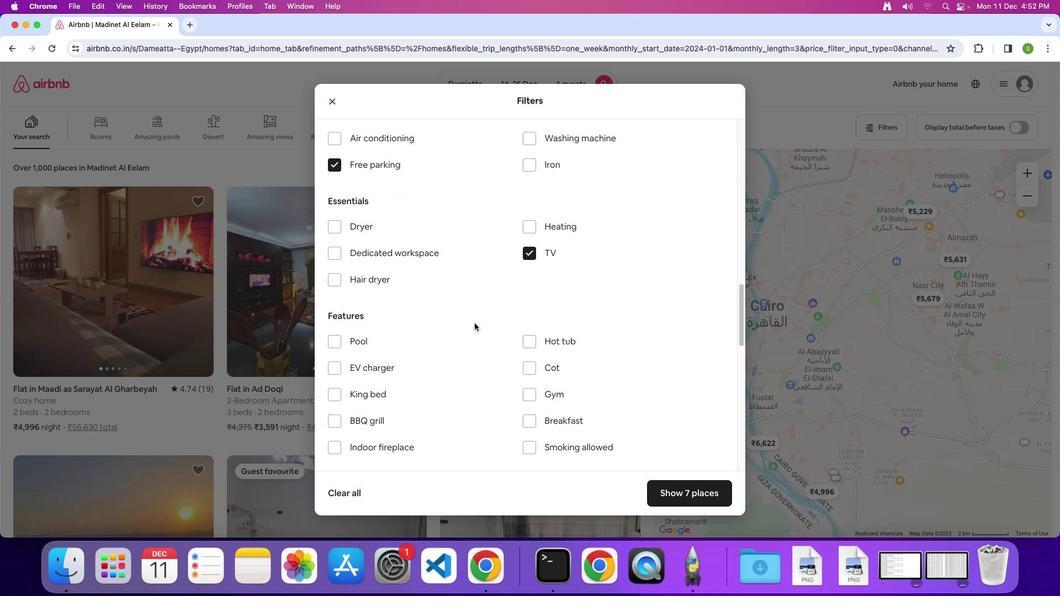 
Action: Mouse scrolled (473, 322) with delta (-1, -2)
Screenshot: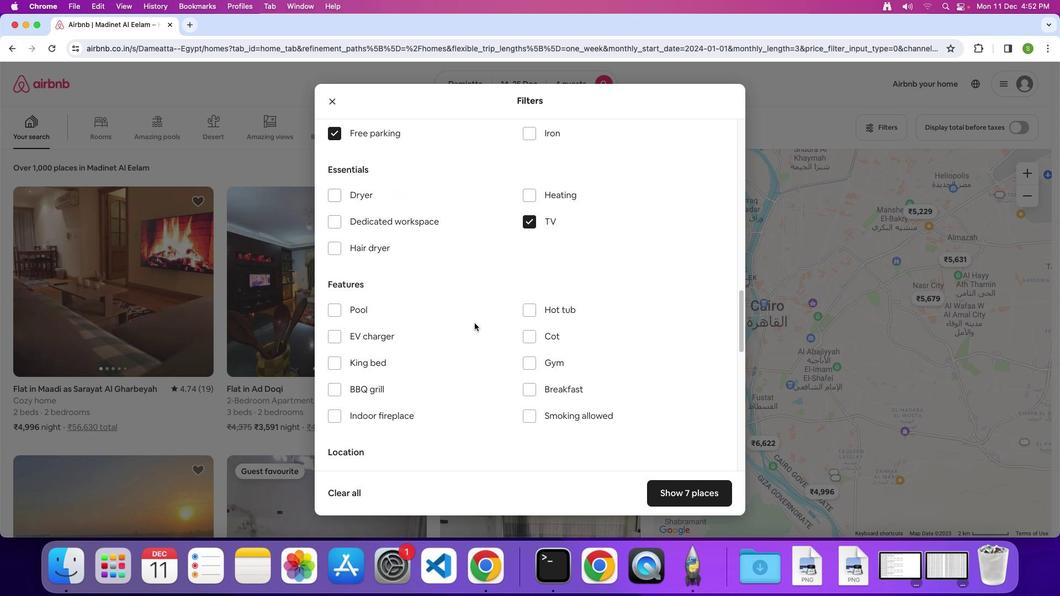 
Action: Mouse scrolled (473, 322) with delta (-1, -1)
Screenshot: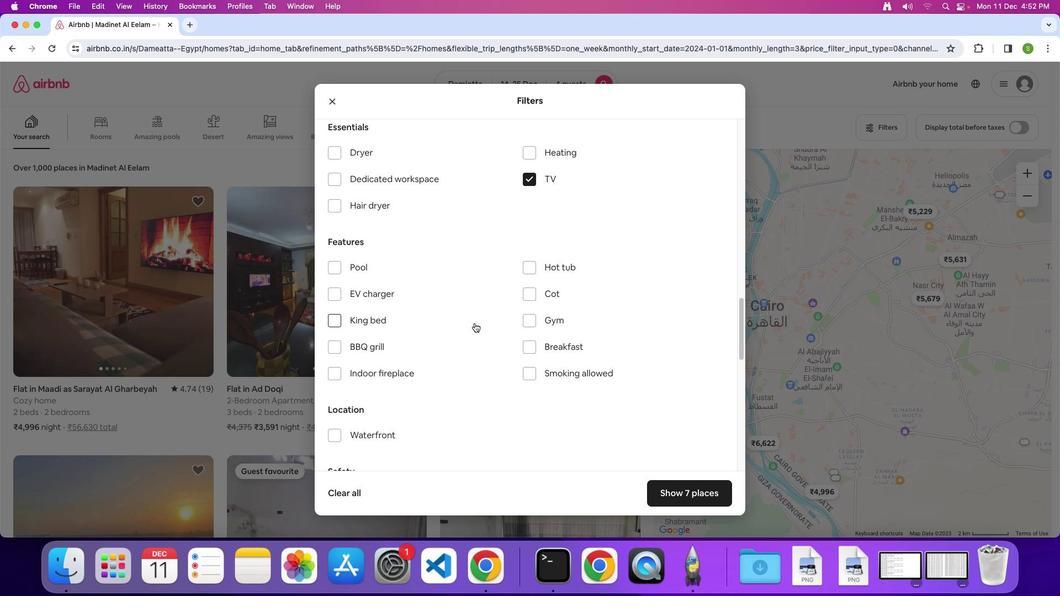 
Action: Mouse scrolled (473, 322) with delta (-1, -1)
Screenshot: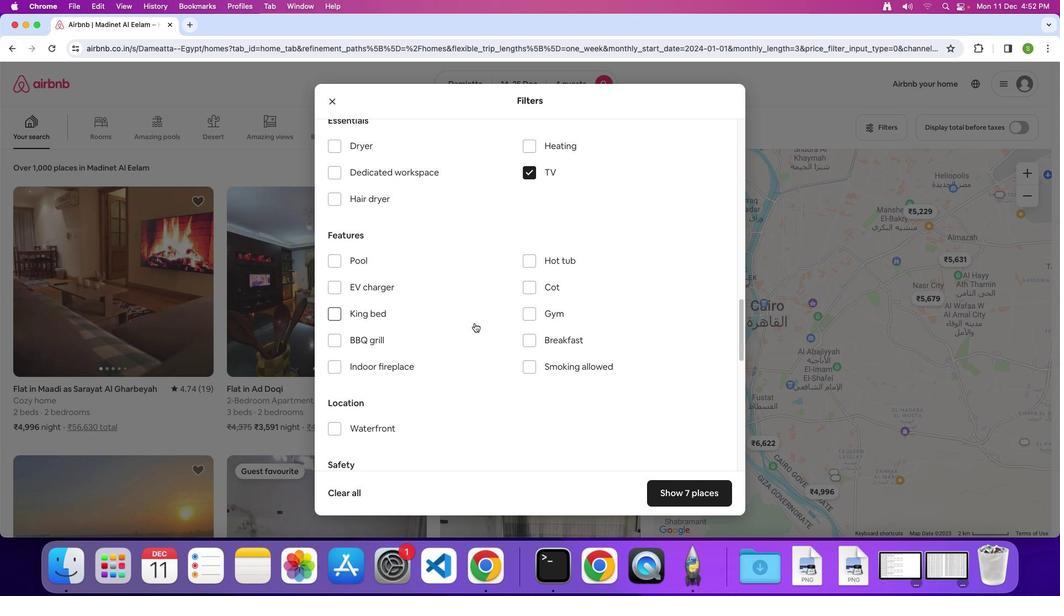 
Action: Mouse moved to (528, 307)
Screenshot: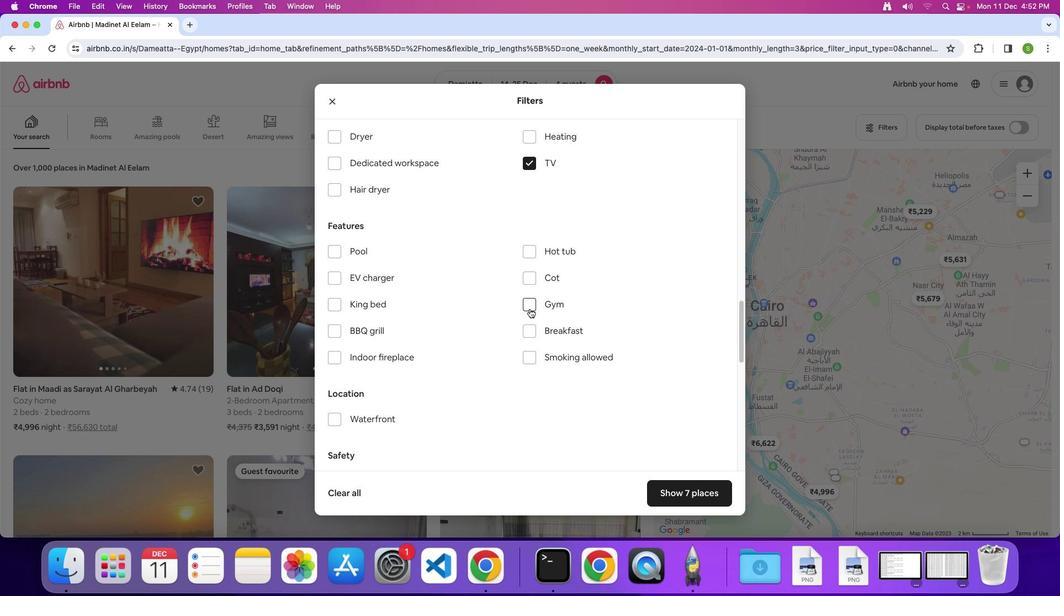 
Action: Mouse pressed left at (528, 307)
Screenshot: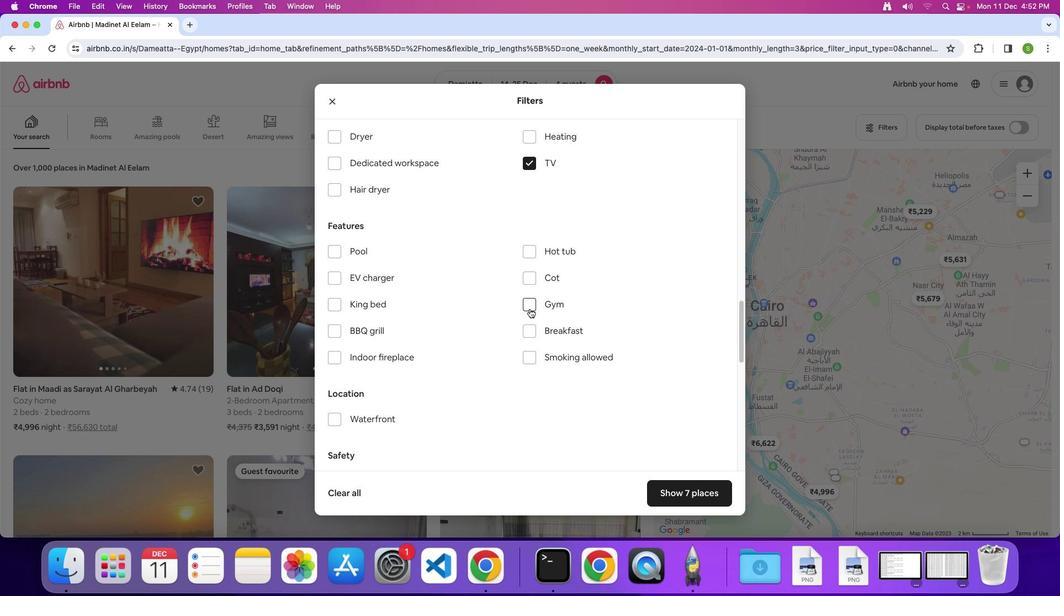 
Action: Mouse moved to (524, 323)
Screenshot: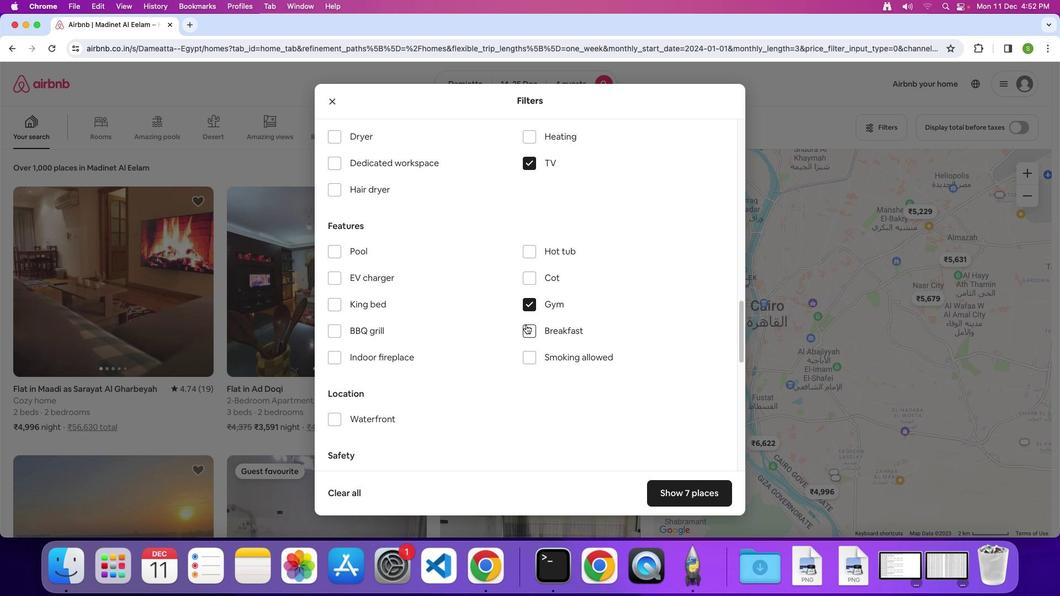 
Action: Mouse pressed left at (524, 323)
Screenshot: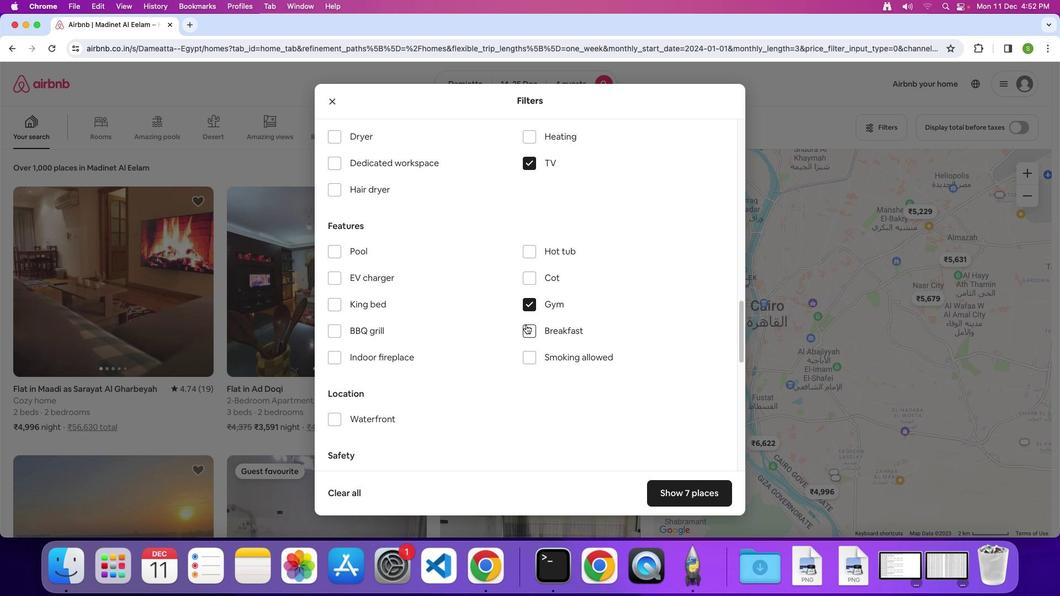 
Action: Mouse moved to (550, 345)
Screenshot: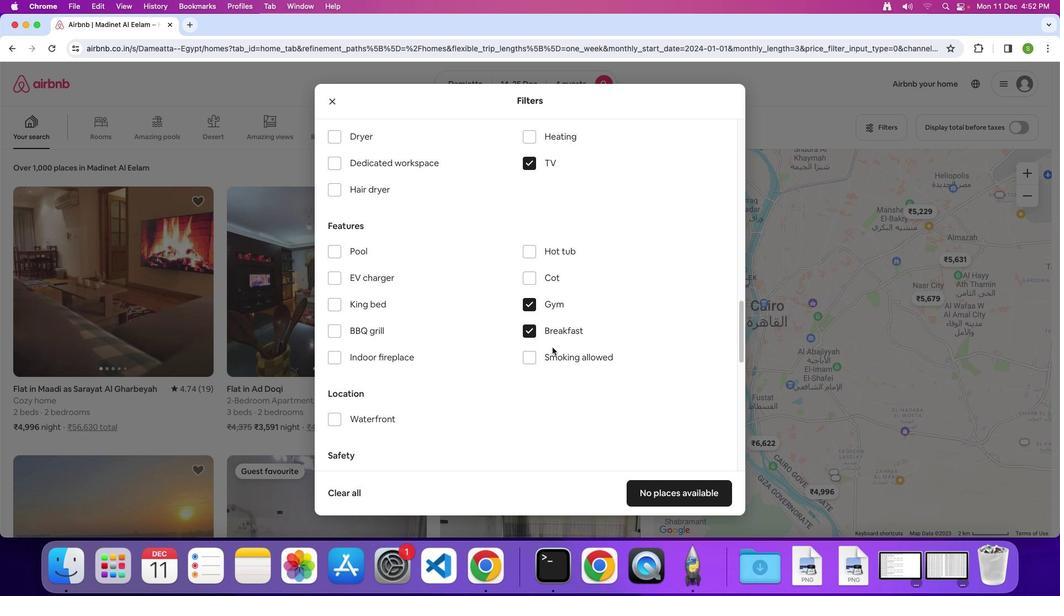 
Action: Mouse scrolled (550, 345) with delta (-1, -1)
Screenshot: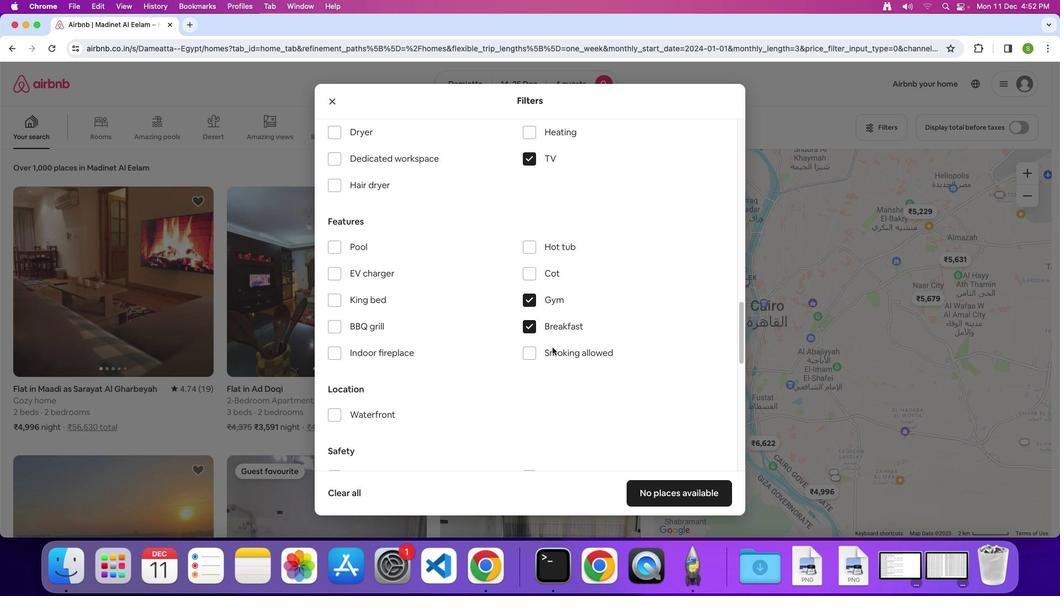
Action: Mouse scrolled (550, 345) with delta (-1, -1)
Screenshot: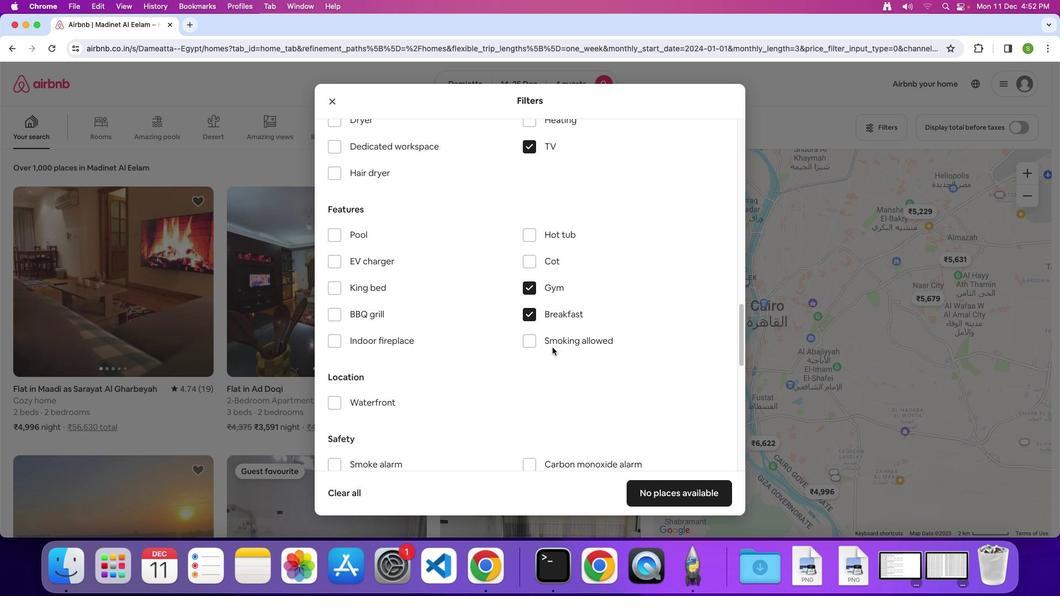 
Action: Mouse scrolled (550, 345) with delta (-1, -1)
Screenshot: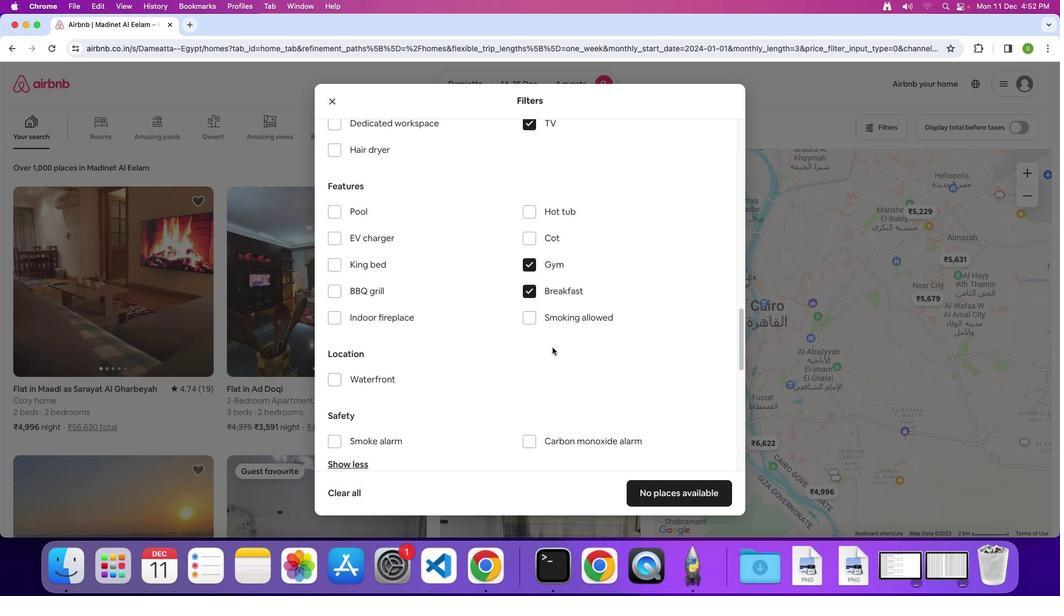 
Action: Mouse scrolled (550, 345) with delta (-1, -1)
Screenshot: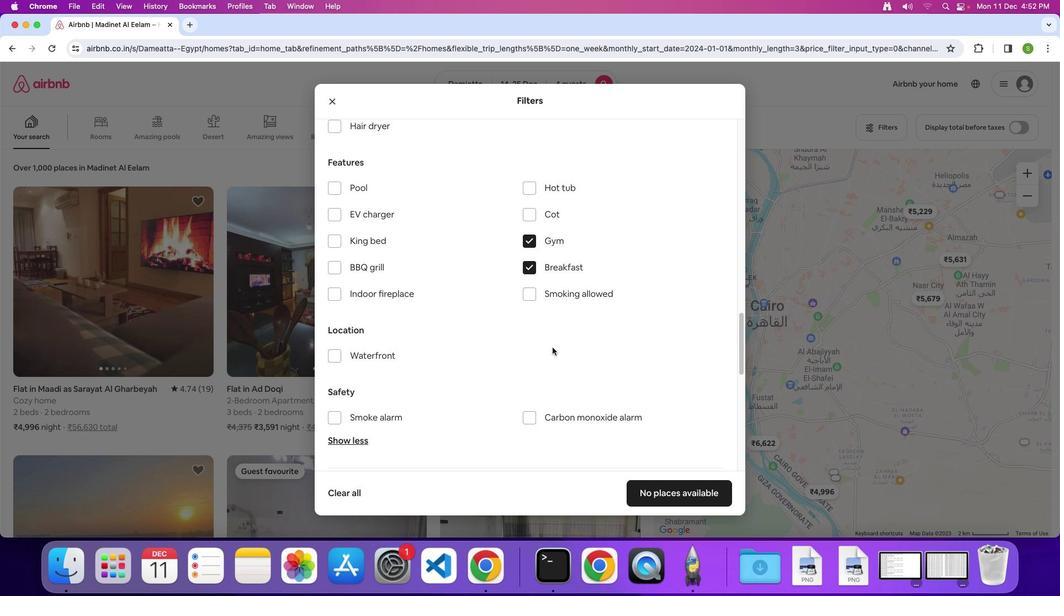 
Action: Mouse scrolled (550, 345) with delta (-1, -1)
Screenshot: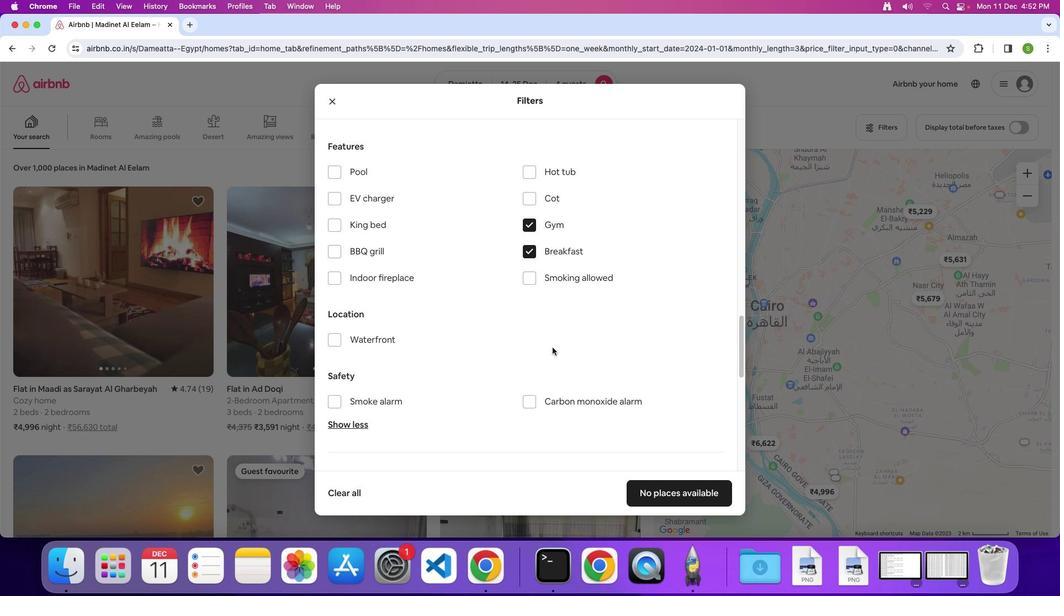 
Action: Mouse scrolled (550, 345) with delta (-1, -2)
Screenshot: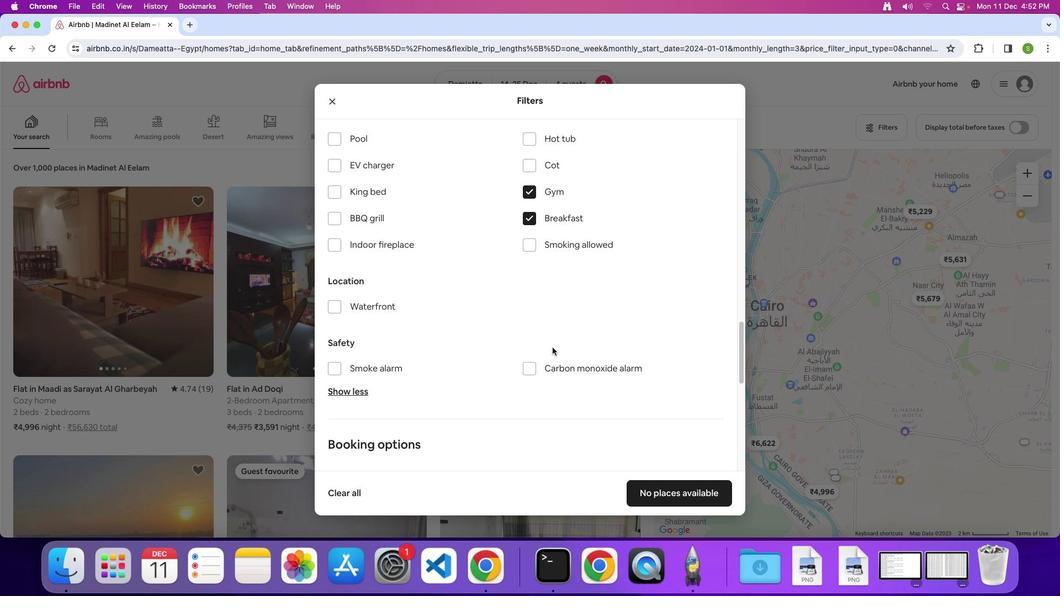 
Action: Mouse scrolled (550, 345) with delta (-1, -1)
Screenshot: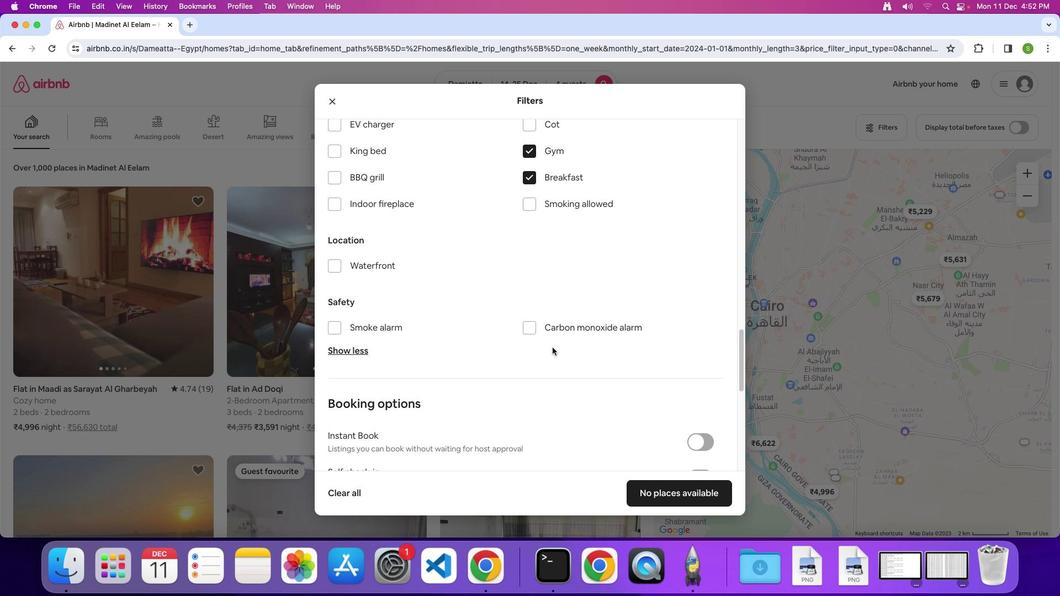 
Action: Mouse scrolled (550, 345) with delta (-1, -1)
Screenshot: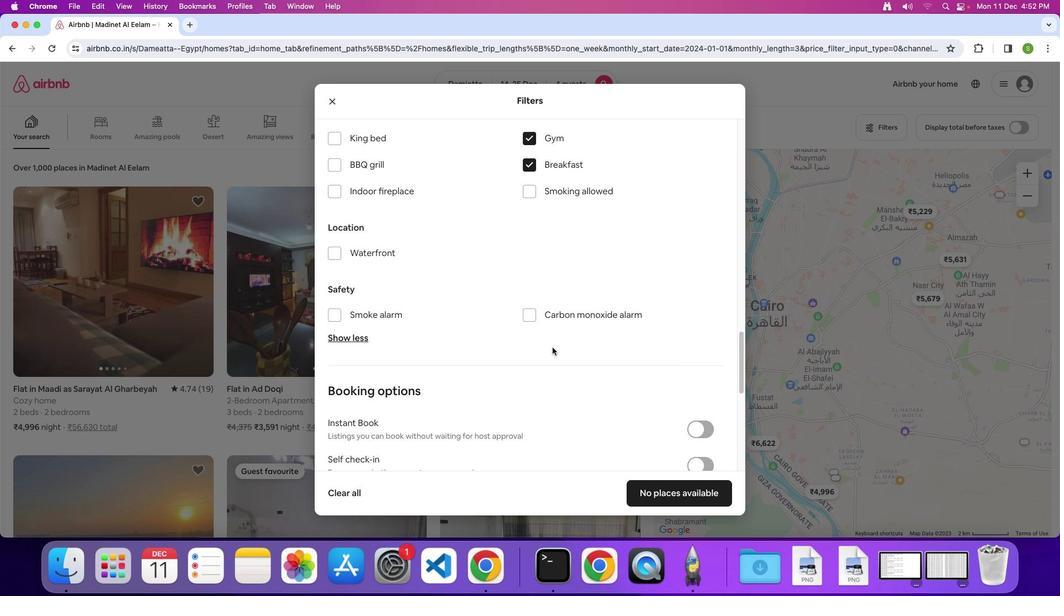 
Action: Mouse scrolled (550, 345) with delta (-1, -2)
Screenshot: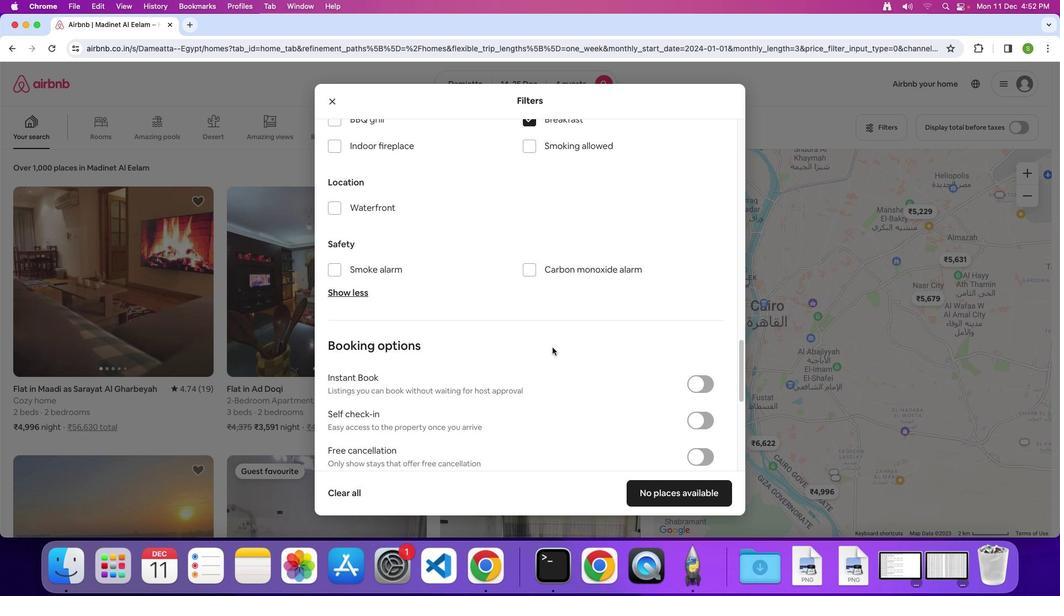 
Action: Mouse scrolled (550, 345) with delta (-1, -1)
Screenshot: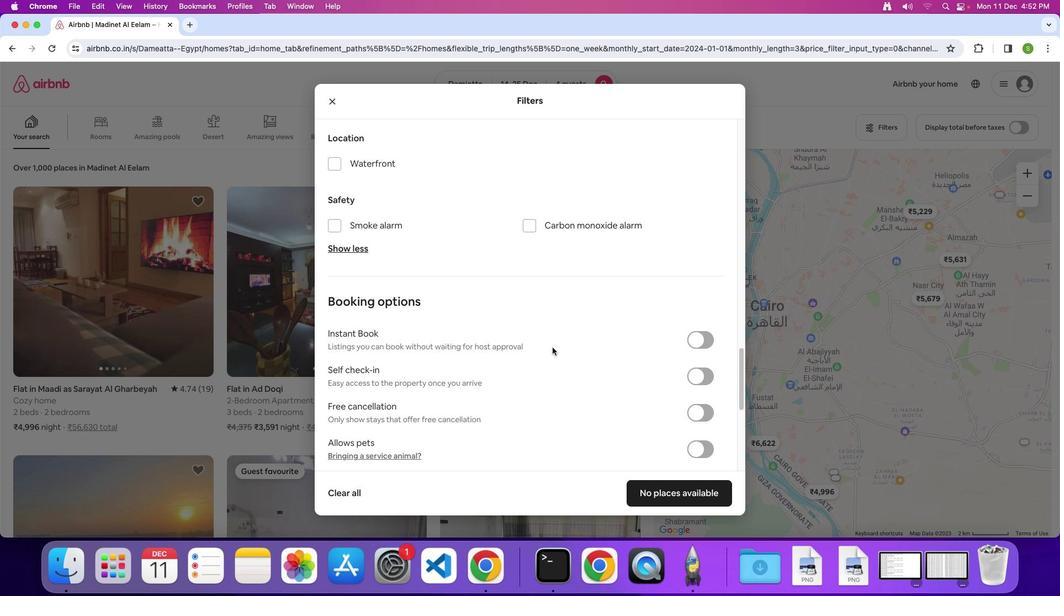 
Action: Mouse scrolled (550, 345) with delta (-1, -1)
Screenshot: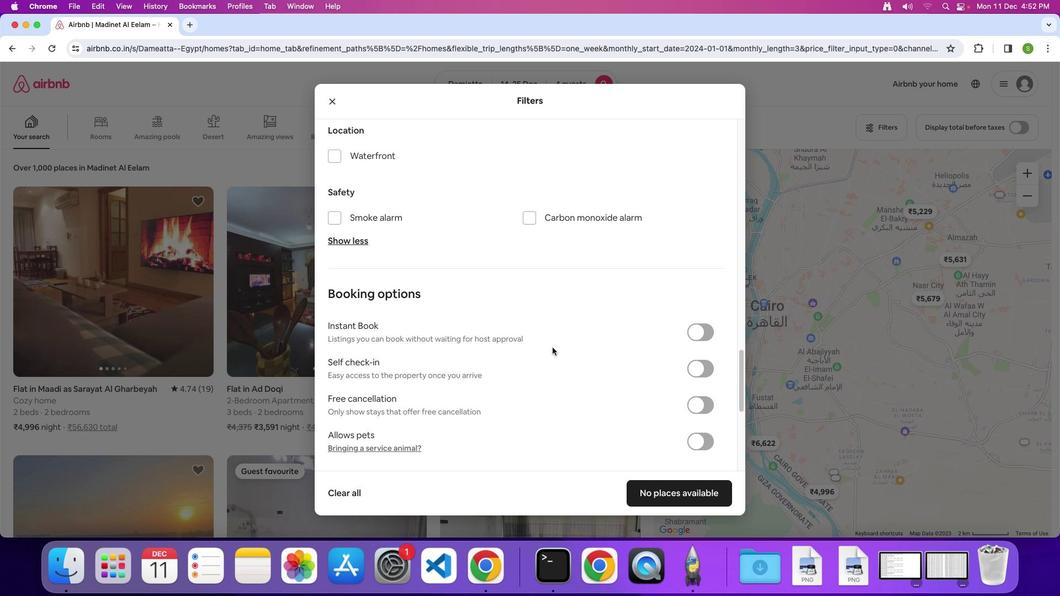 
Action: Mouse scrolled (550, 345) with delta (-1, -2)
Screenshot: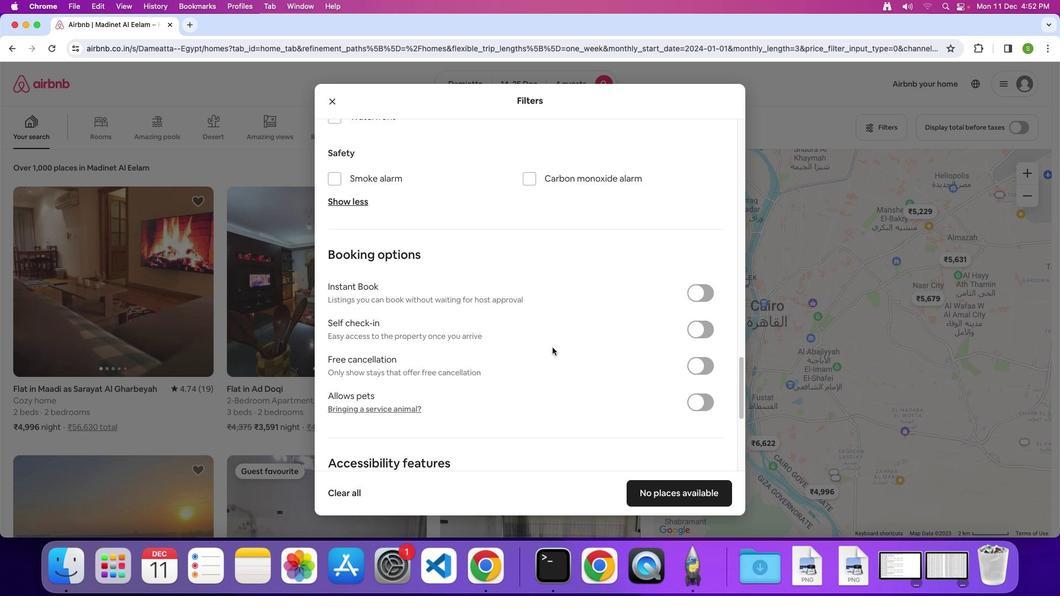 
Action: Mouse scrolled (550, 345) with delta (-1, -1)
Screenshot: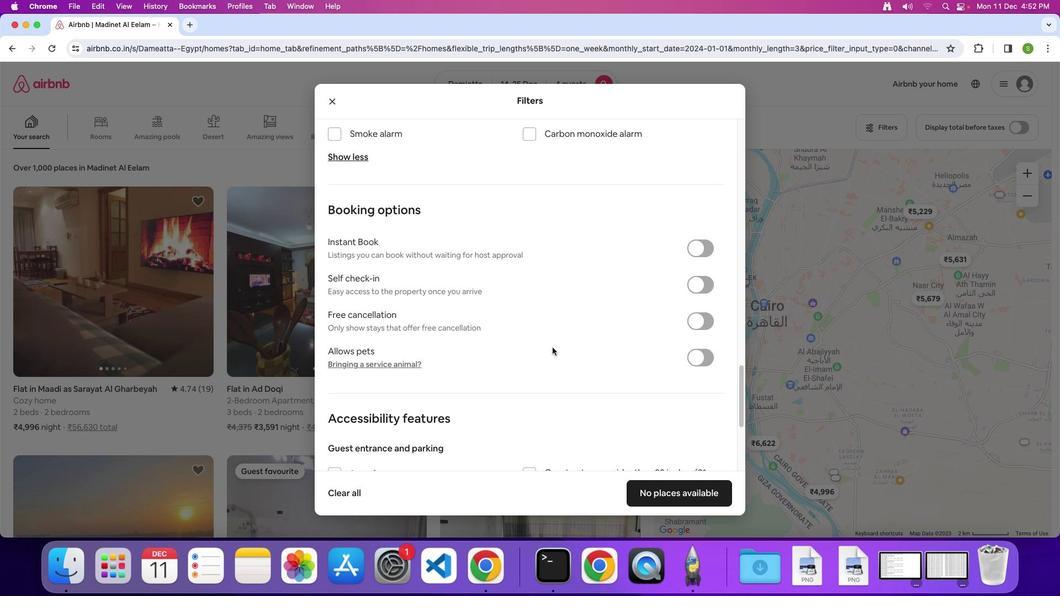
Action: Mouse scrolled (550, 345) with delta (-1, -1)
Screenshot: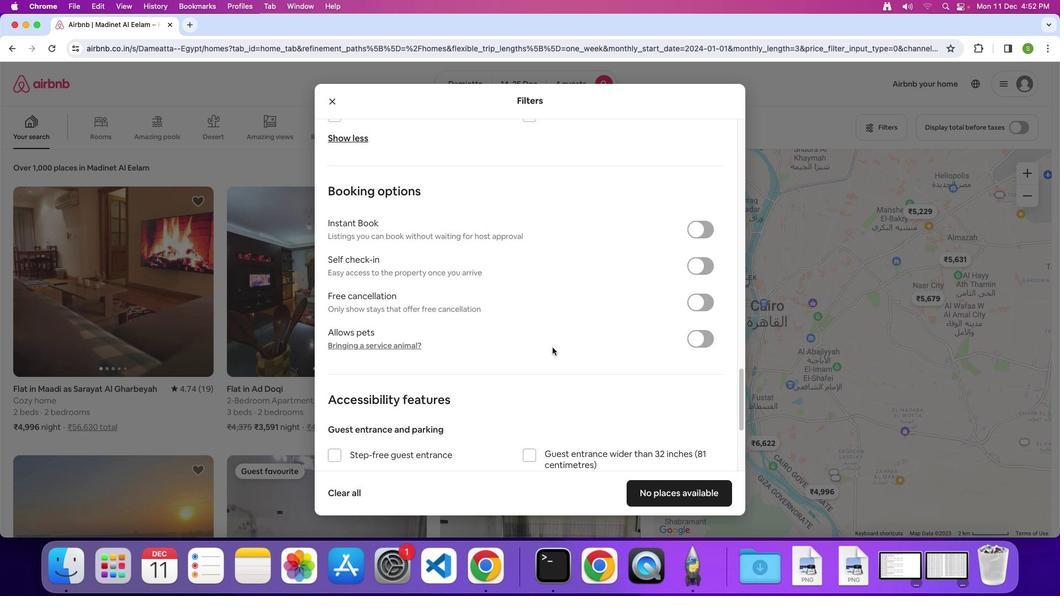 
Action: Mouse scrolled (550, 345) with delta (-1, -2)
Screenshot: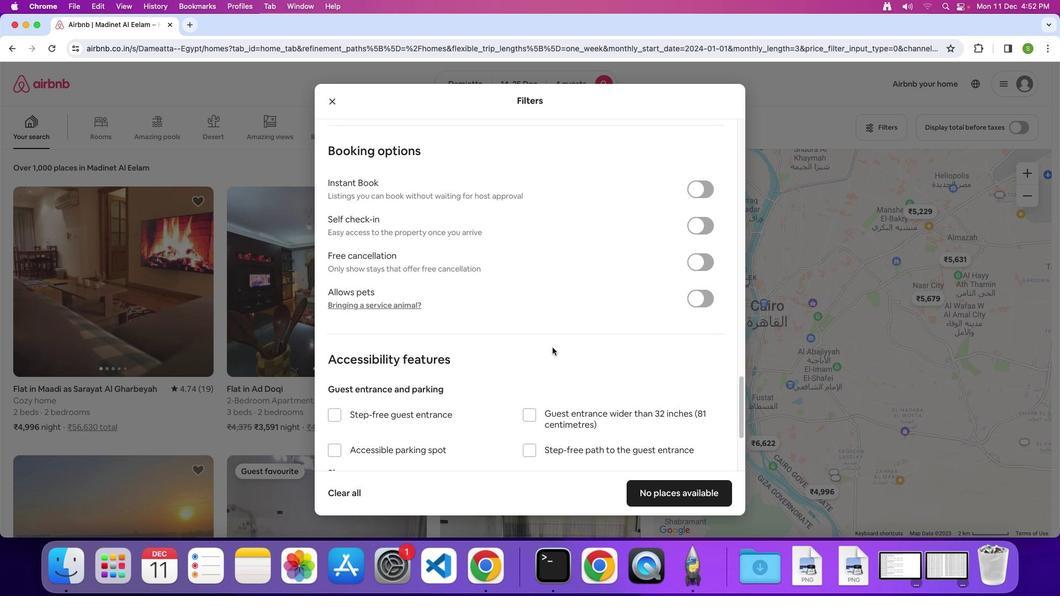 
Action: Mouse scrolled (550, 345) with delta (-1, -1)
Screenshot: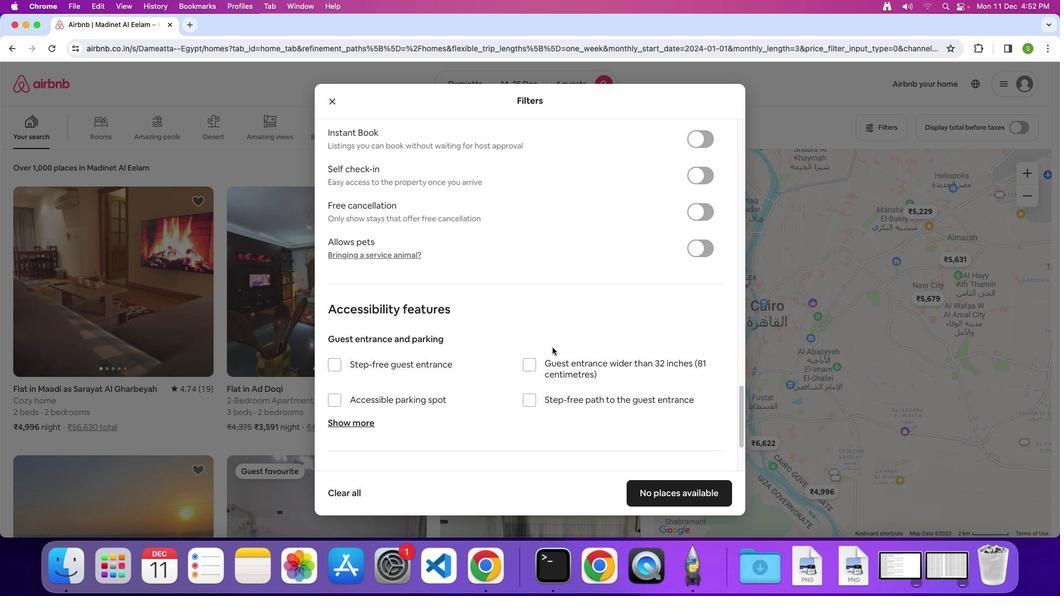
Action: Mouse scrolled (550, 345) with delta (-1, -1)
Screenshot: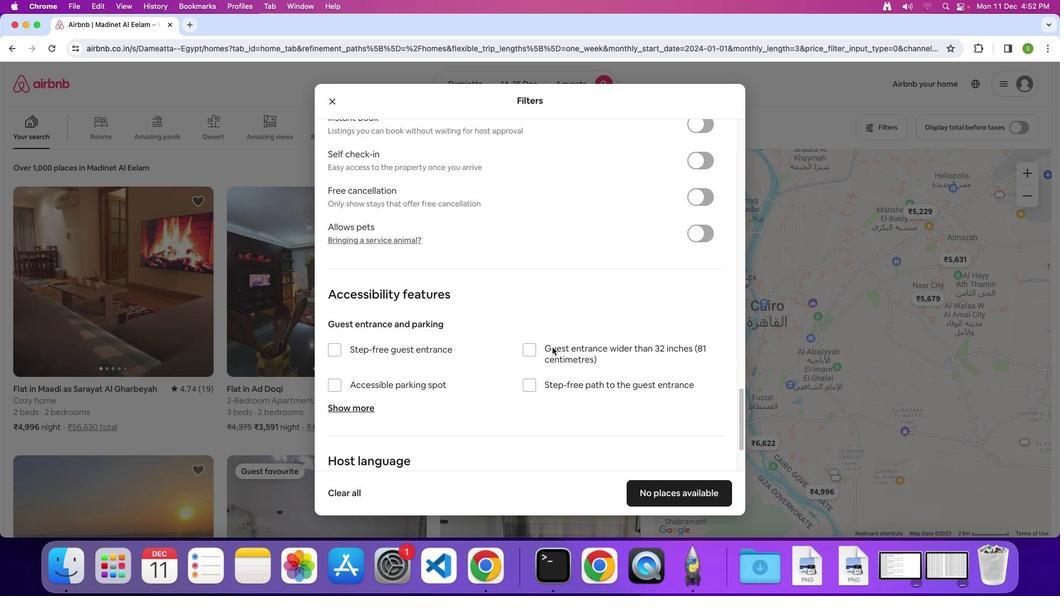 
Action: Mouse scrolled (550, 345) with delta (-1, -2)
Screenshot: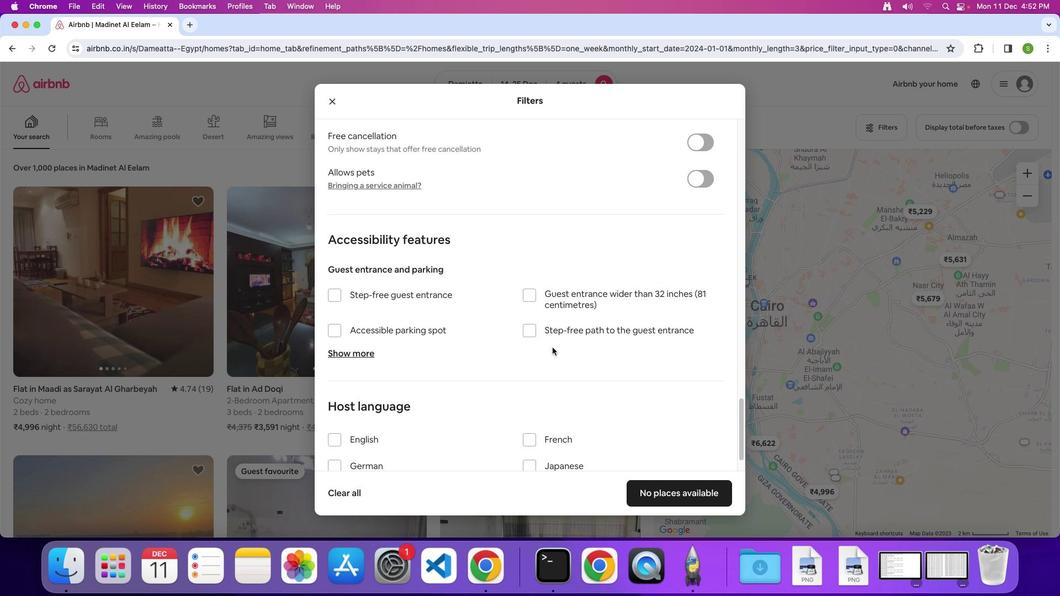 
Action: Mouse scrolled (550, 345) with delta (-1, -1)
Screenshot: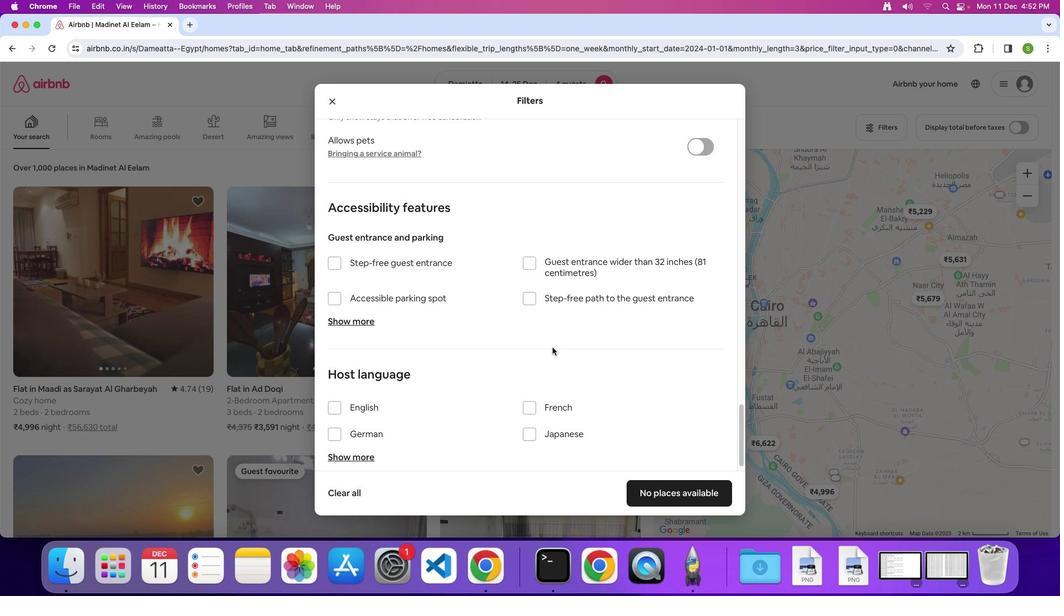 
Action: Mouse scrolled (550, 345) with delta (-1, -1)
Screenshot: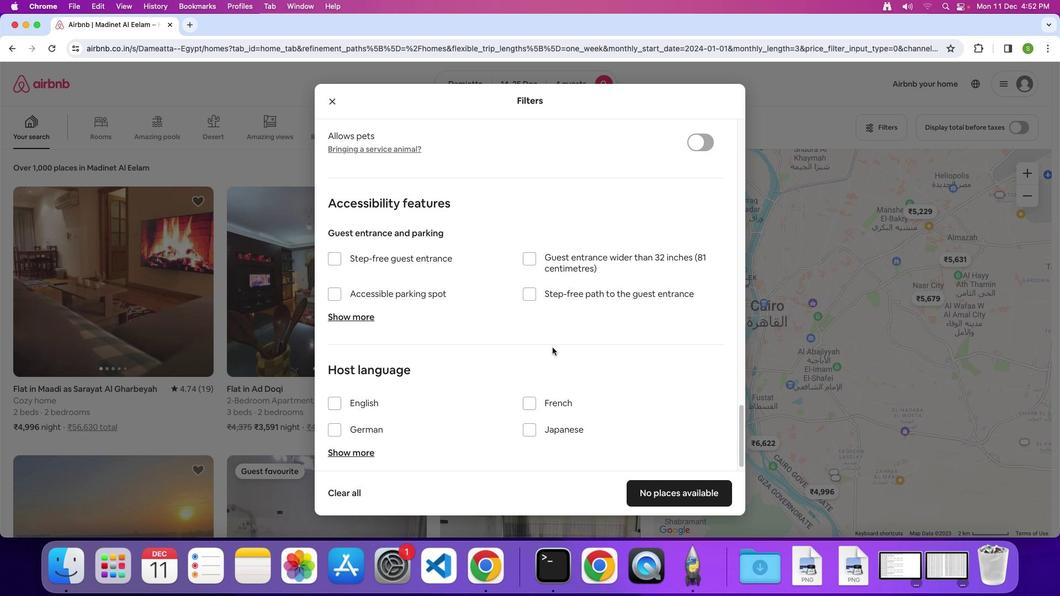 
Action: Mouse scrolled (550, 345) with delta (-1, -2)
Screenshot: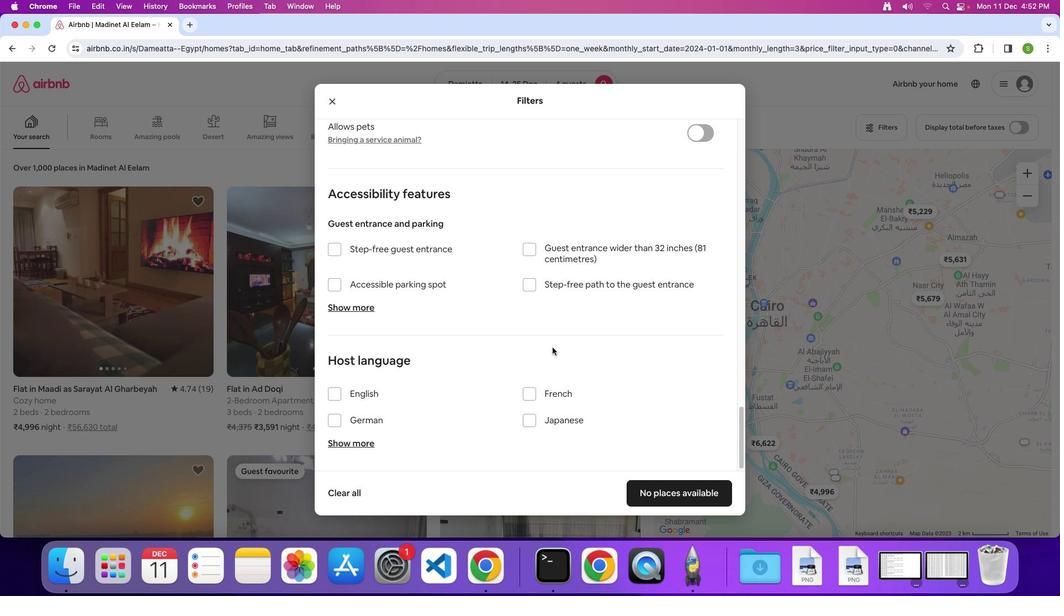 
Action: Mouse scrolled (550, 345) with delta (-1, -1)
Screenshot: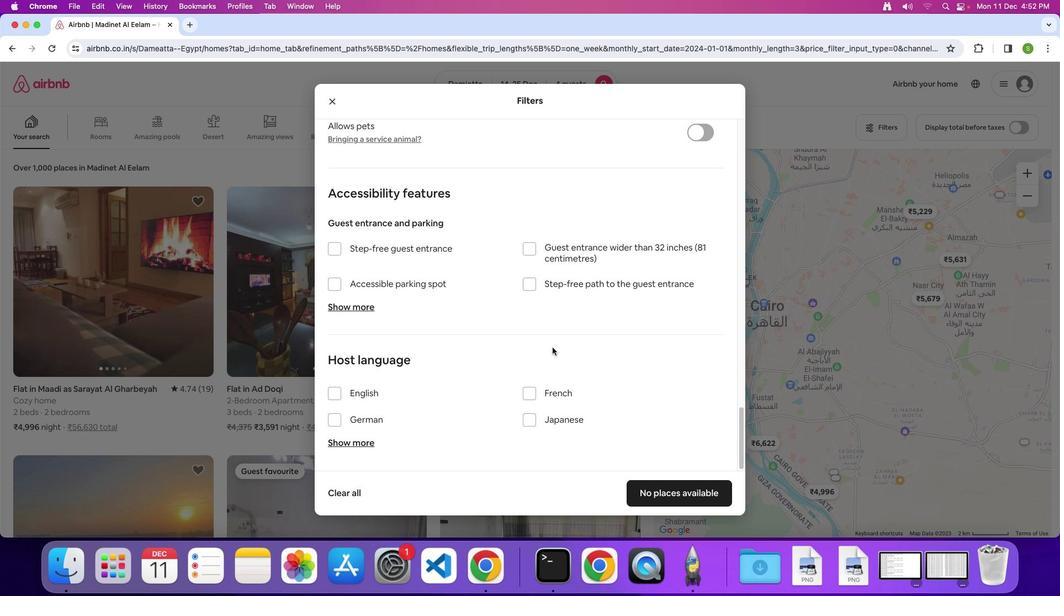 
Action: Mouse scrolled (550, 345) with delta (-1, -1)
Screenshot: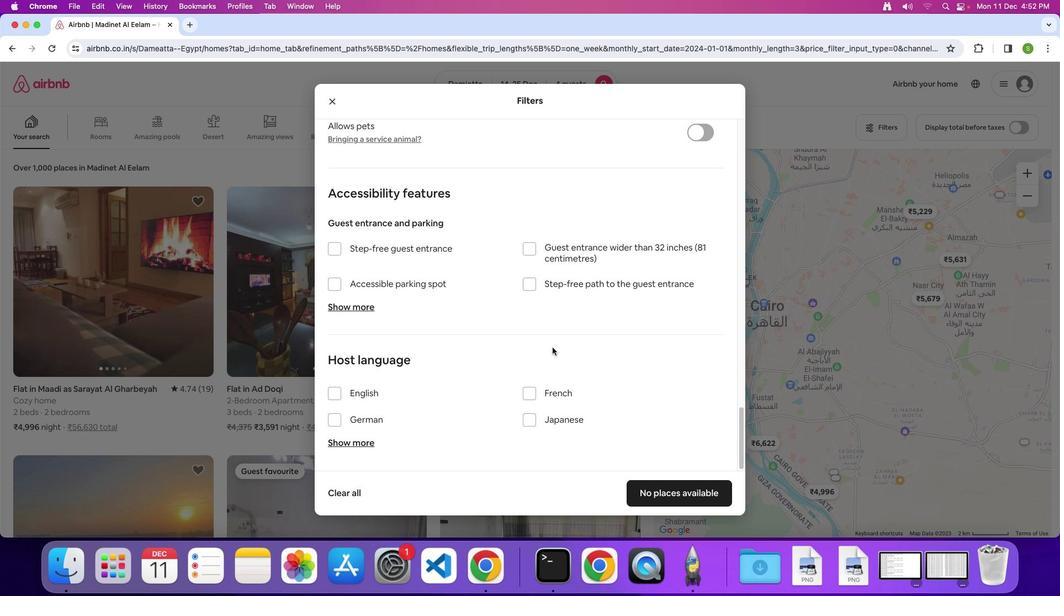 
Action: Mouse scrolled (550, 345) with delta (-1, -2)
Screenshot: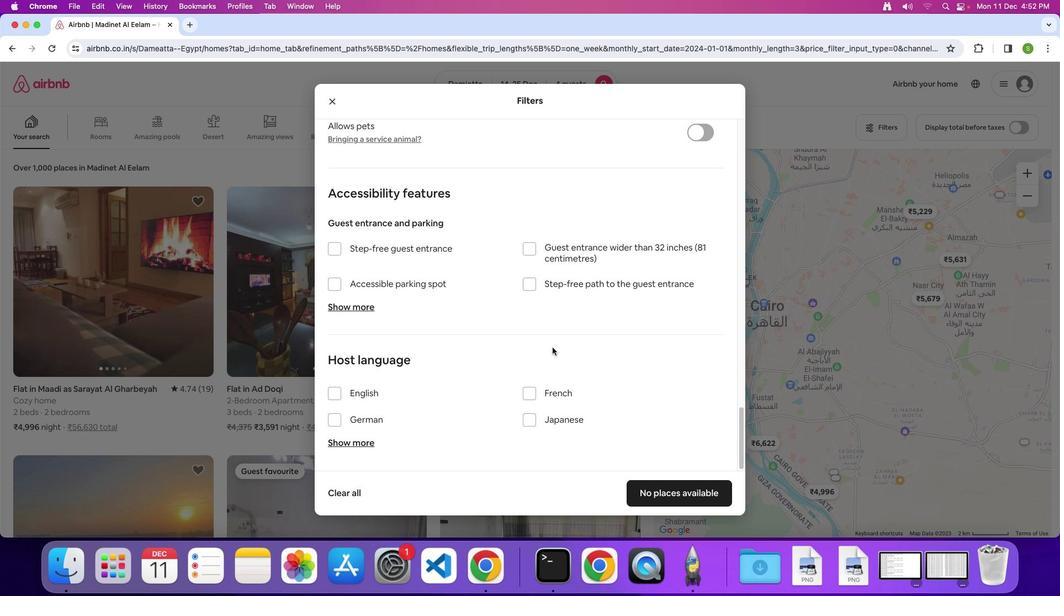 
Action: Mouse moved to (687, 484)
Screenshot: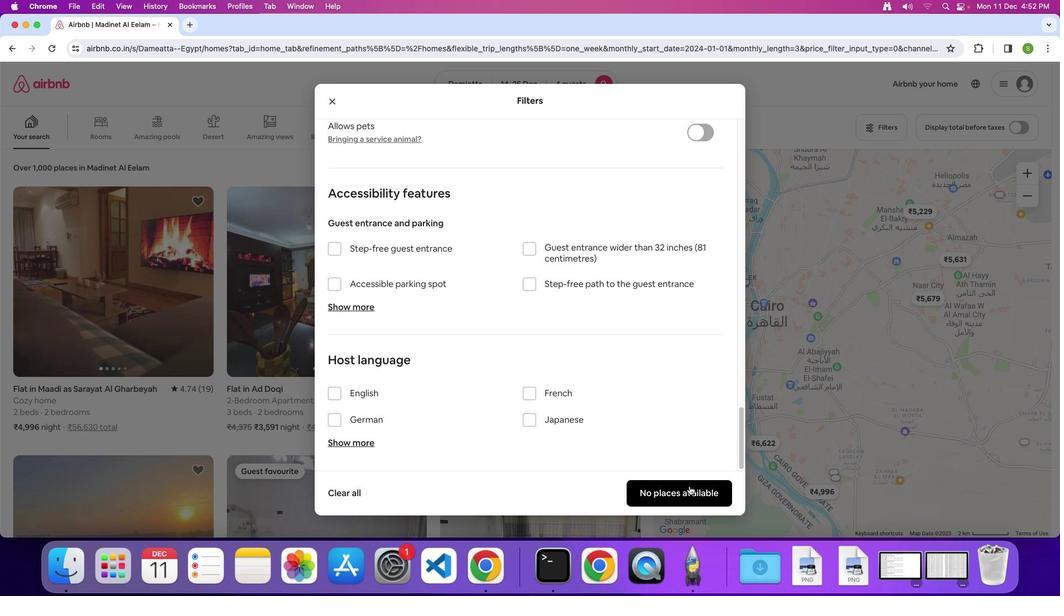 
Action: Mouse pressed left at (687, 484)
Screenshot: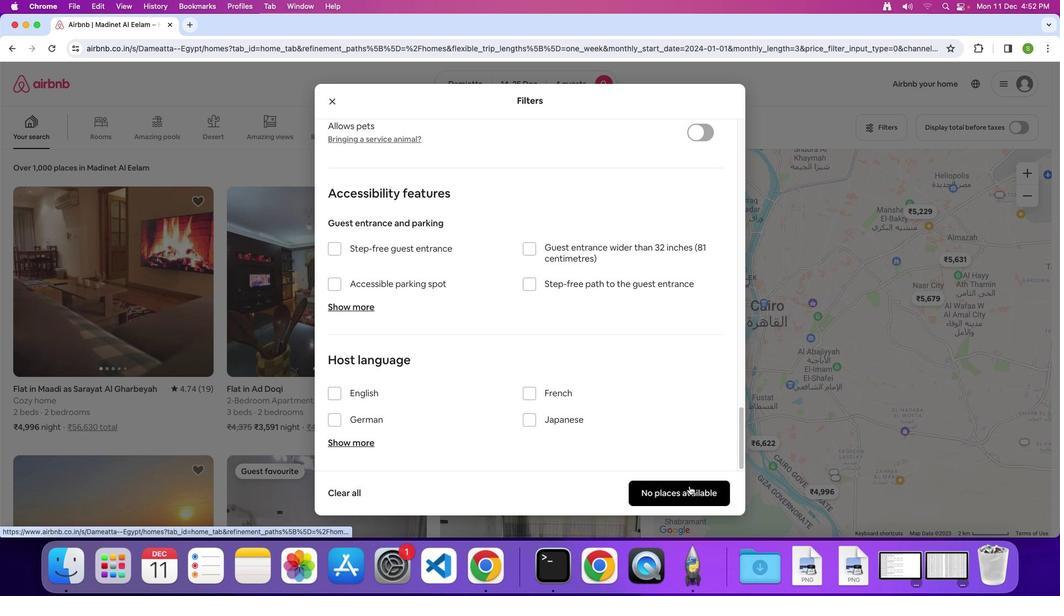 
Action: Mouse moved to (571, 285)
Screenshot: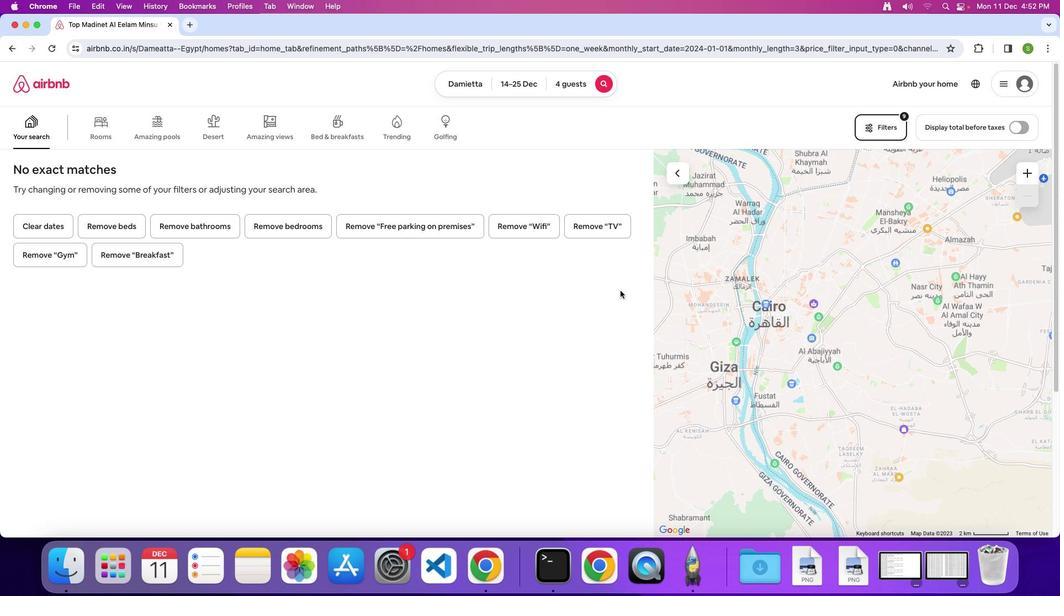 
